 Task: Find connections with filter location Isiro with filter topic #managementwith filter profile language English with filter current company Cloudera with filter school Orissa hr recruitment with filter industry Philanthropic Fundraising Services with filter service category Search Engine Optimization (SEO) with filter keywords title Warehouse Worker
Action: Mouse moved to (612, 134)
Screenshot: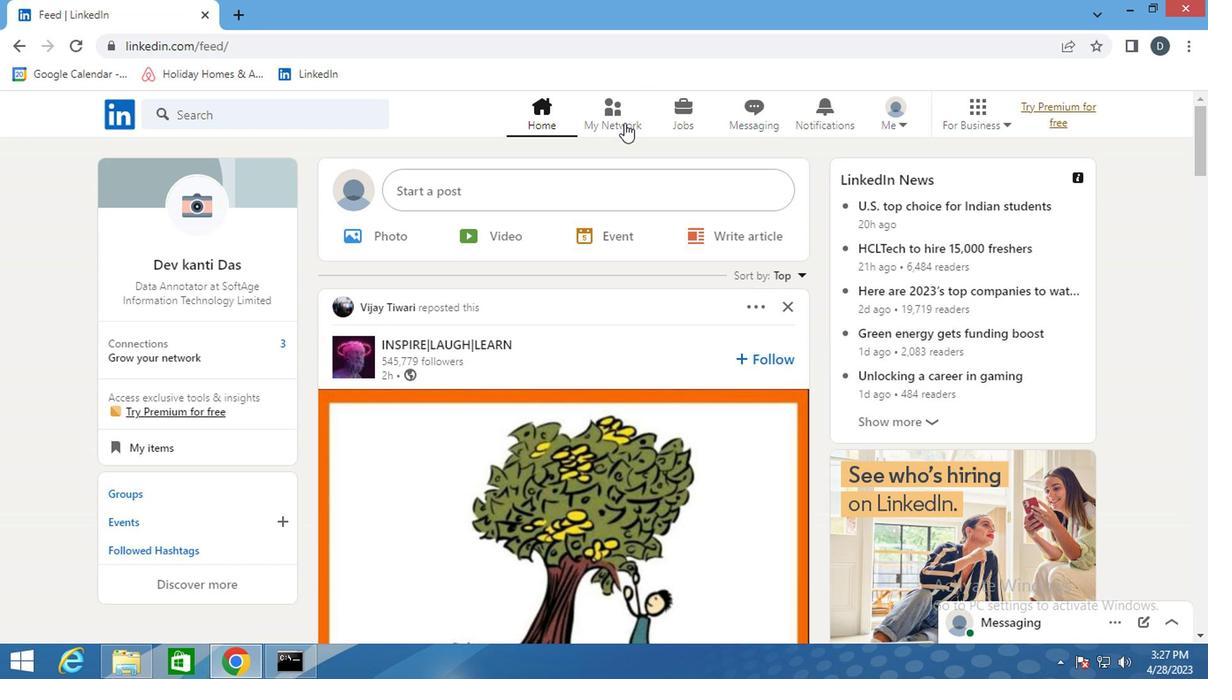 
Action: Mouse pressed left at (612, 134)
Screenshot: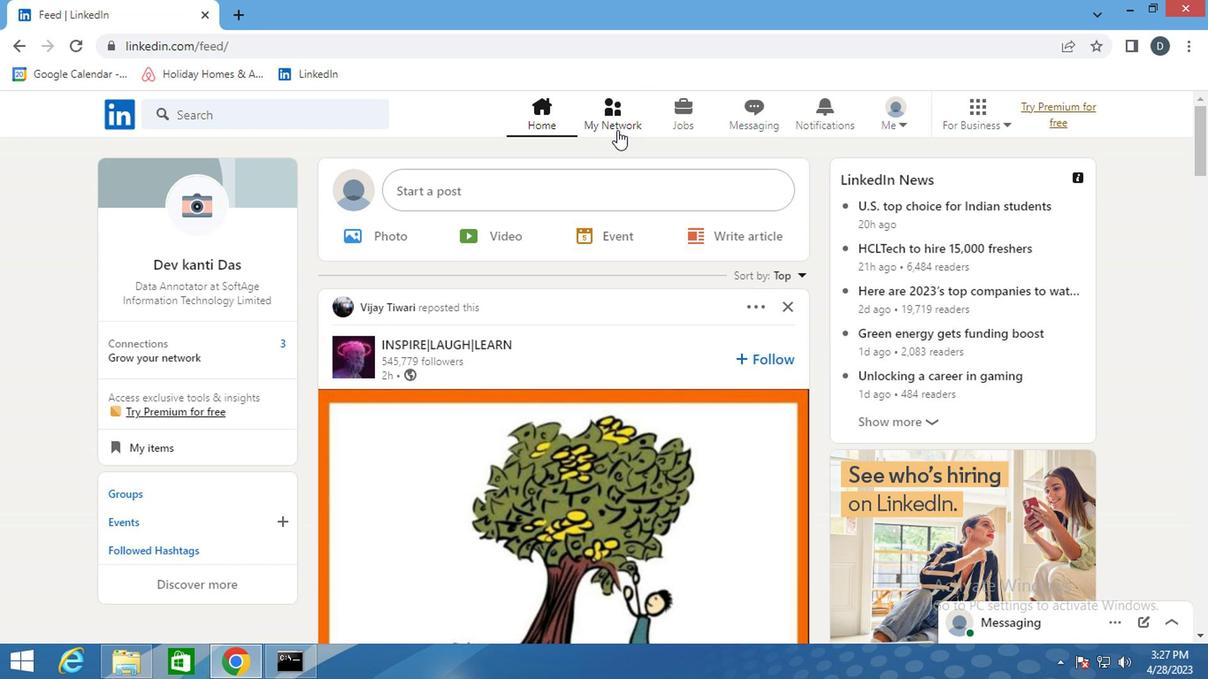 
Action: Mouse moved to (312, 217)
Screenshot: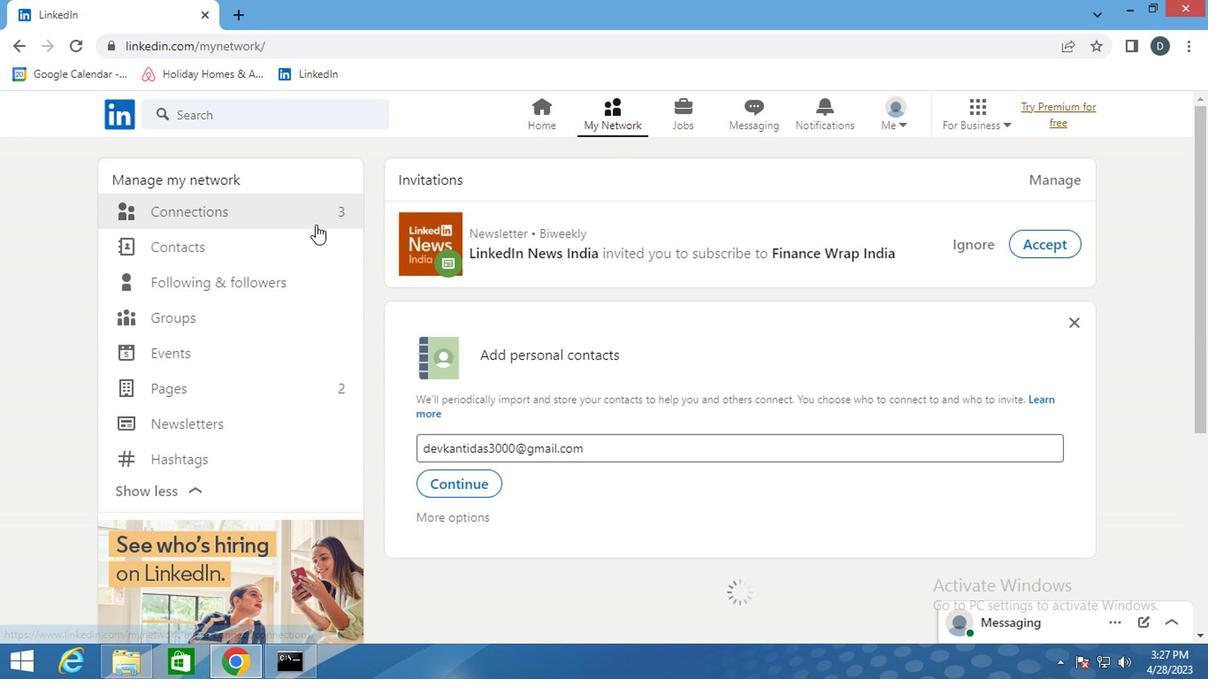 
Action: Mouse pressed left at (312, 217)
Screenshot: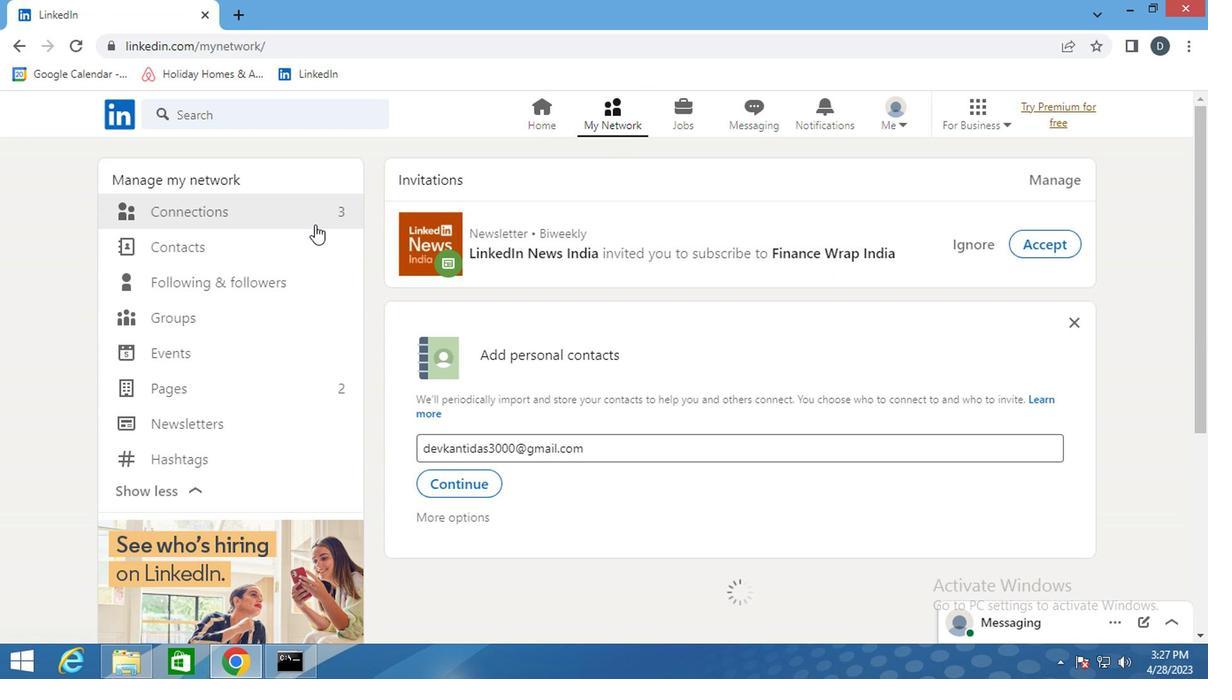 
Action: Mouse pressed left at (312, 217)
Screenshot: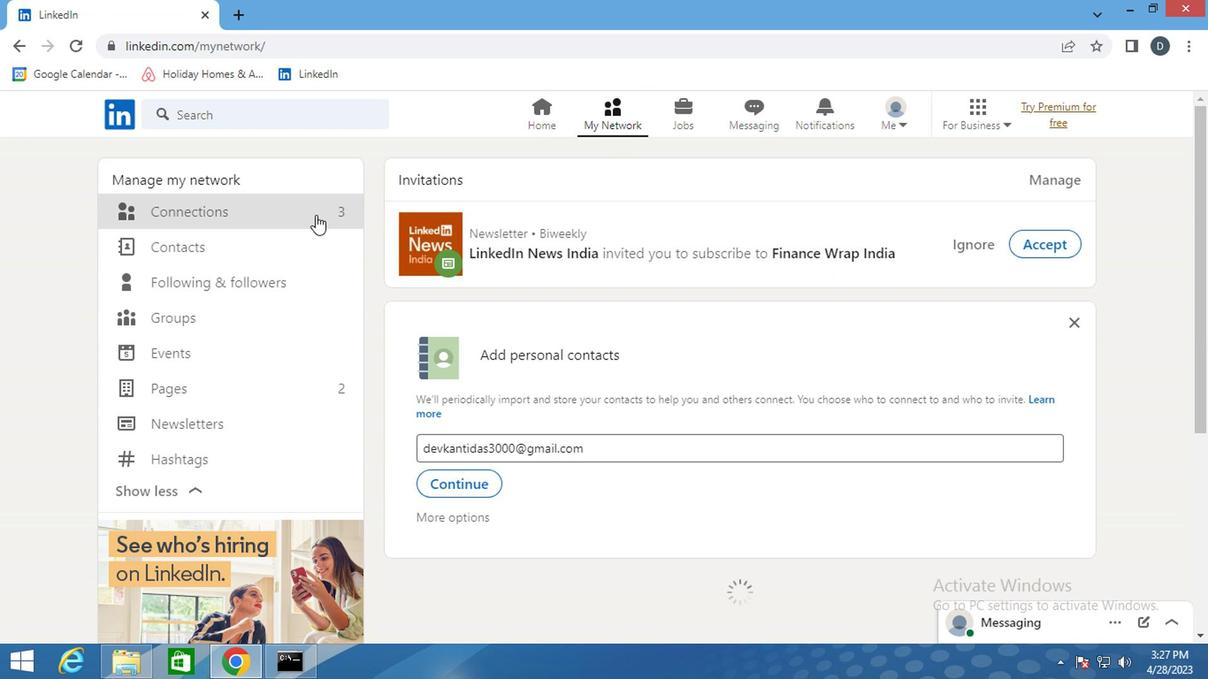 
Action: Mouse moved to (348, 210)
Screenshot: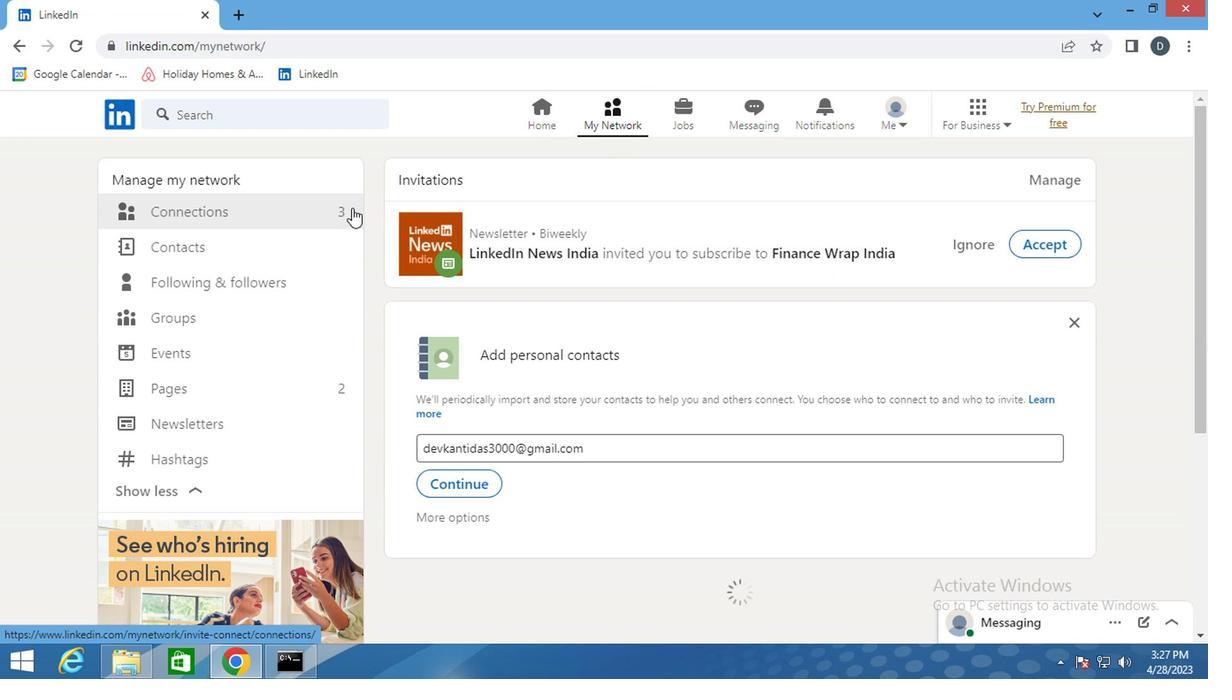 
Action: Mouse pressed left at (348, 210)
Screenshot: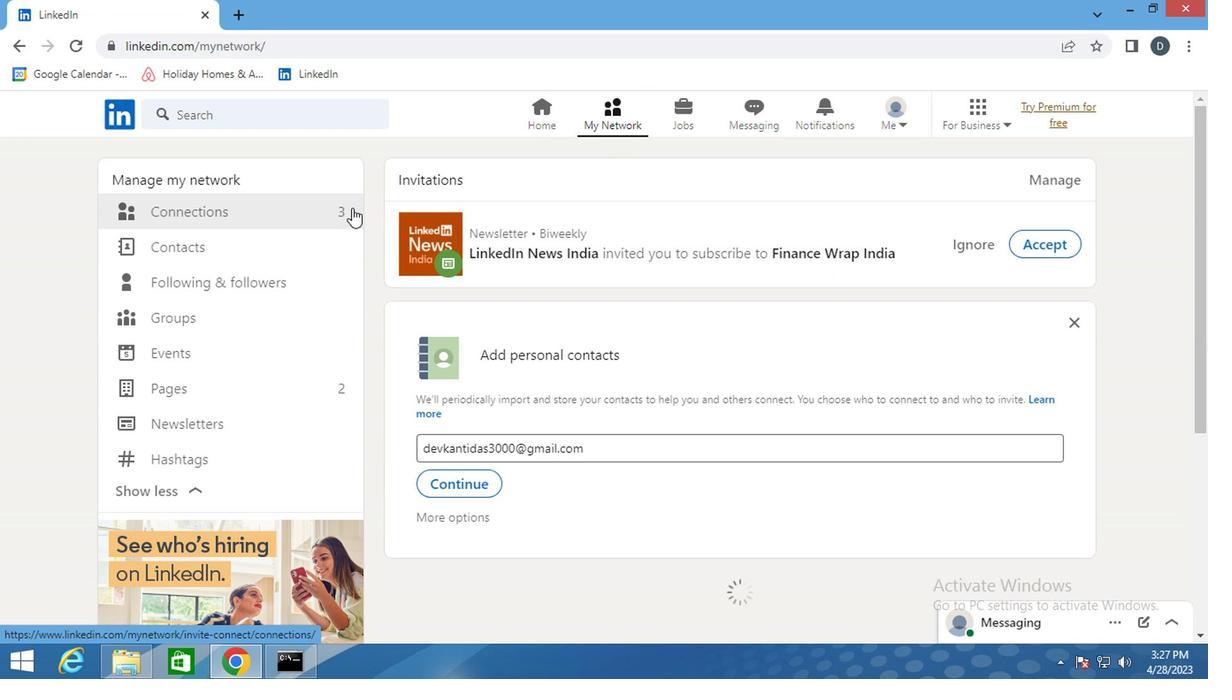 
Action: Mouse moved to (736, 215)
Screenshot: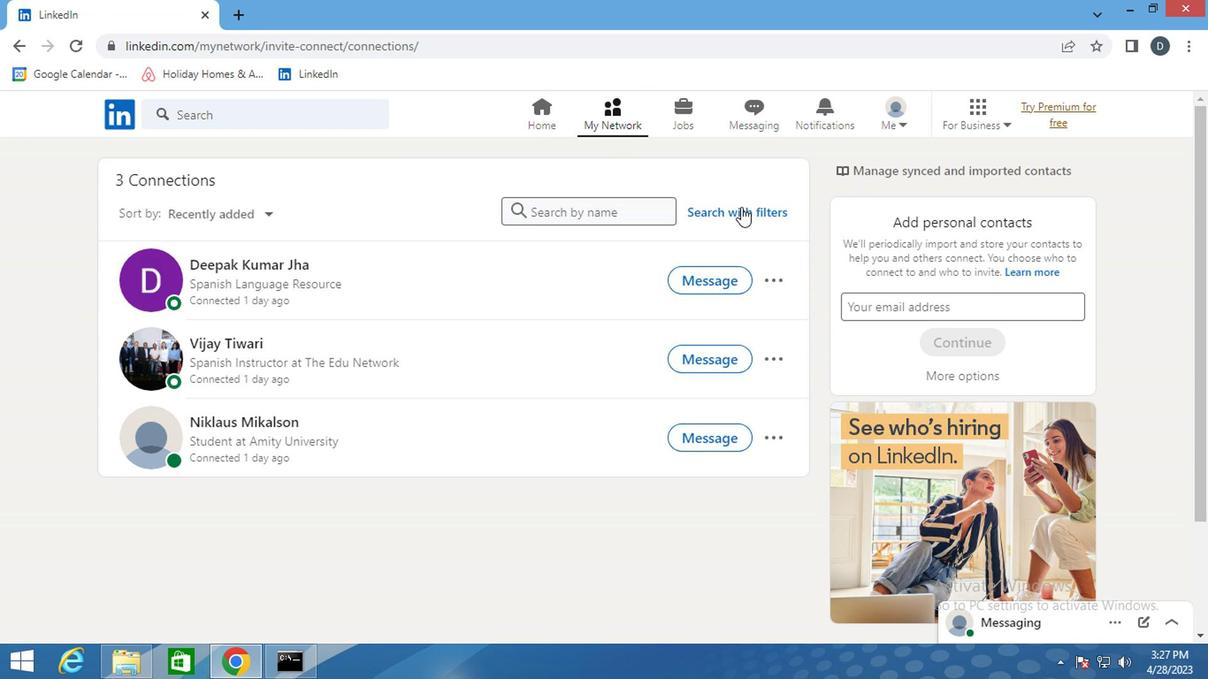 
Action: Mouse pressed left at (736, 215)
Screenshot: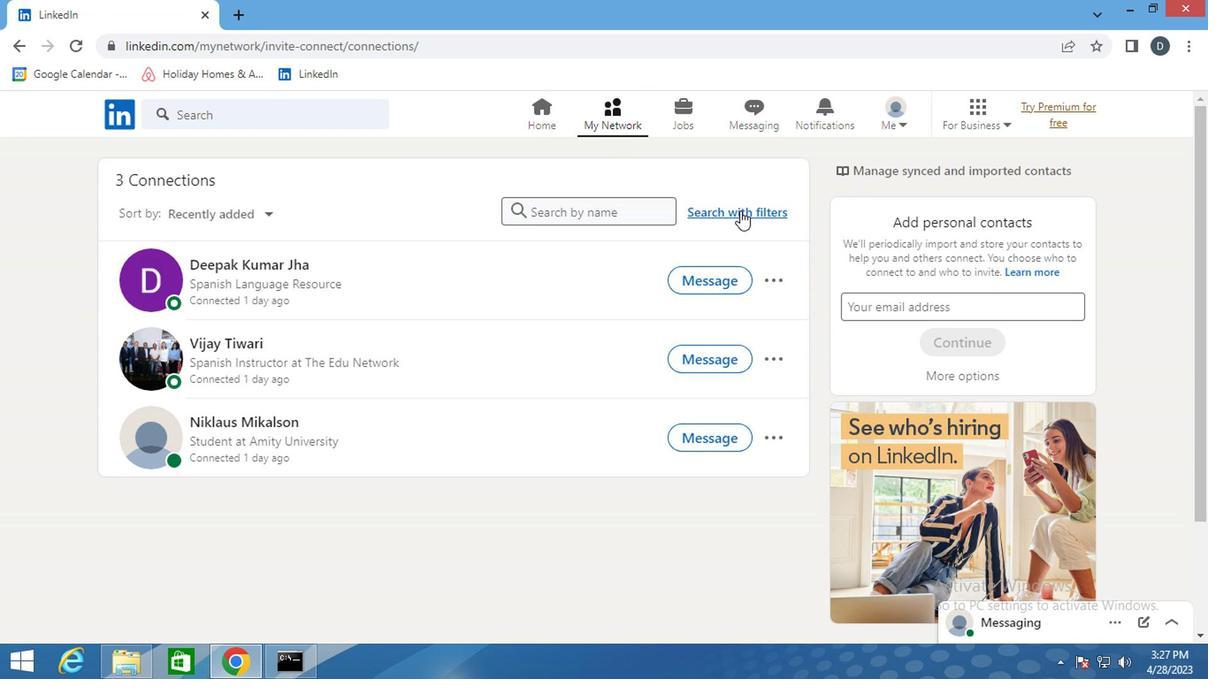 
Action: Mouse moved to (657, 169)
Screenshot: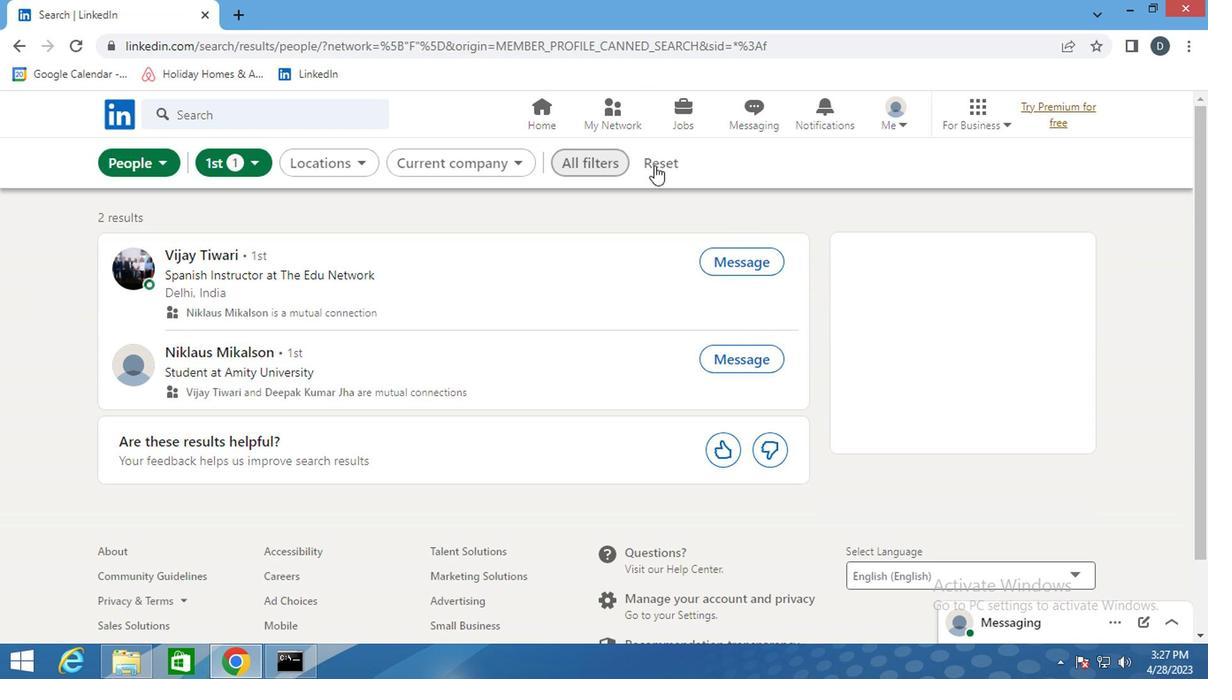 
Action: Mouse pressed left at (657, 169)
Screenshot: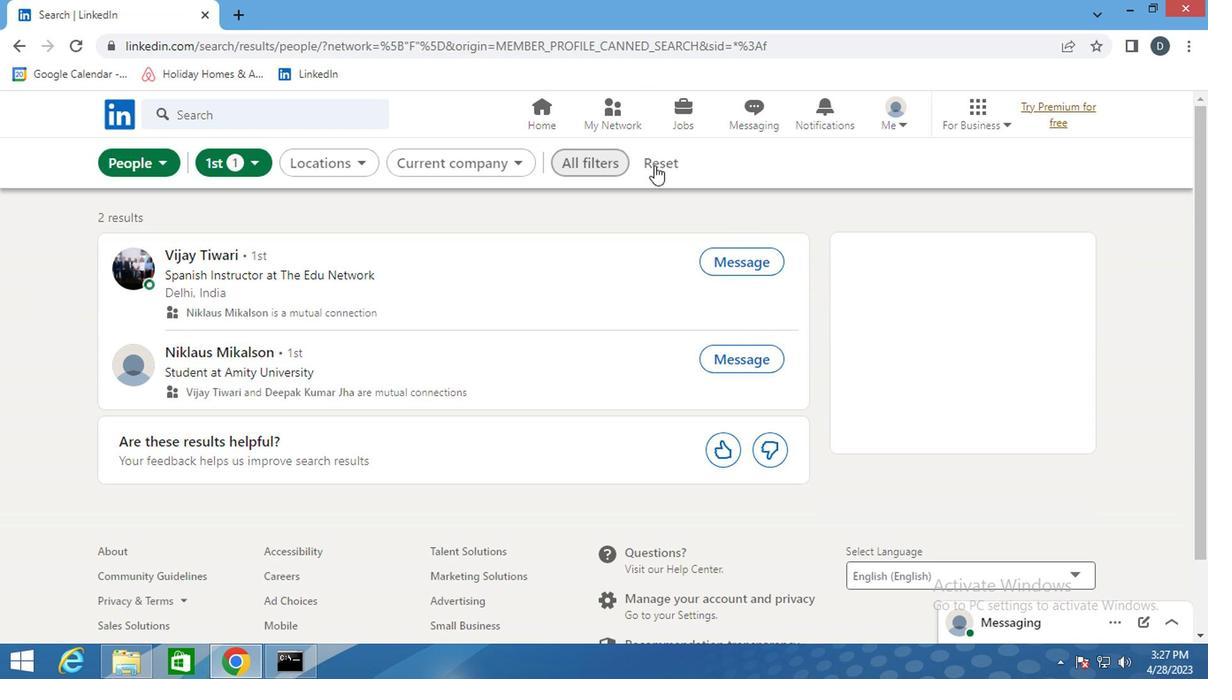 
Action: Mouse moved to (622, 163)
Screenshot: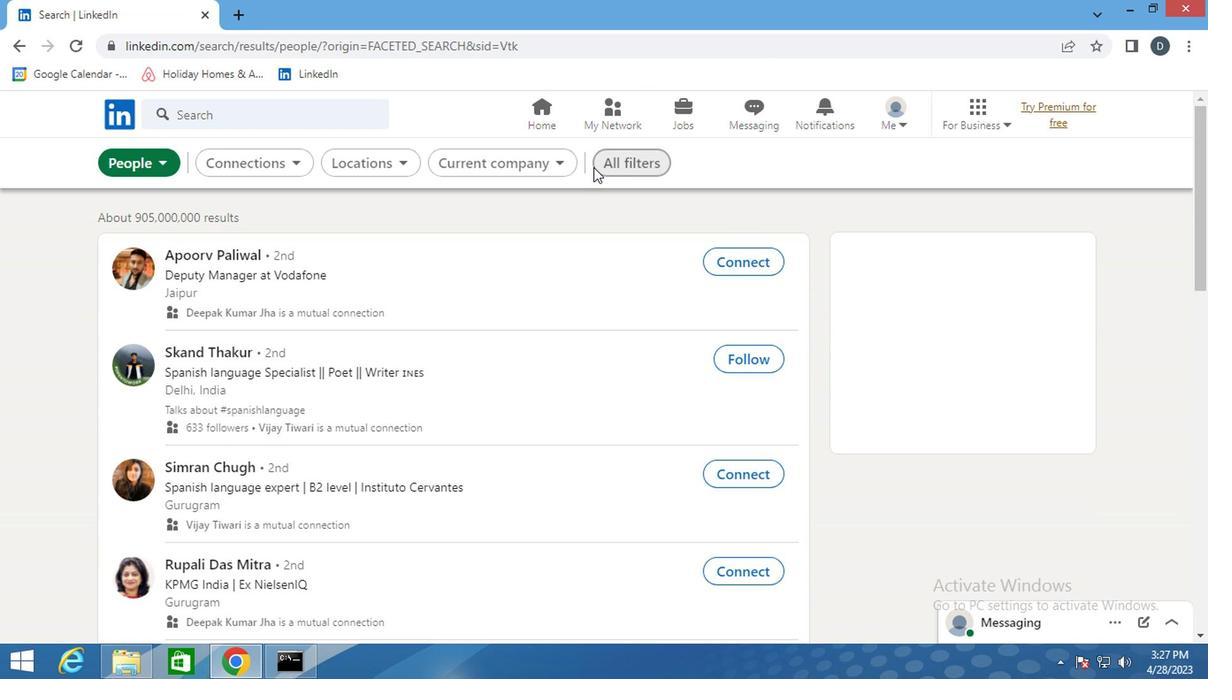 
Action: Mouse pressed left at (622, 163)
Screenshot: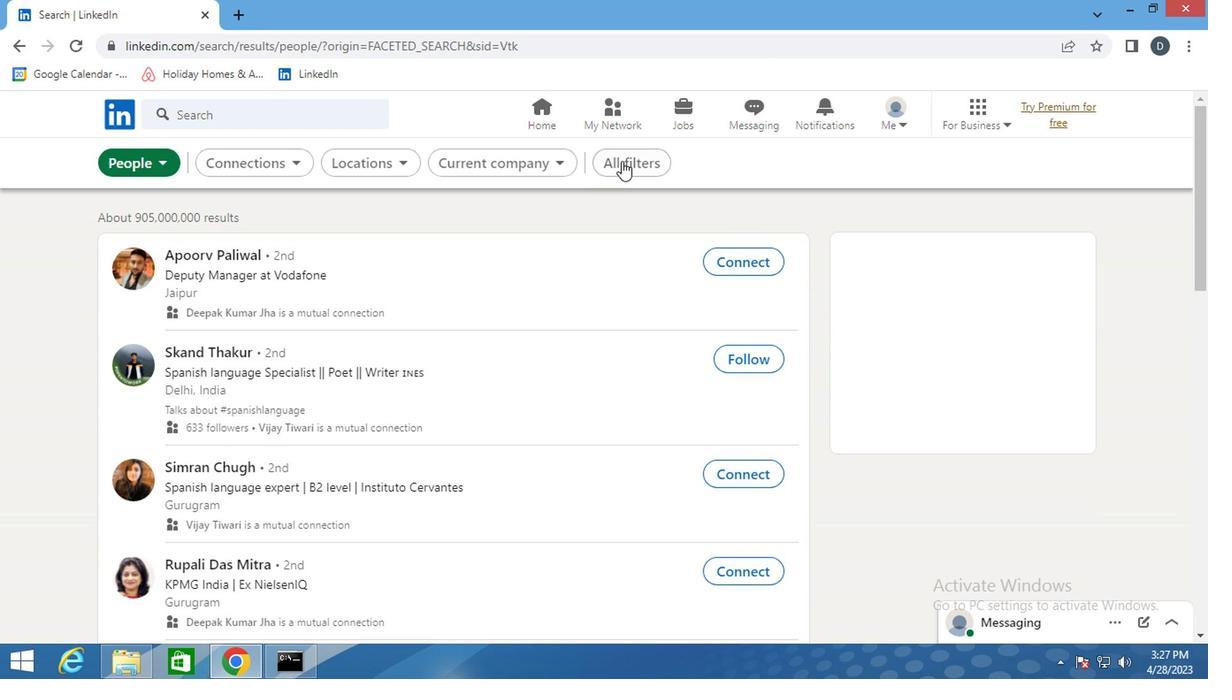 
Action: Mouse moved to (879, 319)
Screenshot: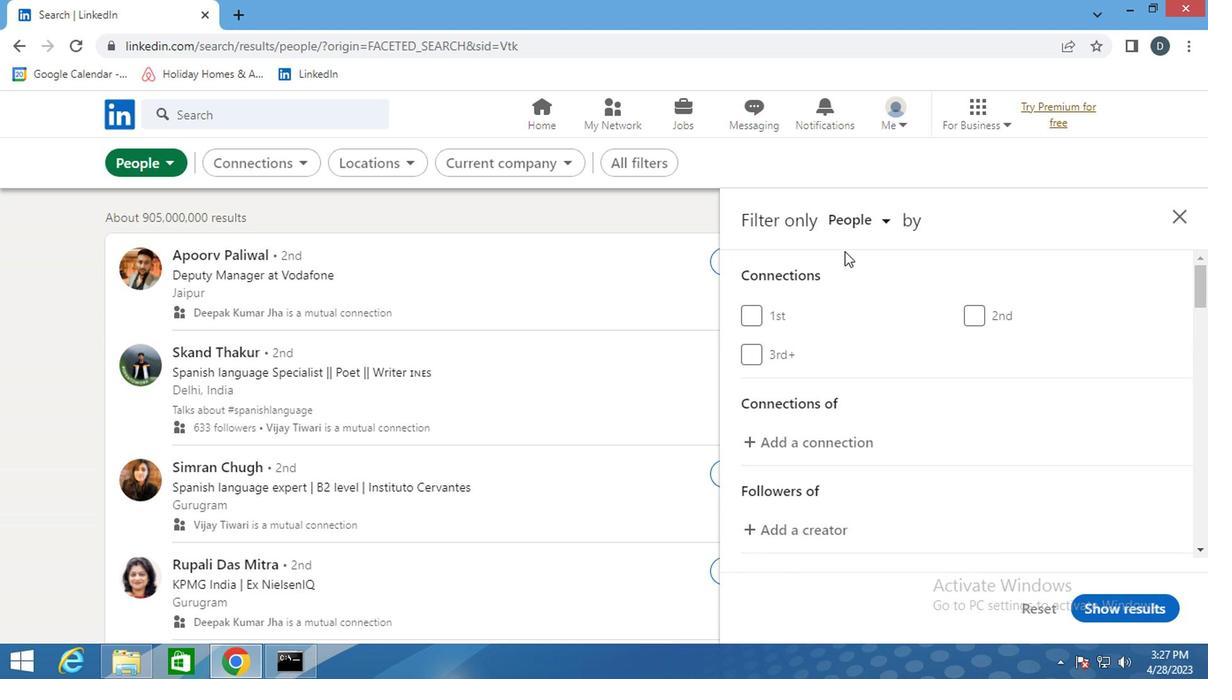 
Action: Mouse scrolled (879, 318) with delta (0, -1)
Screenshot: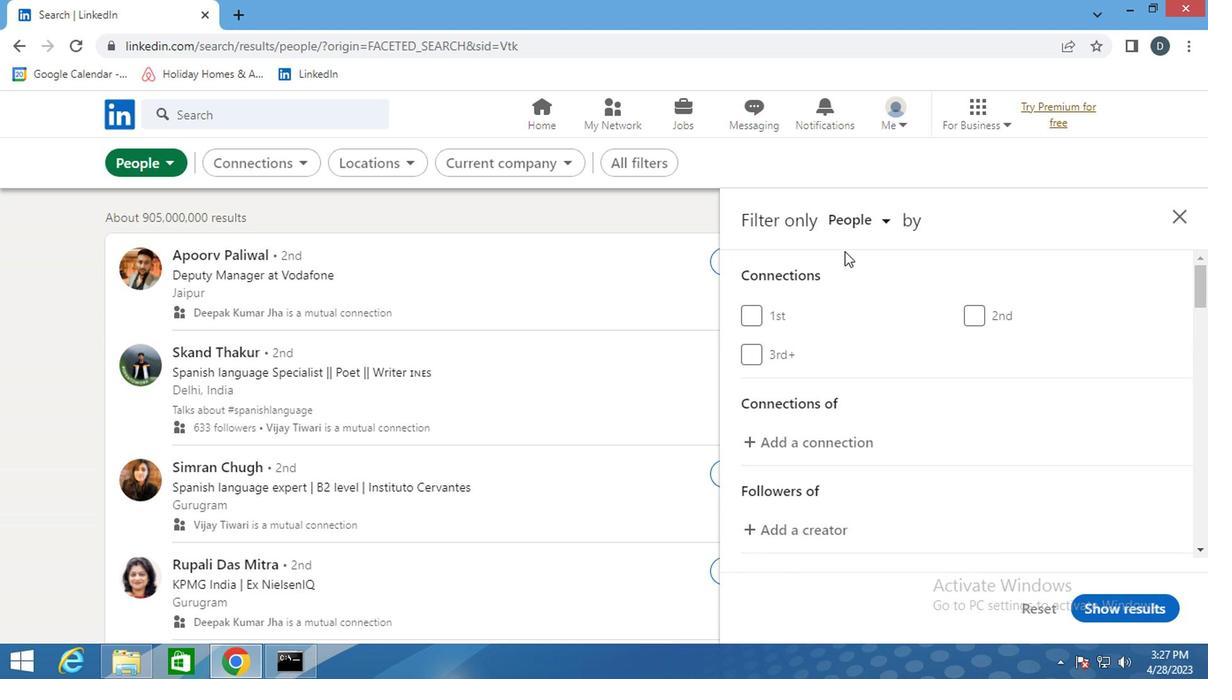 
Action: Mouse moved to (881, 324)
Screenshot: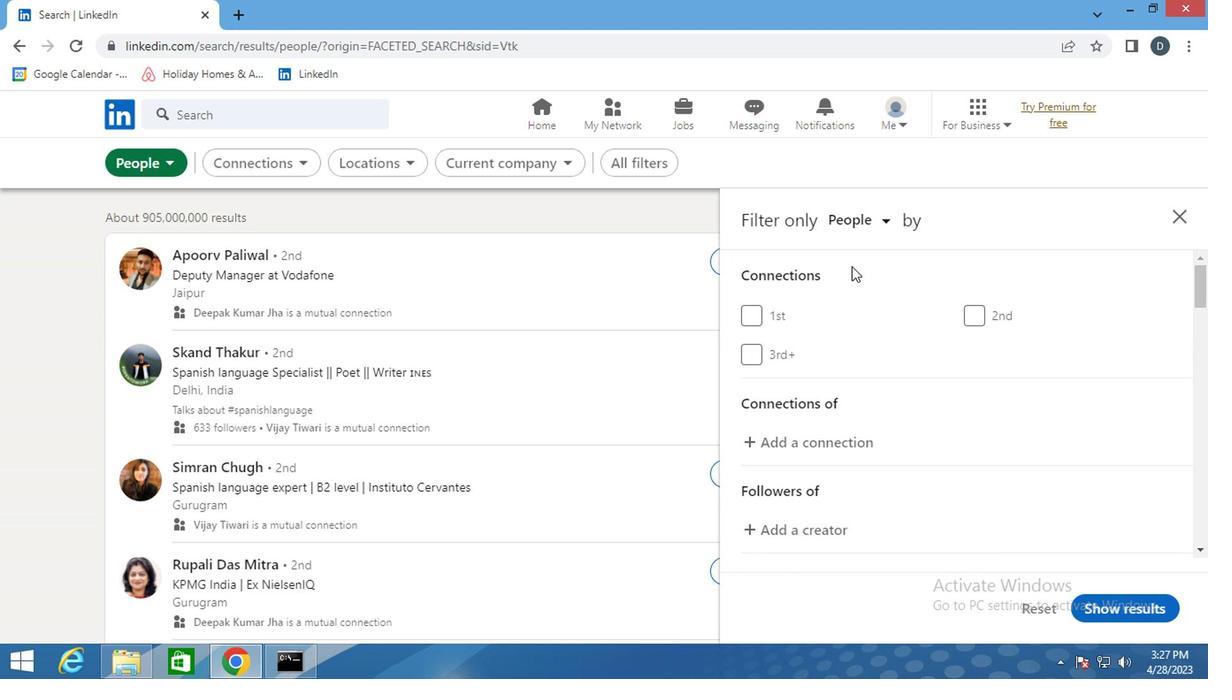 
Action: Mouse scrolled (881, 322) with delta (0, -1)
Screenshot: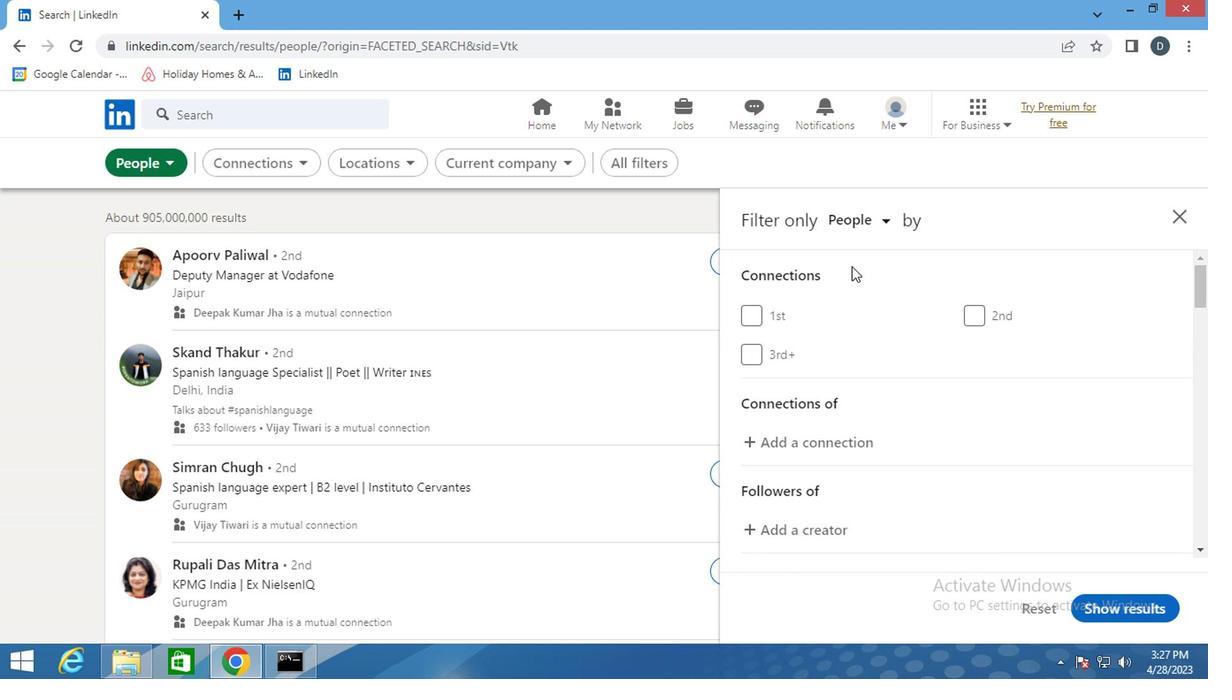 
Action: Mouse moved to (882, 324)
Screenshot: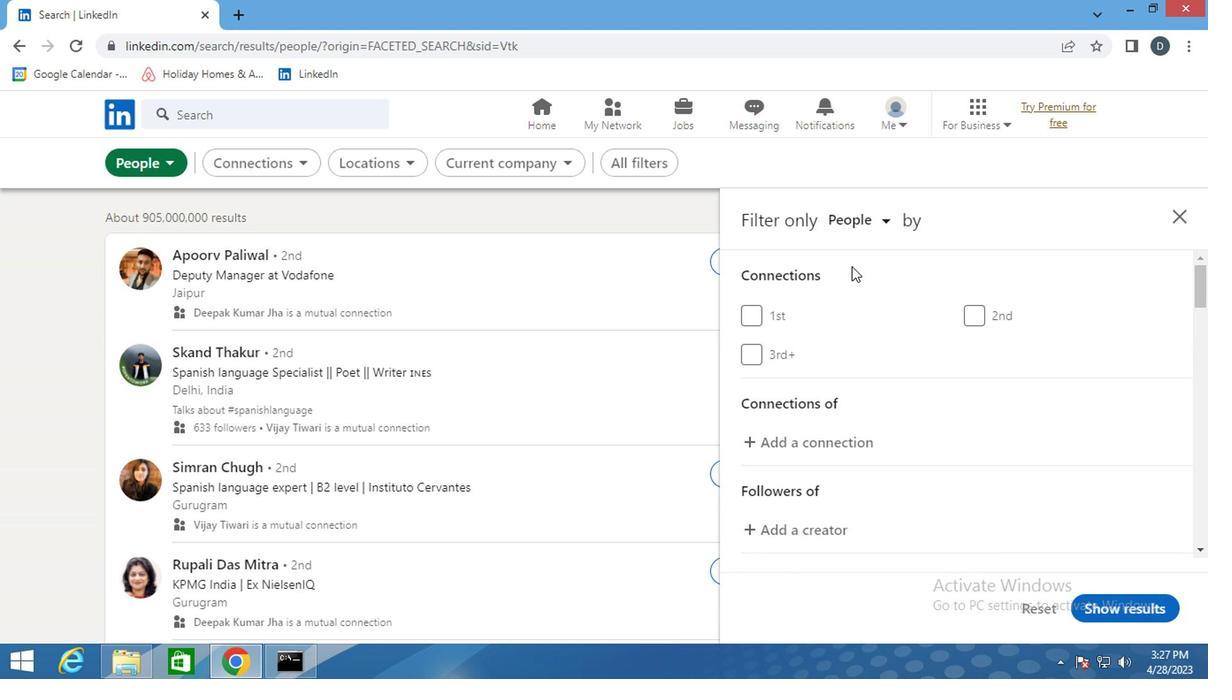 
Action: Mouse scrolled (882, 324) with delta (0, 0)
Screenshot: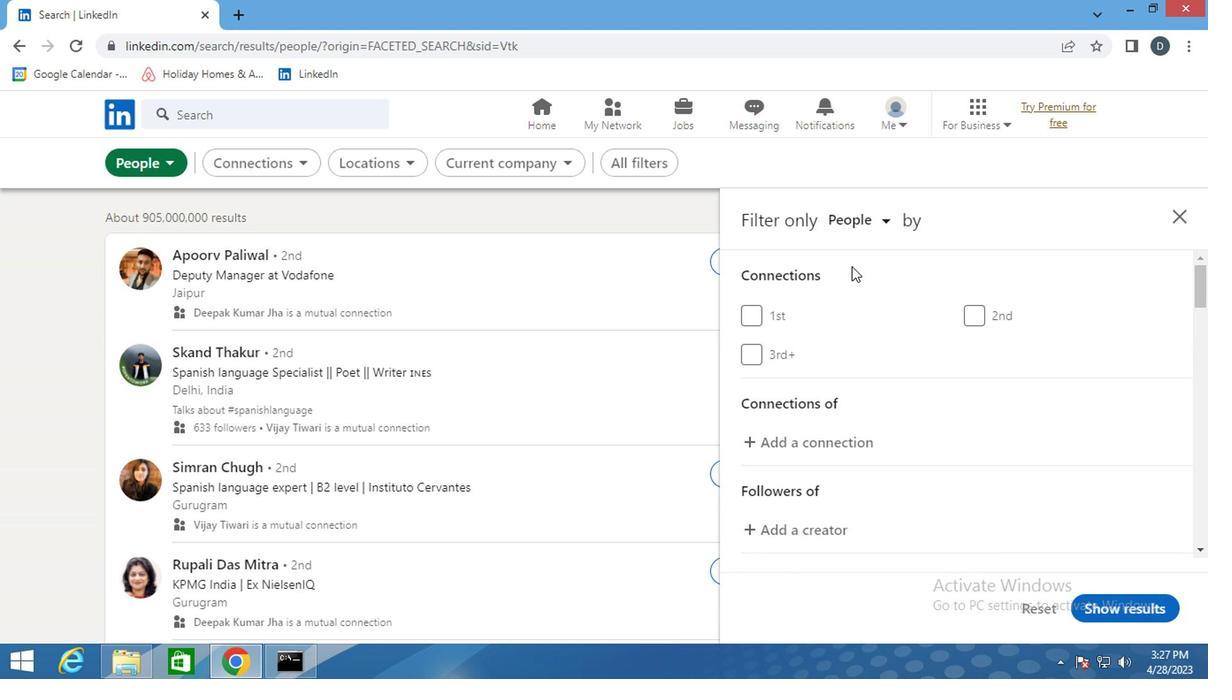 
Action: Mouse moved to (1010, 429)
Screenshot: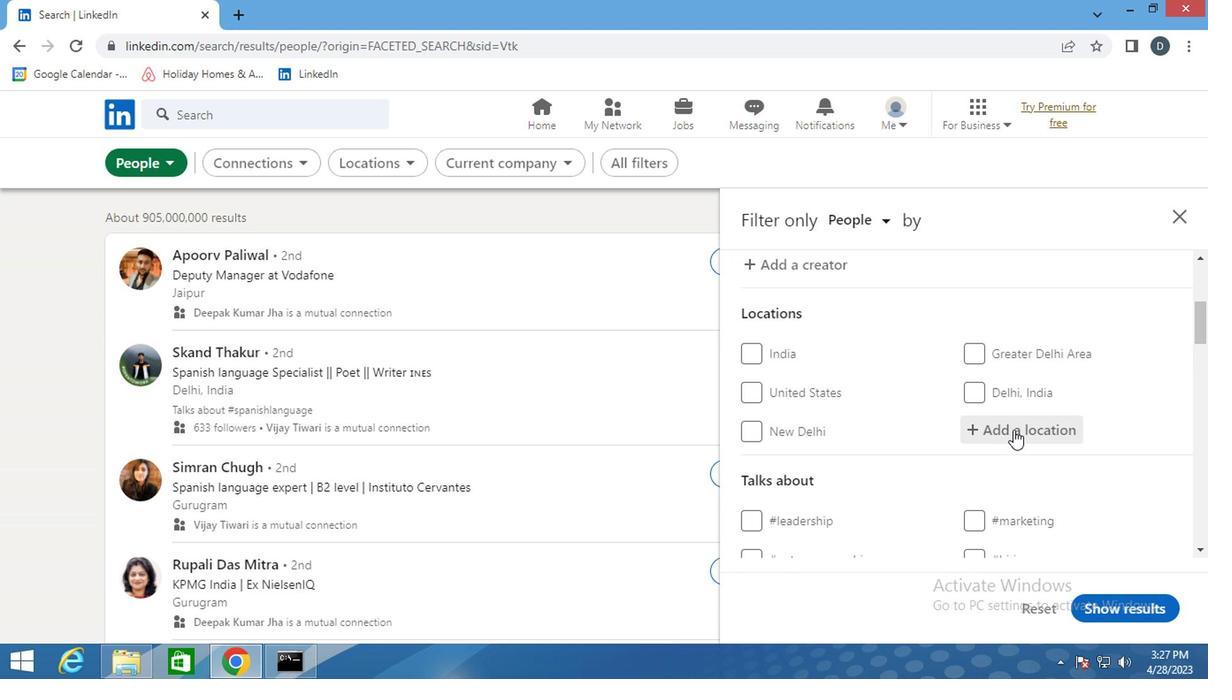 
Action: Mouse pressed left at (1010, 429)
Screenshot: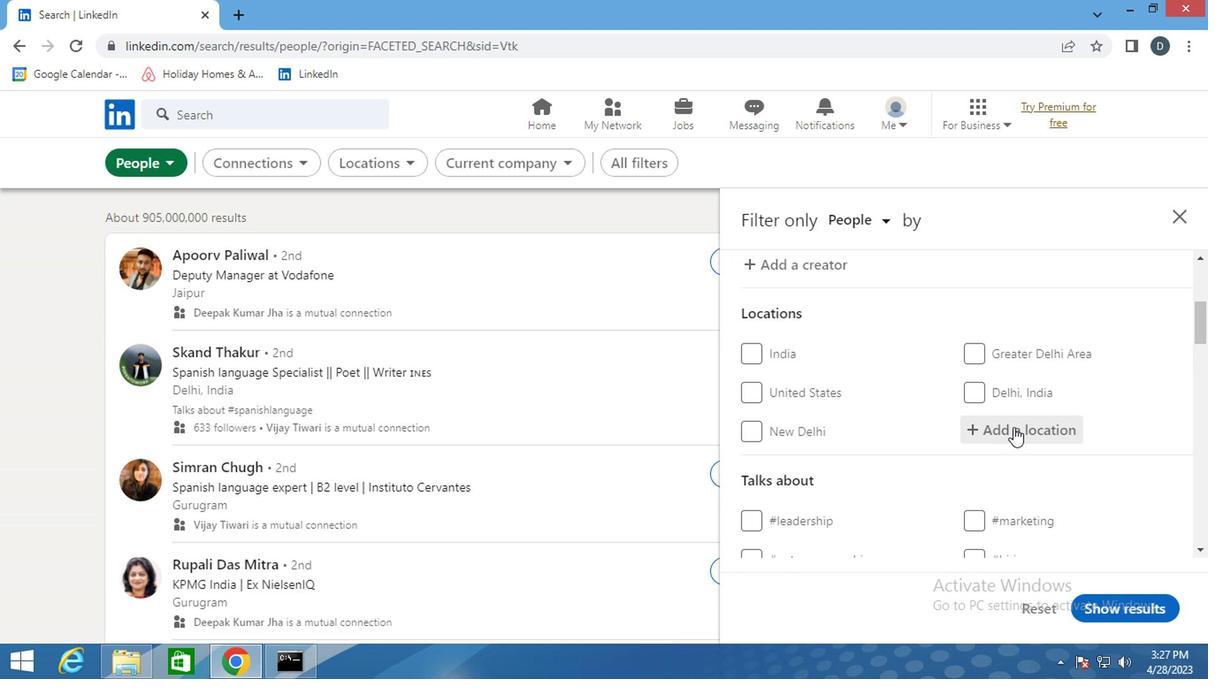 
Action: Key pressed <Key.shift_r>Isiro<Key.enter>
Screenshot: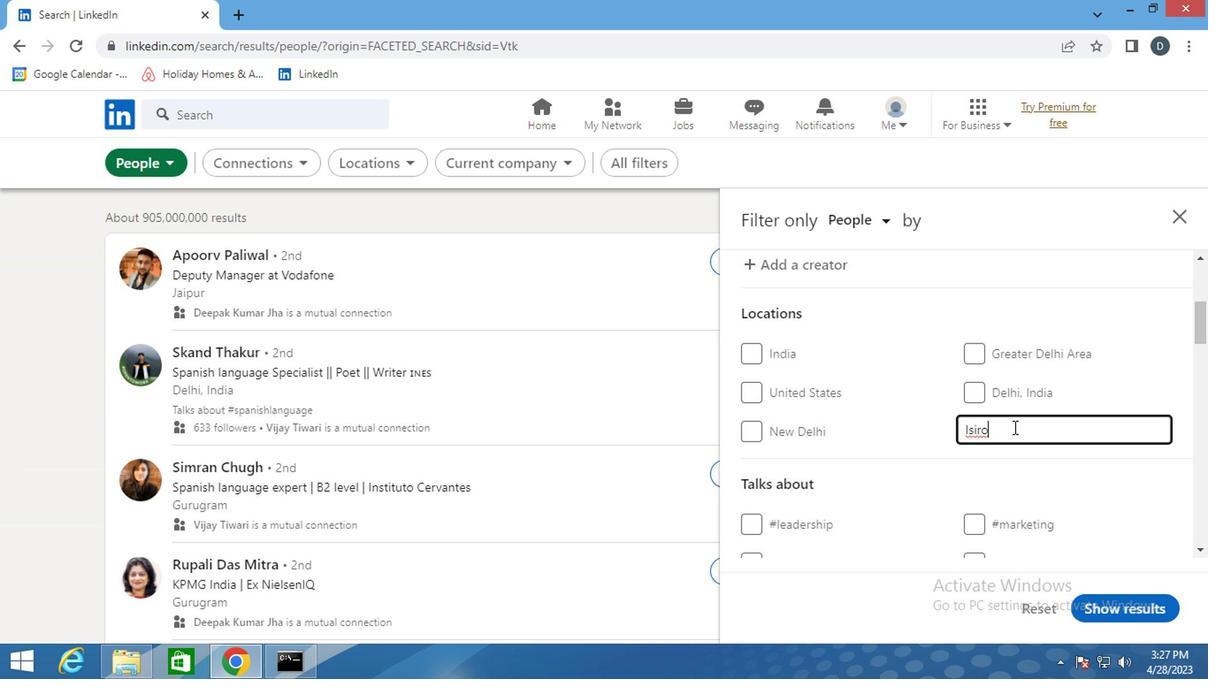 
Action: Mouse moved to (1010, 429)
Screenshot: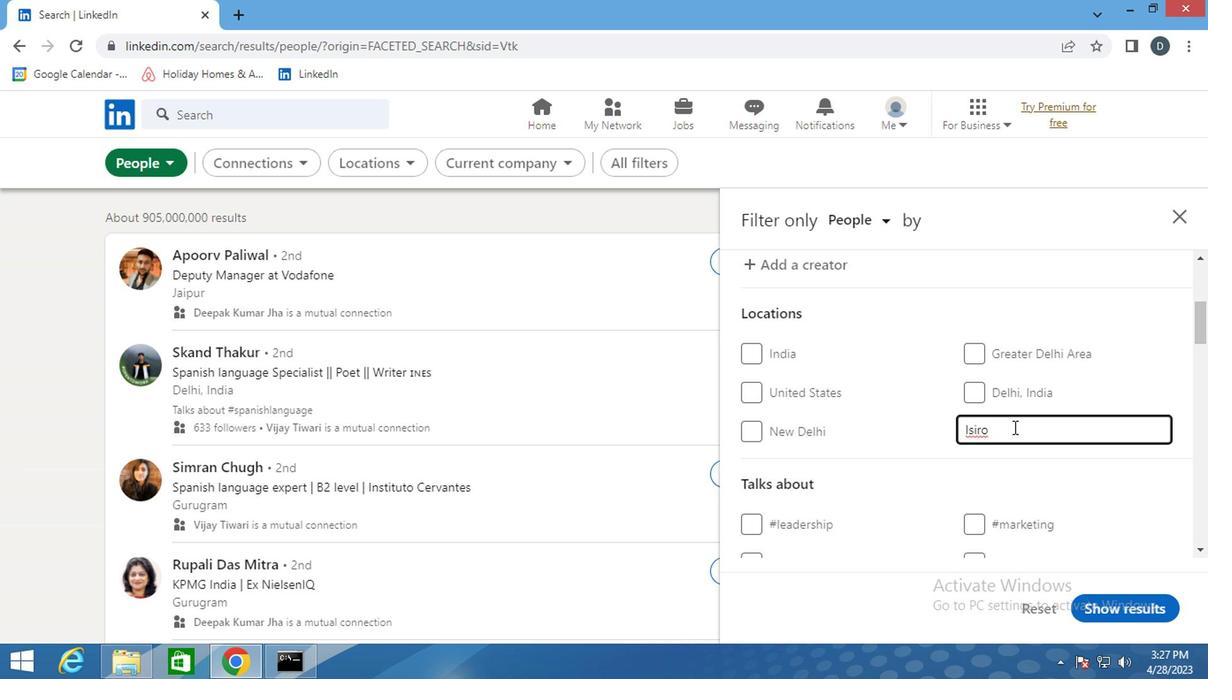 
Action: Mouse scrolled (1010, 428) with delta (0, 0)
Screenshot: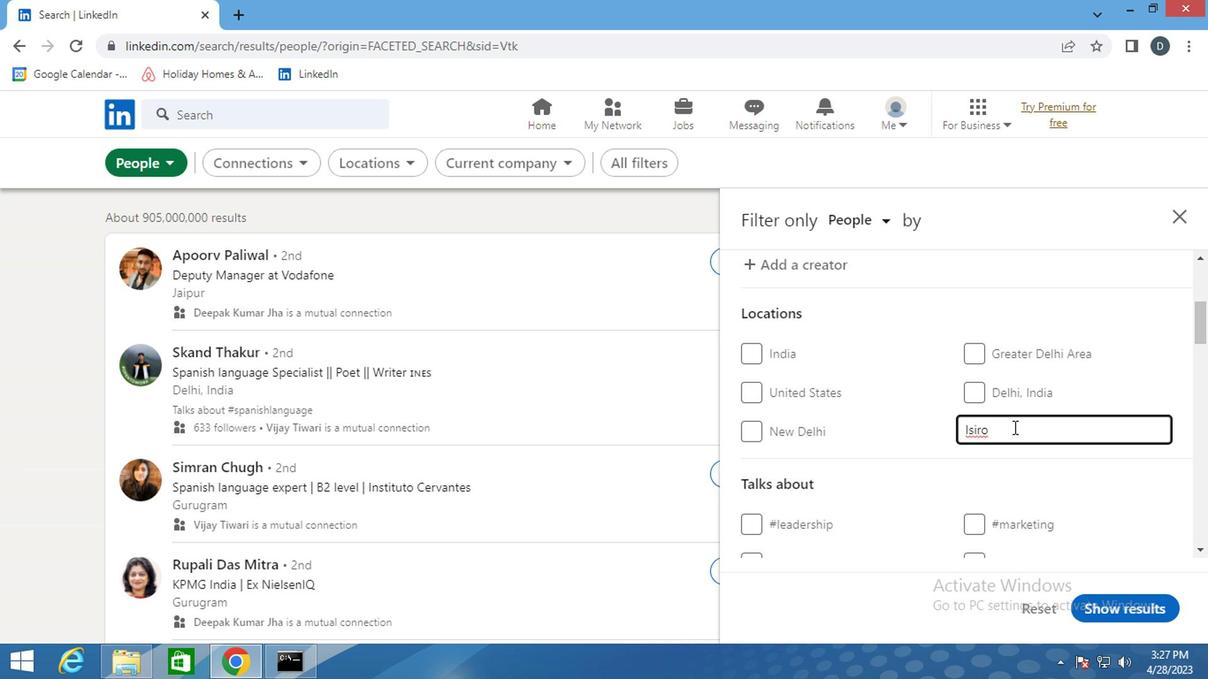 
Action: Mouse scrolled (1010, 428) with delta (0, 0)
Screenshot: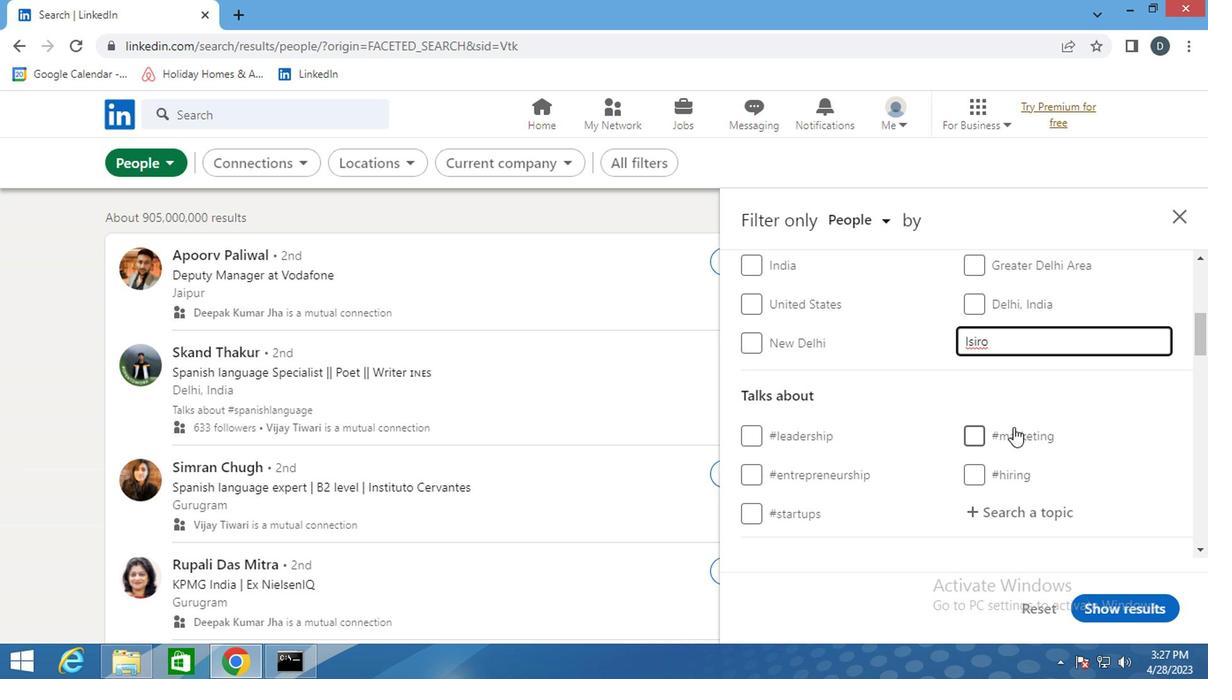 
Action: Mouse moved to (1022, 417)
Screenshot: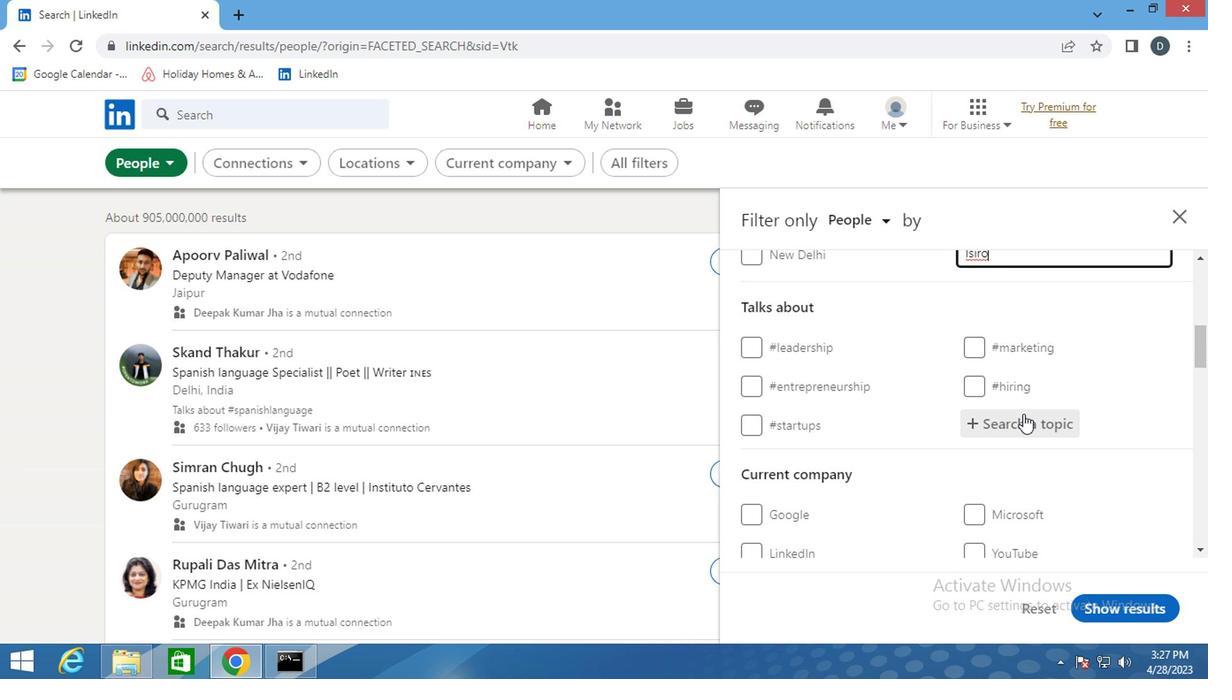 
Action: Mouse pressed left at (1022, 417)
Screenshot: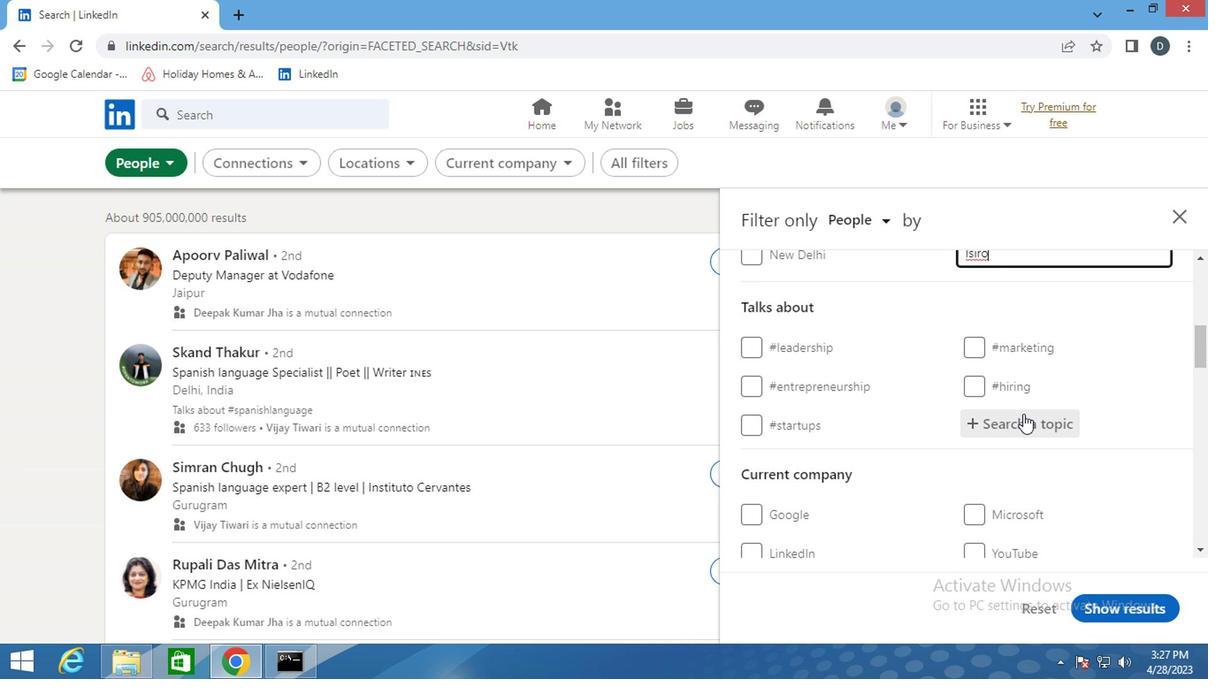 
Action: Mouse moved to (1022, 418)
Screenshot: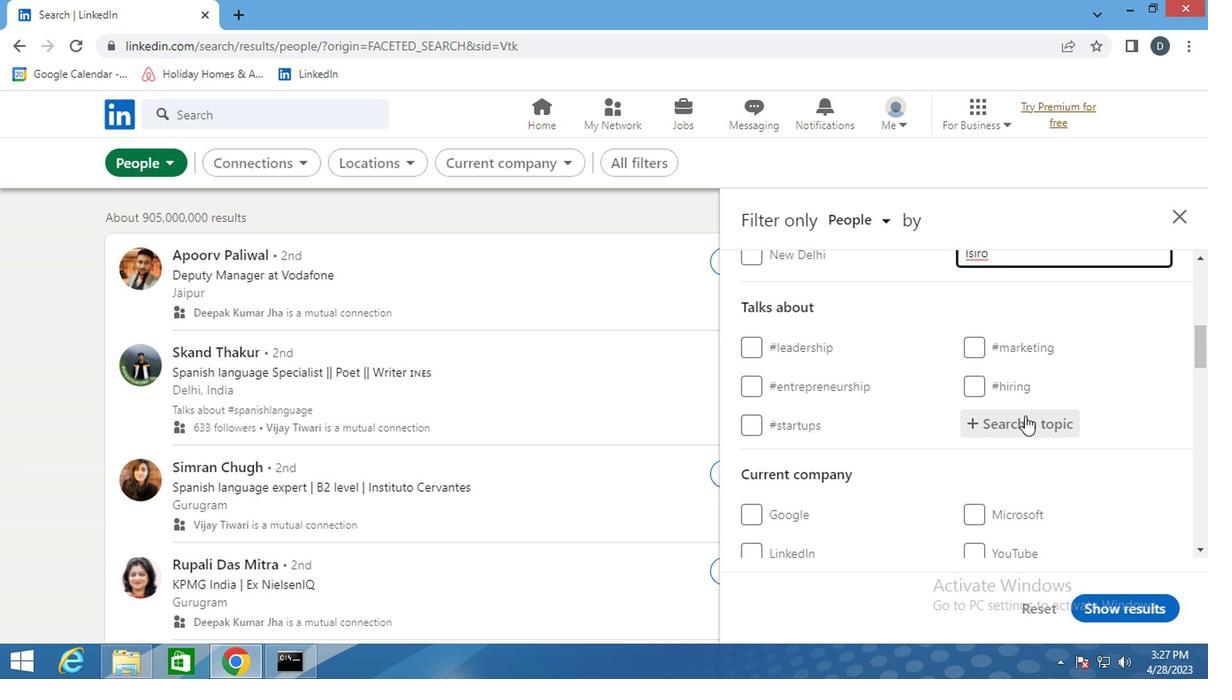 
Action: Key pressed <Key.shift>#MANAGEMENT
Screenshot: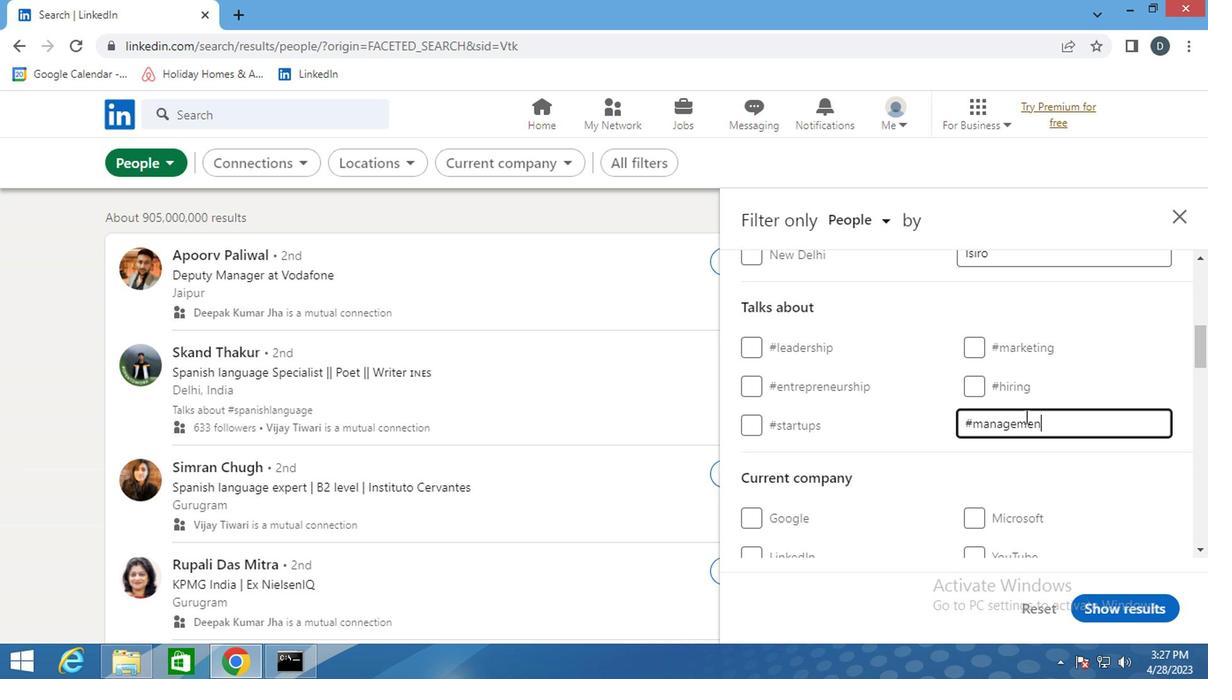 
Action: Mouse moved to (1019, 453)
Screenshot: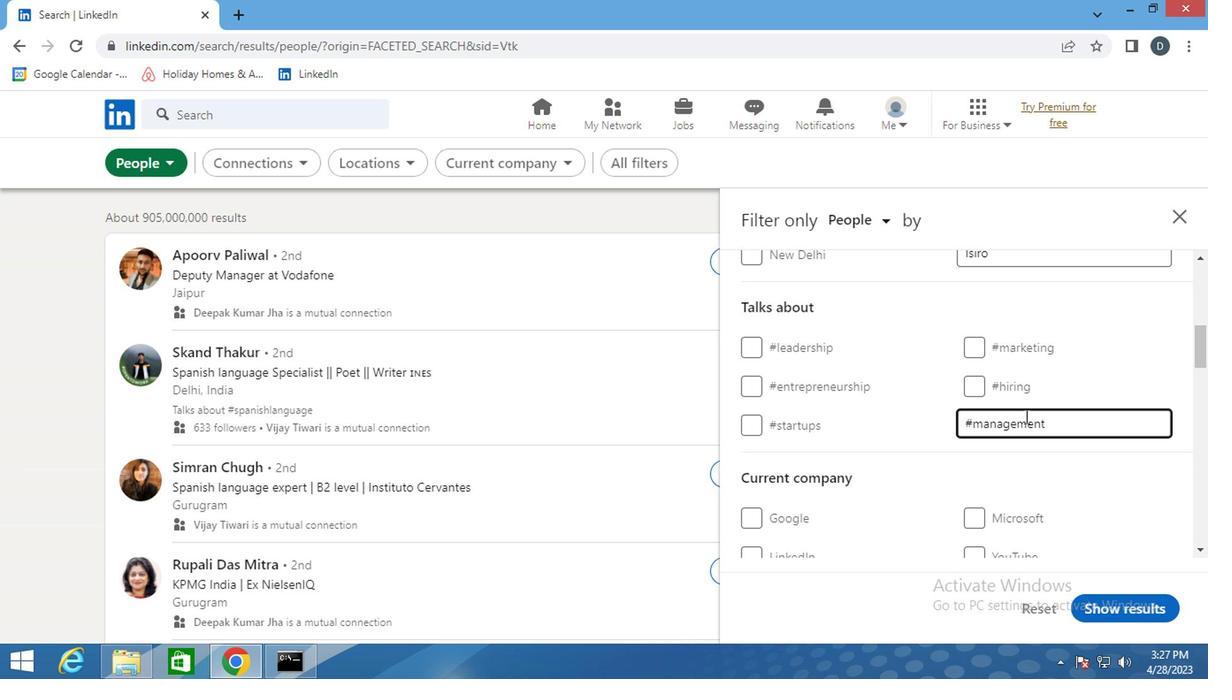 
Action: Mouse scrolled (1019, 452) with delta (0, 0)
Screenshot: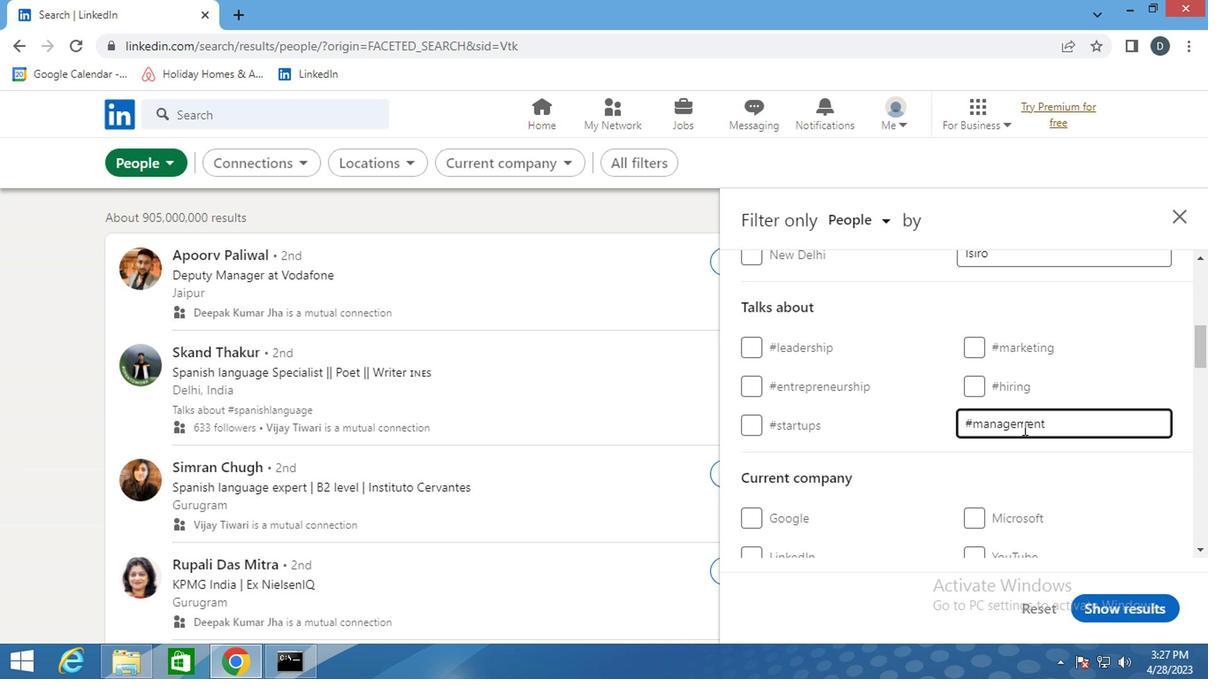 
Action: Mouse moved to (1019, 453)
Screenshot: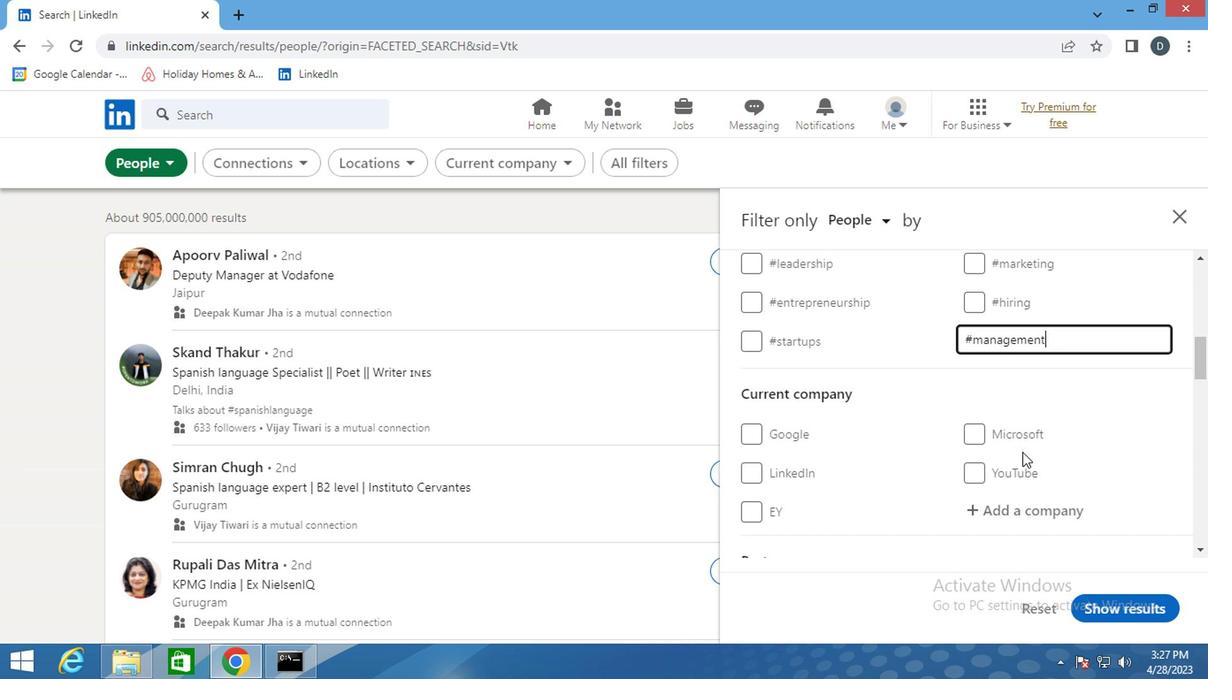 
Action: Mouse scrolled (1019, 453) with delta (0, 0)
Screenshot: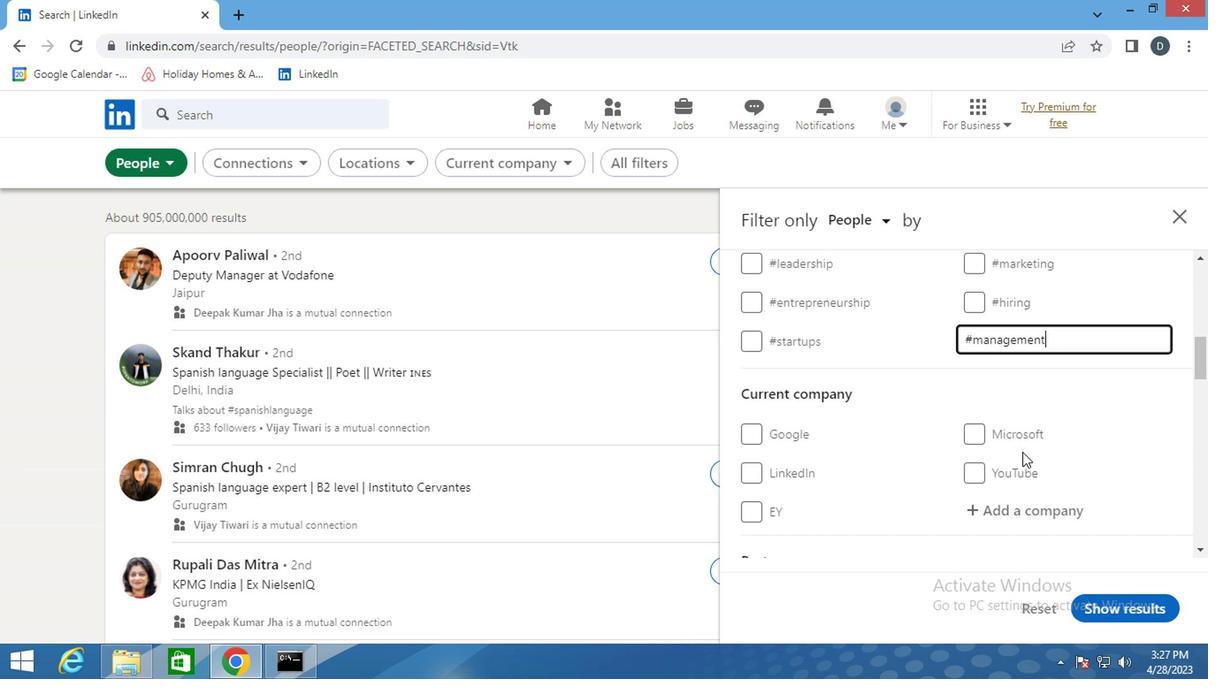 
Action: Mouse moved to (1025, 446)
Screenshot: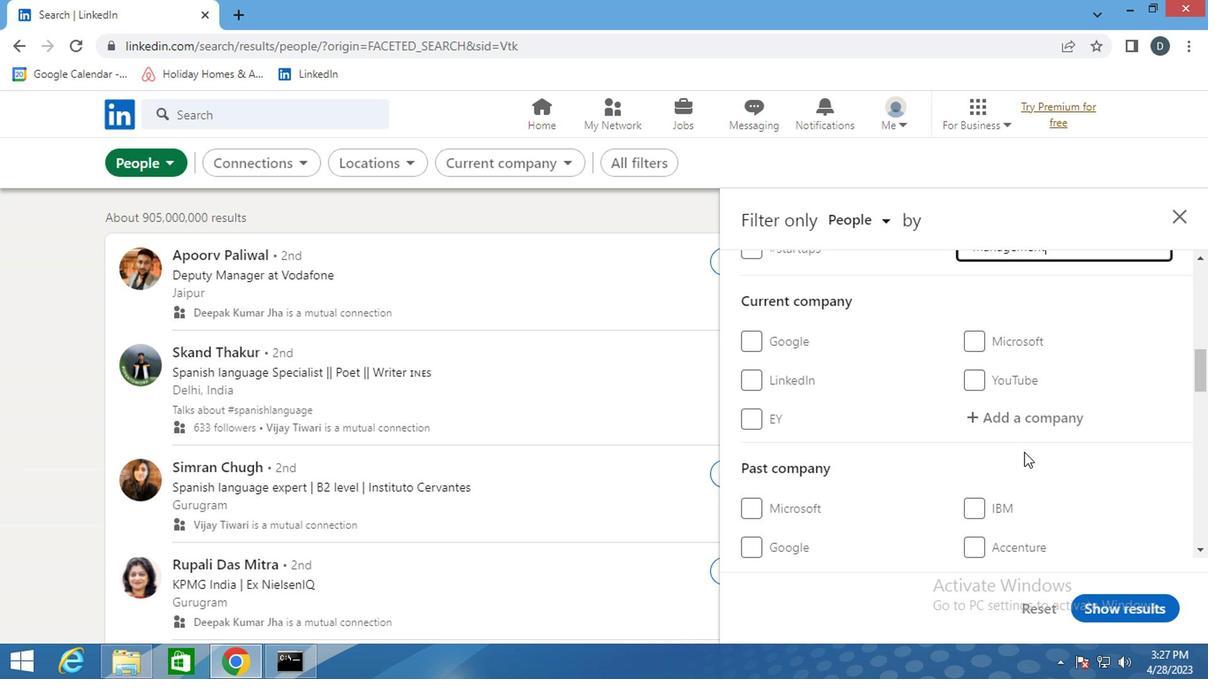 
Action: Mouse scrolled (1025, 445) with delta (0, -1)
Screenshot: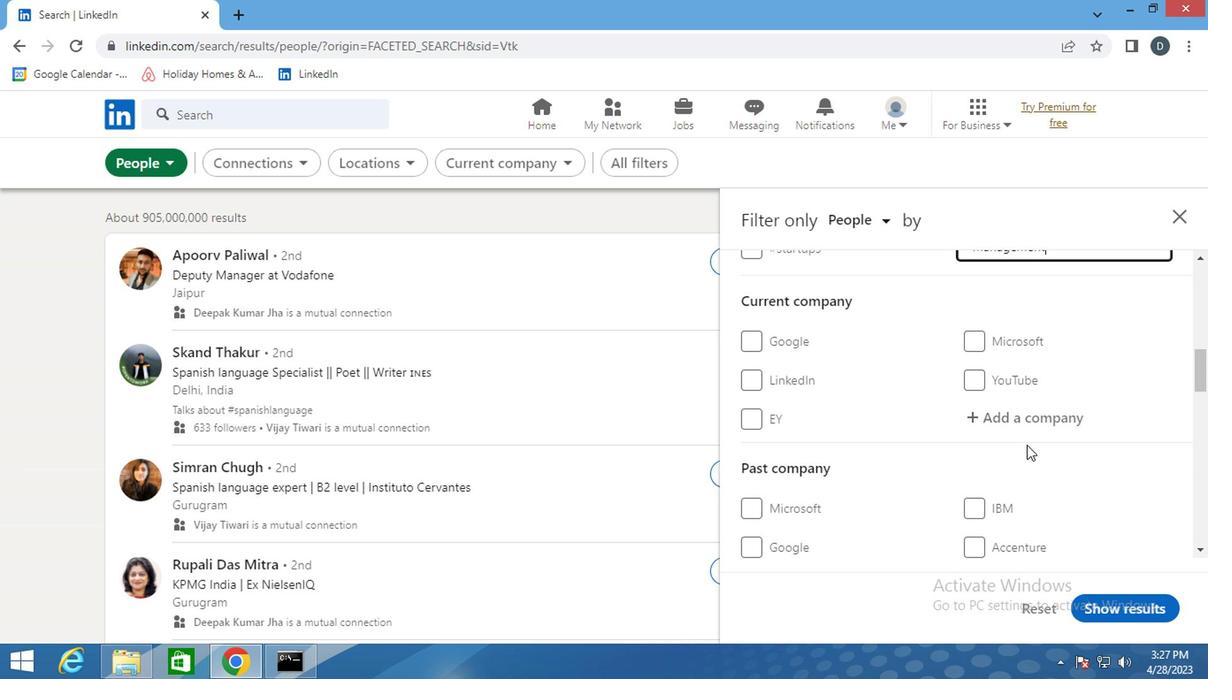 
Action: Mouse scrolled (1025, 445) with delta (0, -1)
Screenshot: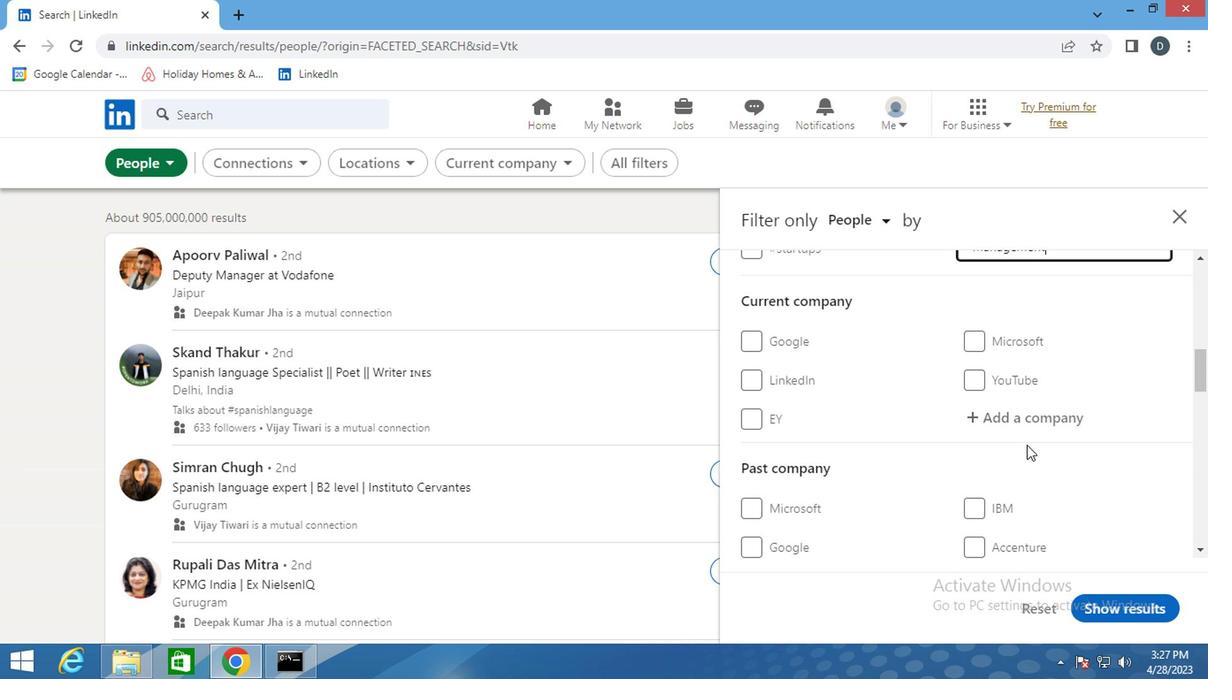 
Action: Mouse scrolled (1025, 445) with delta (0, -1)
Screenshot: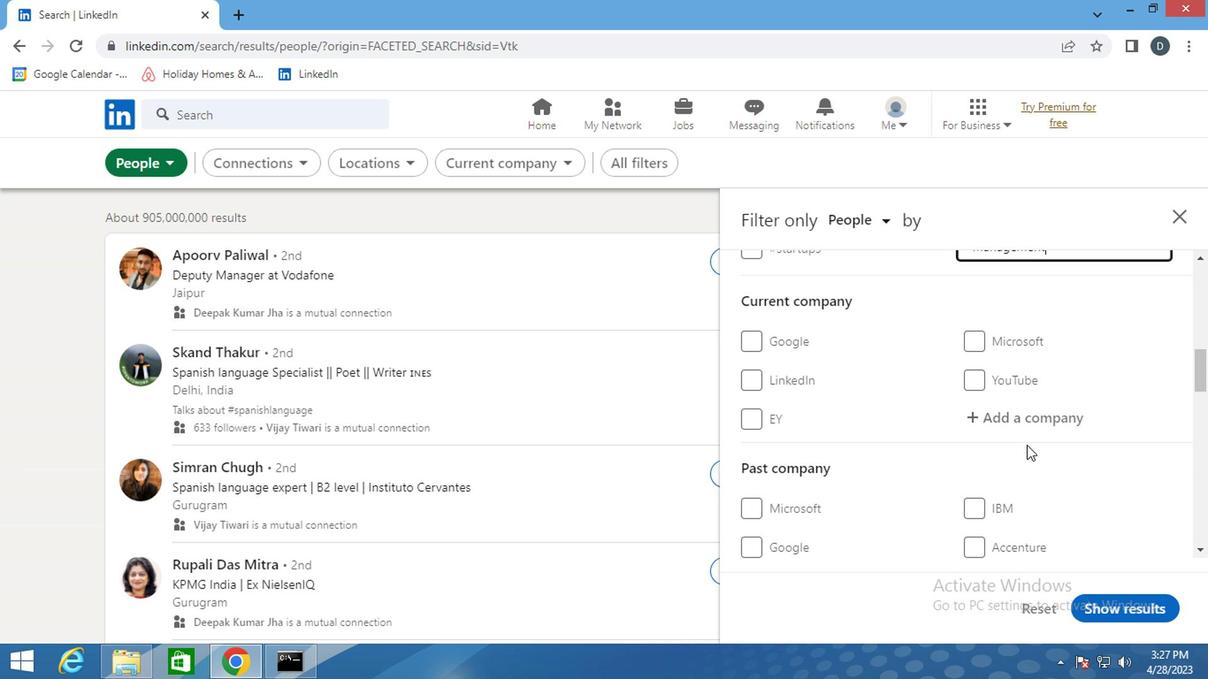 
Action: Mouse scrolled (1025, 445) with delta (0, -1)
Screenshot: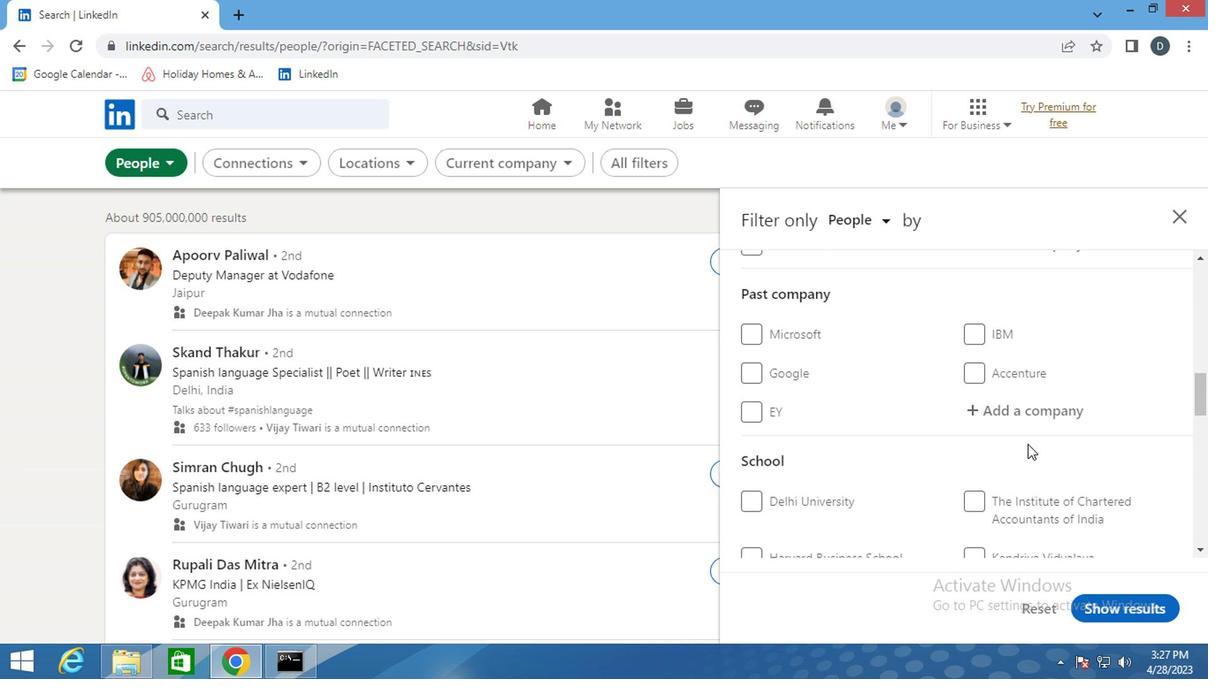 
Action: Mouse scrolled (1025, 445) with delta (0, -1)
Screenshot: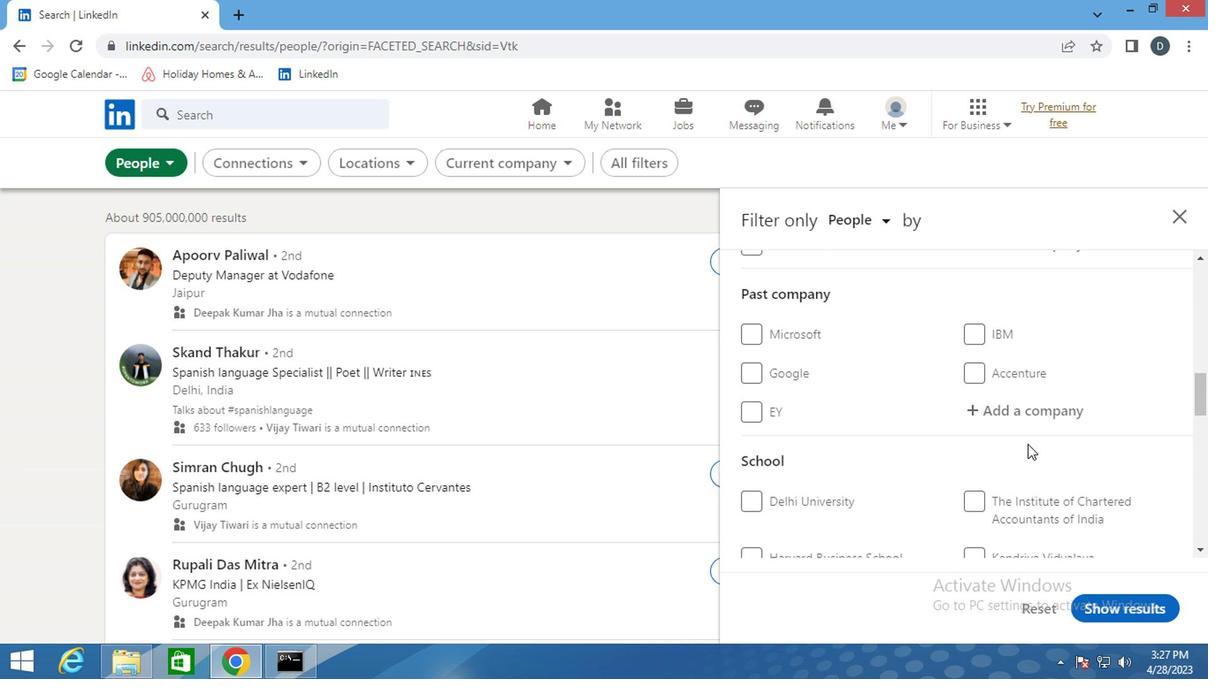 
Action: Mouse scrolled (1025, 445) with delta (0, -1)
Screenshot: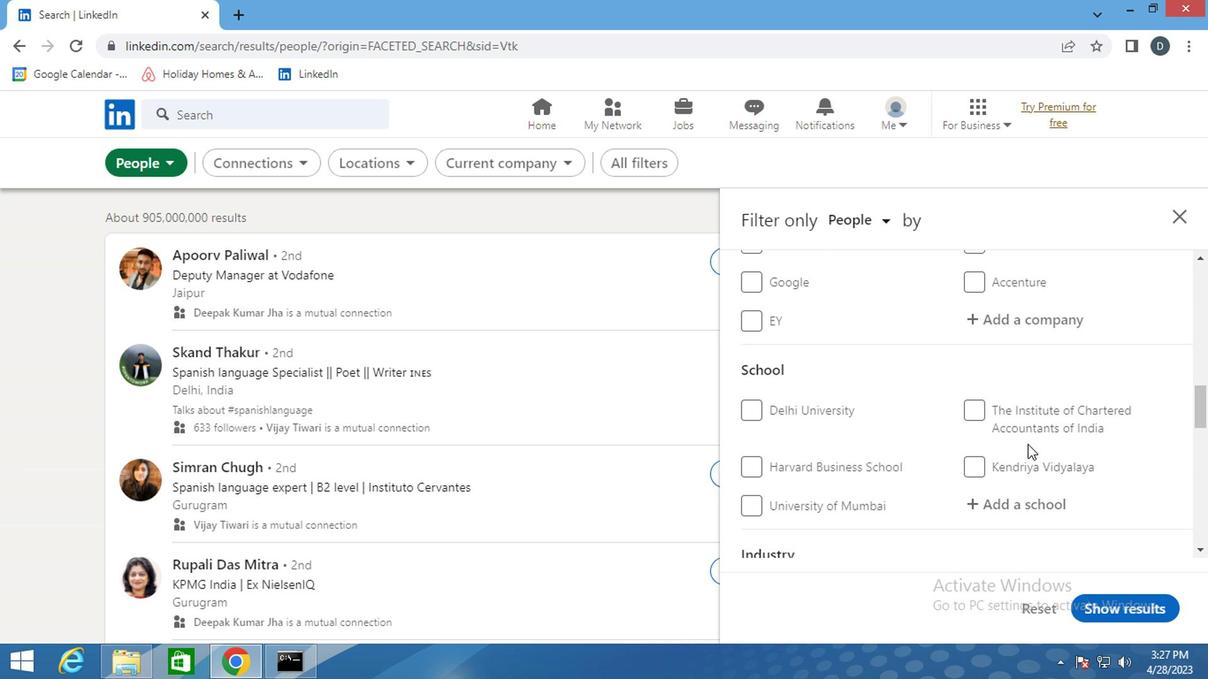 
Action: Mouse scrolled (1025, 445) with delta (0, -1)
Screenshot: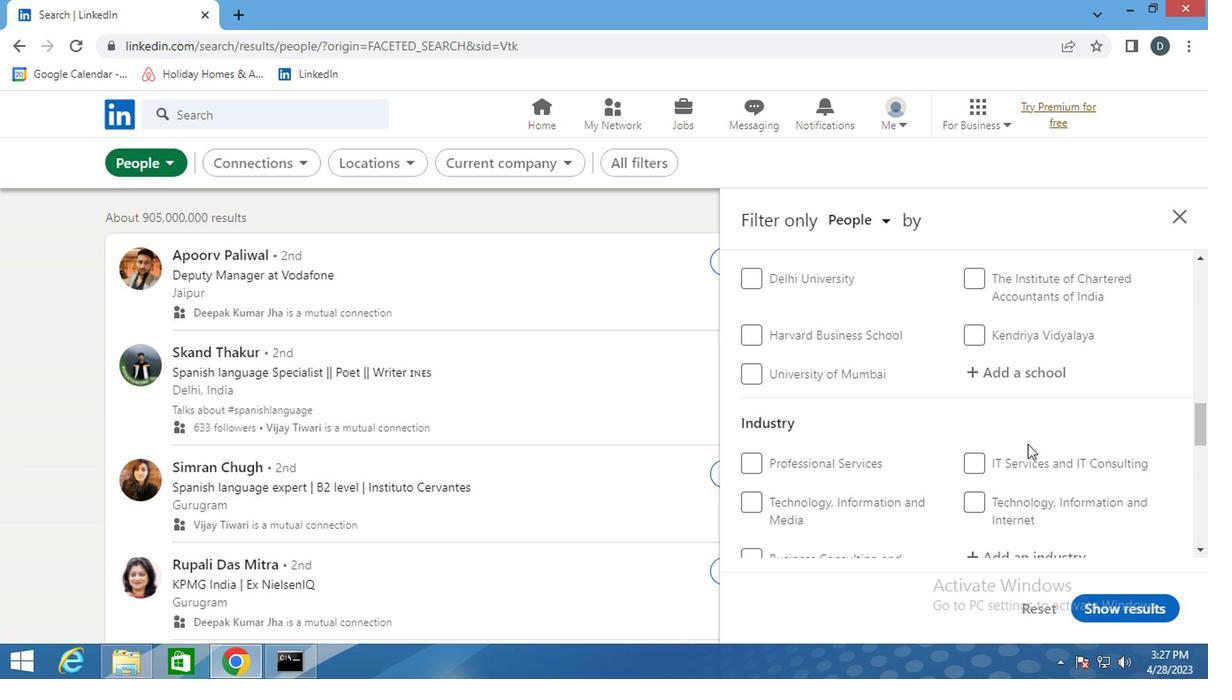 
Action: Mouse scrolled (1025, 445) with delta (0, -1)
Screenshot: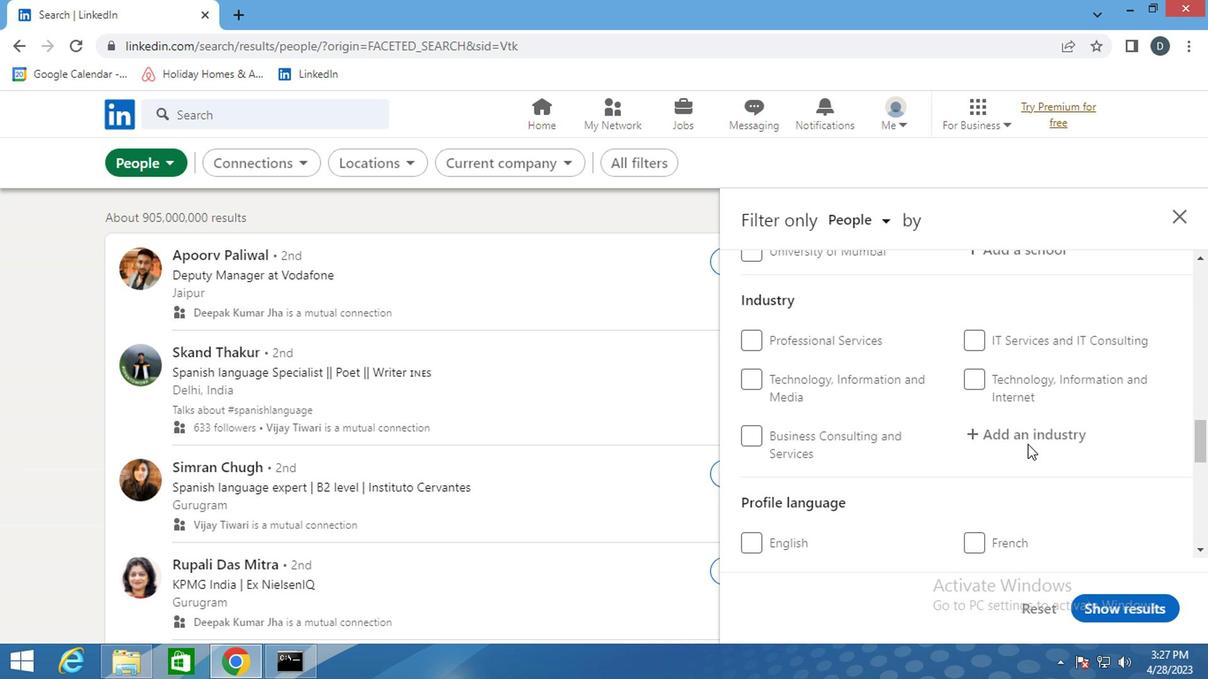 
Action: Mouse moved to (784, 363)
Screenshot: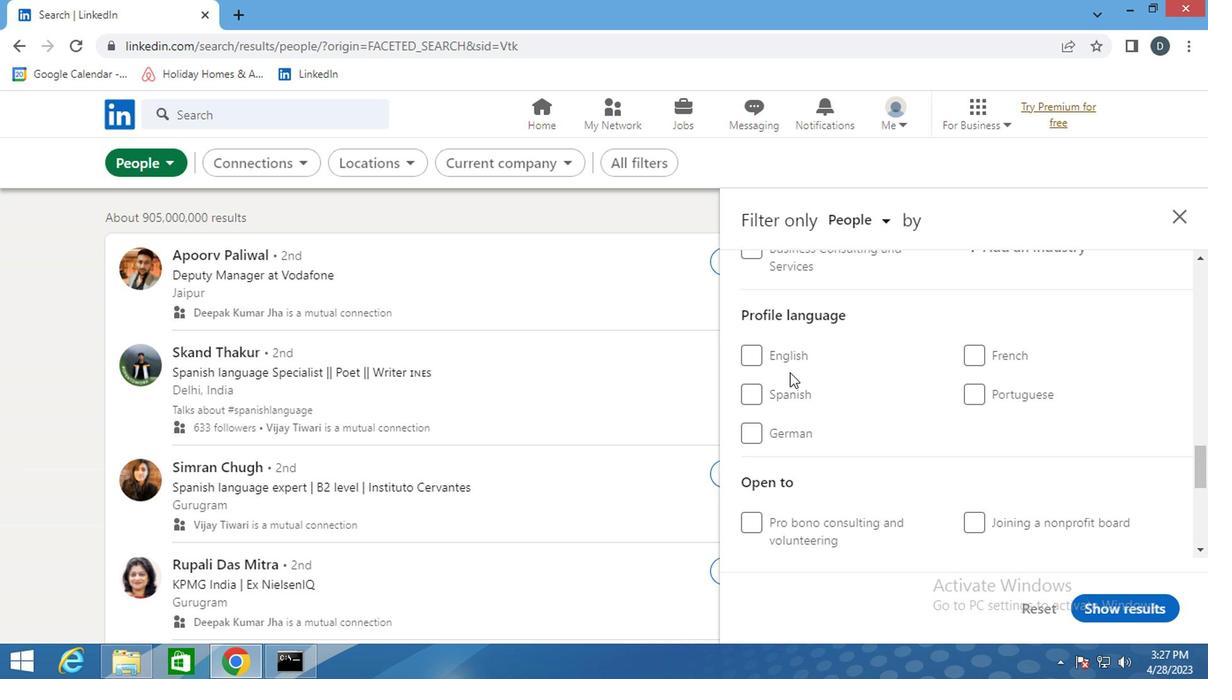 
Action: Mouse pressed left at (784, 363)
Screenshot: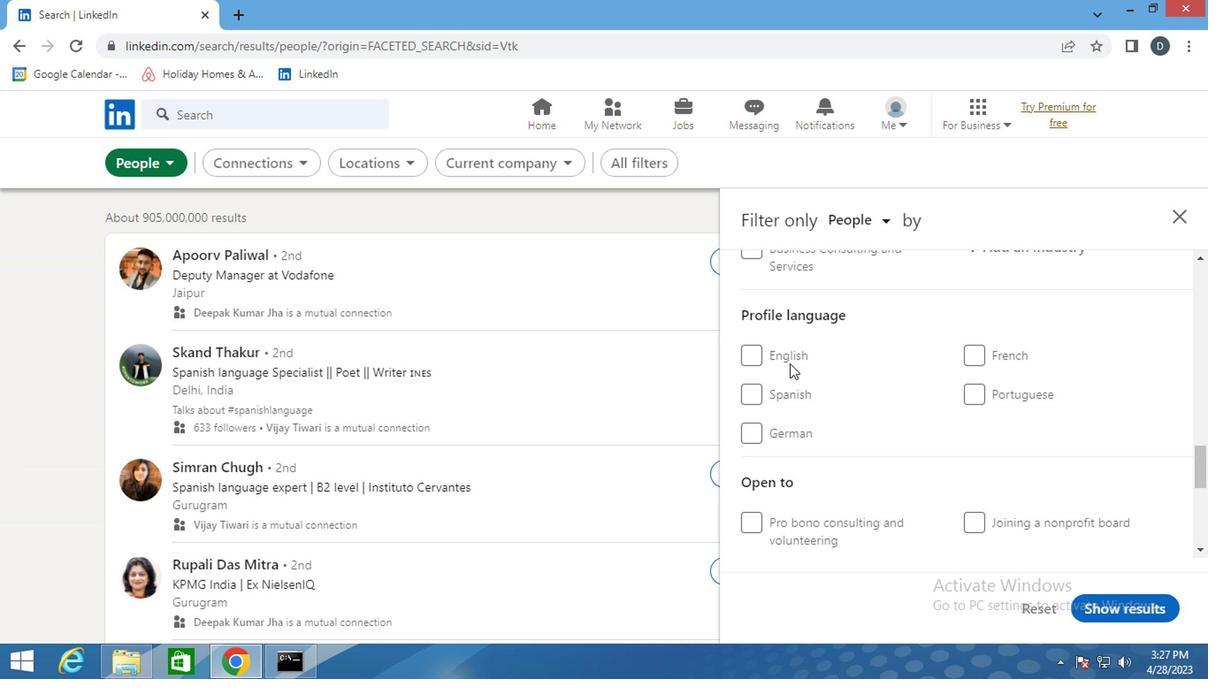 
Action: Mouse moved to (910, 418)
Screenshot: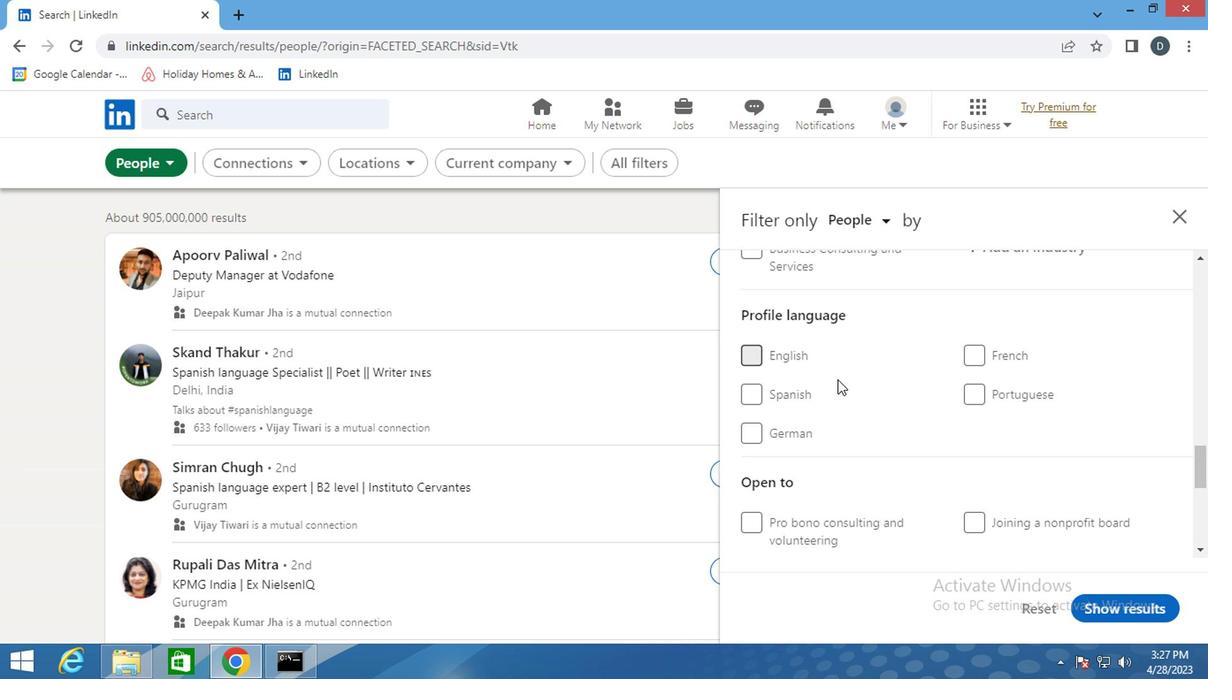 
Action: Mouse scrolled (910, 419) with delta (0, 1)
Screenshot: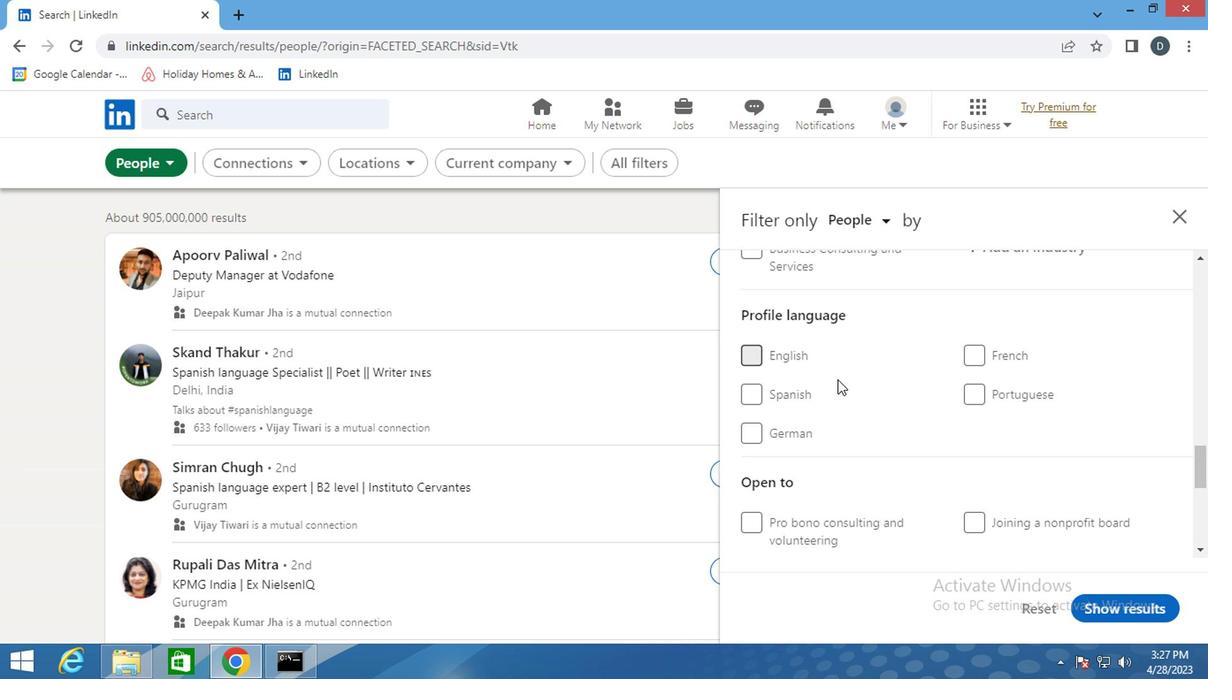 
Action: Mouse scrolled (910, 419) with delta (0, 1)
Screenshot: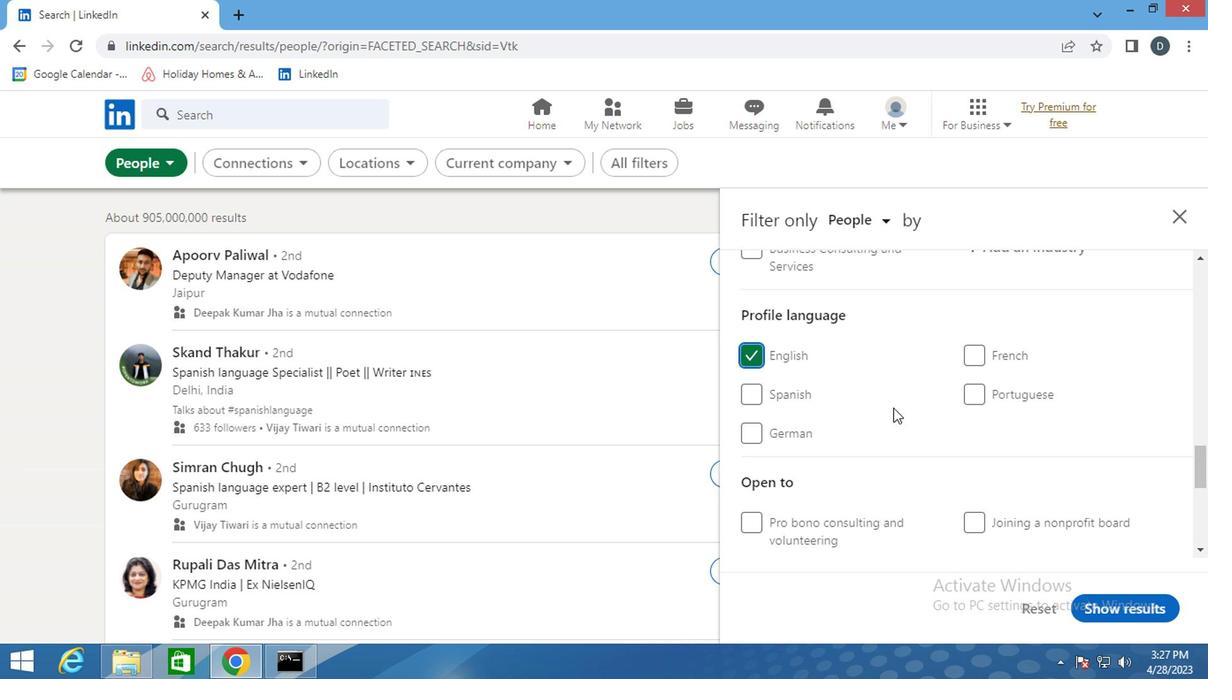 
Action: Mouse scrolled (910, 419) with delta (0, 1)
Screenshot: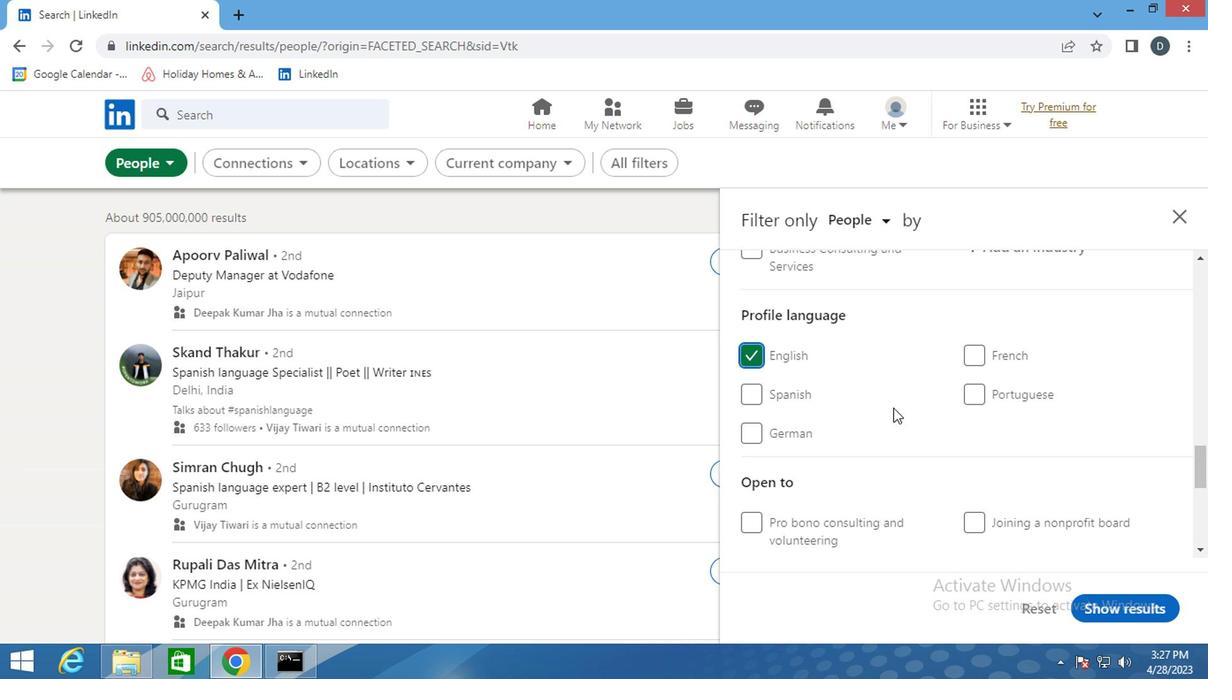 
Action: Mouse scrolled (910, 419) with delta (0, 1)
Screenshot: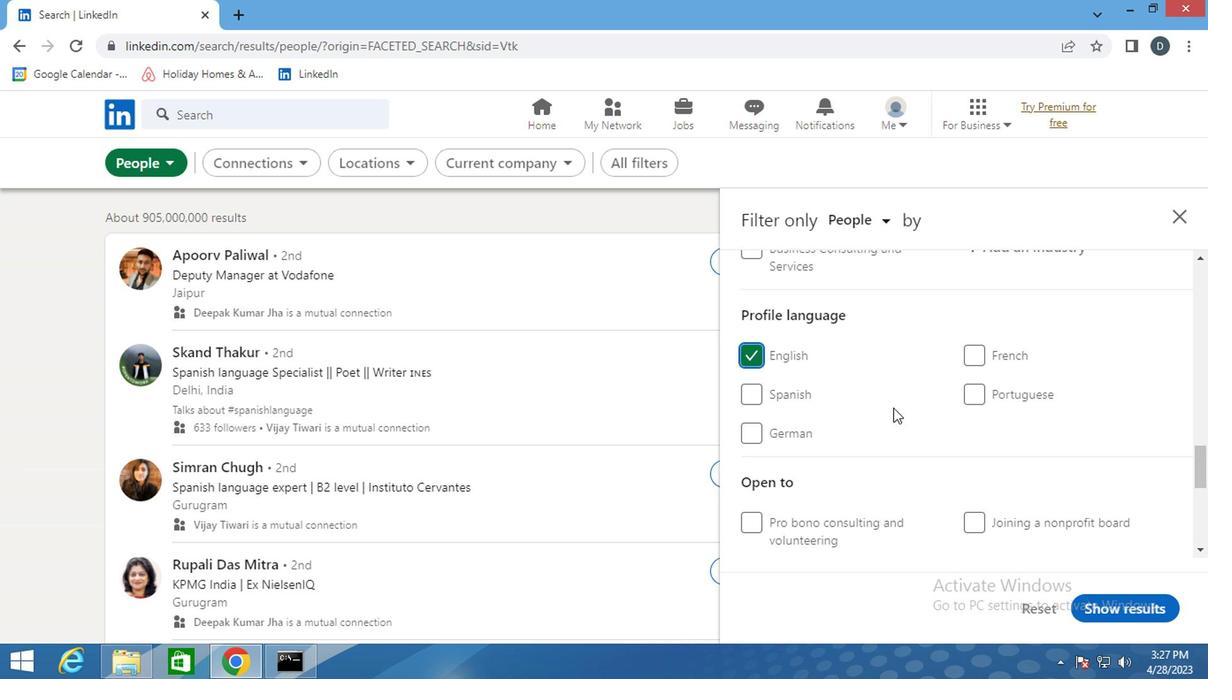 
Action: Mouse scrolled (910, 419) with delta (0, 1)
Screenshot: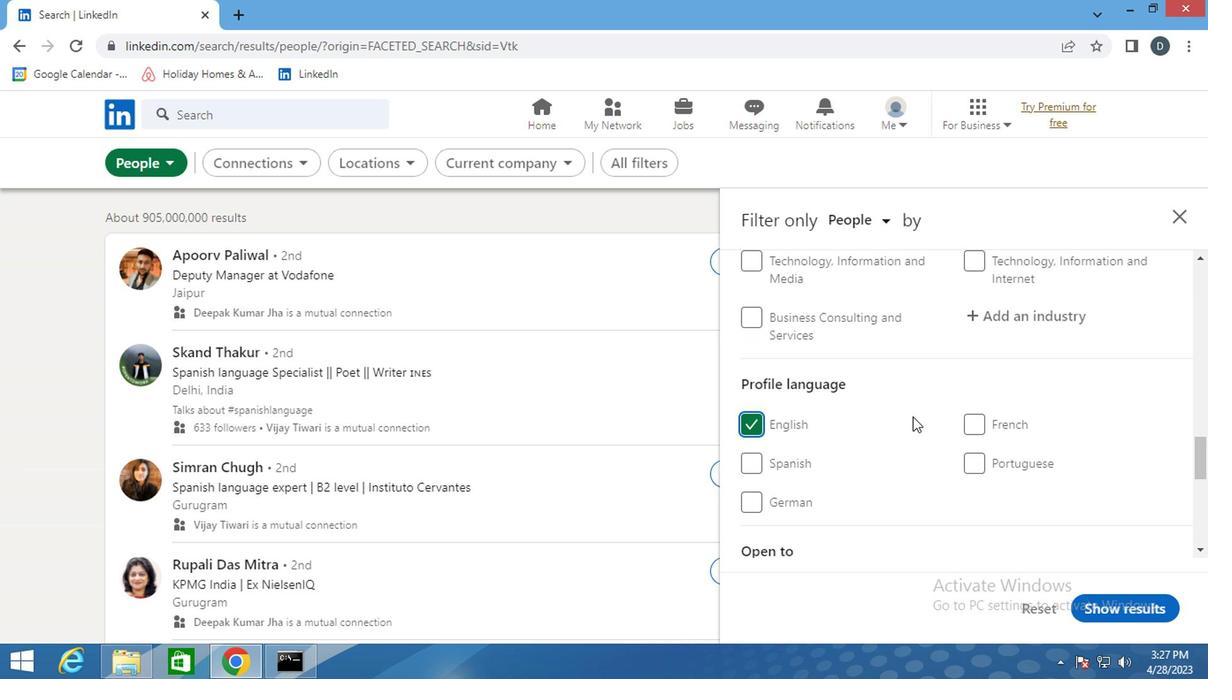 
Action: Mouse scrolled (910, 419) with delta (0, 1)
Screenshot: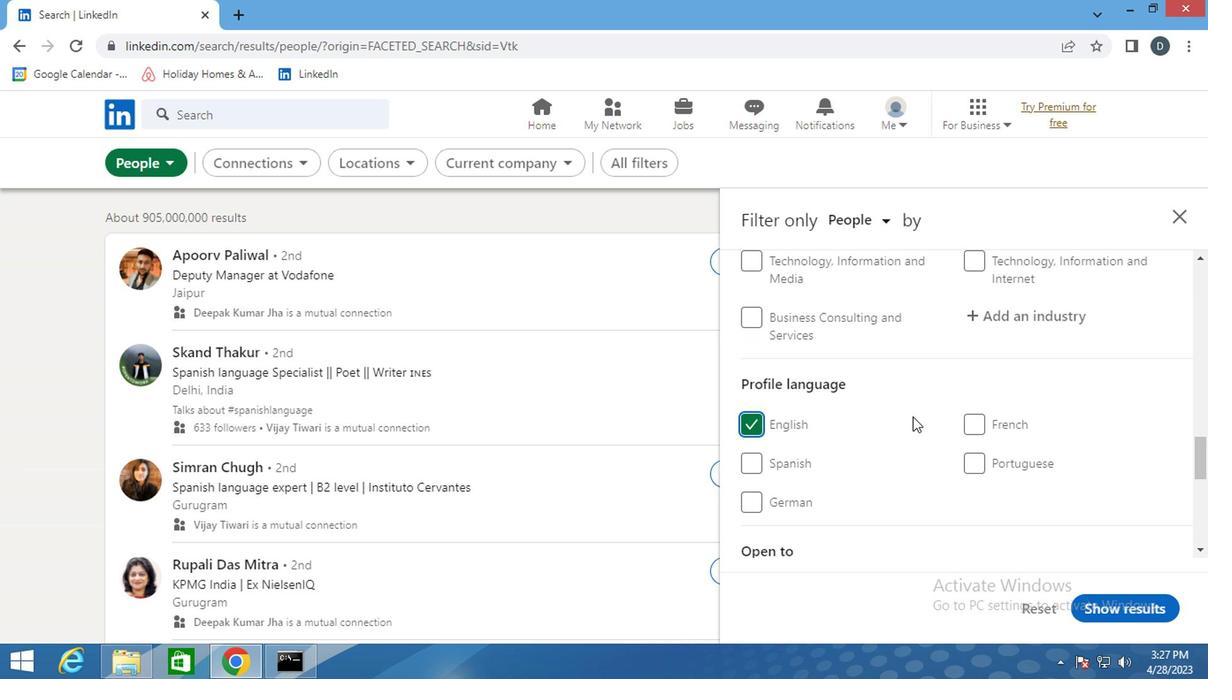 
Action: Mouse moved to (1006, 422)
Screenshot: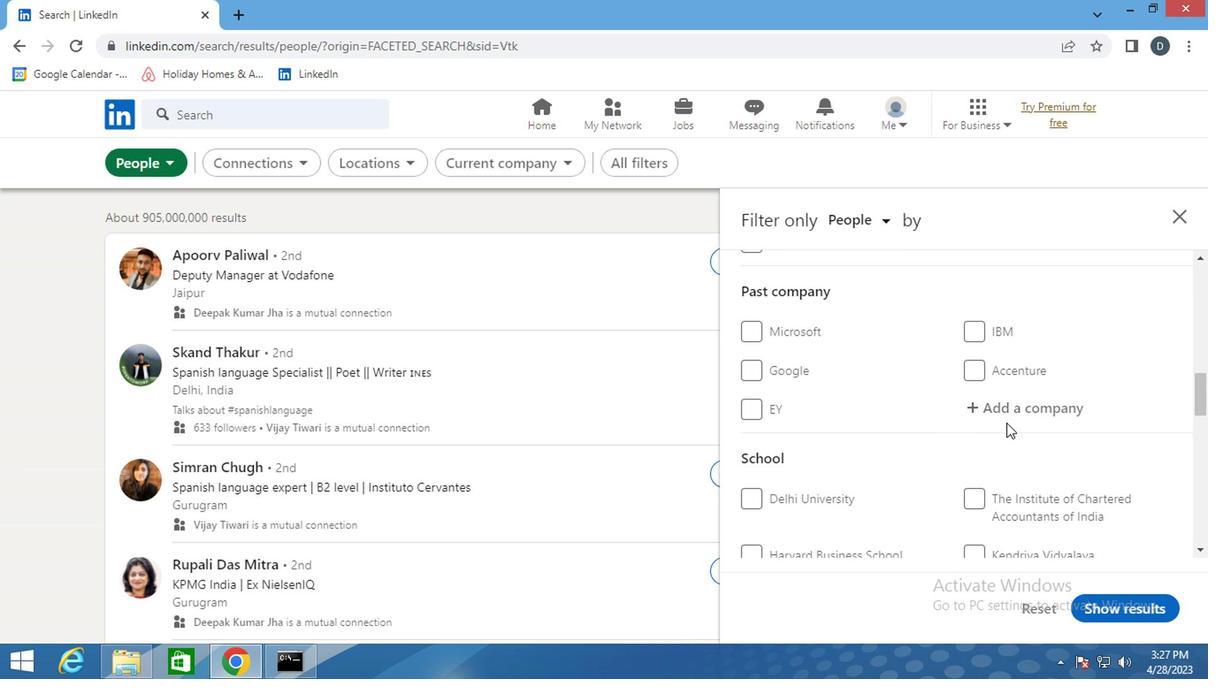 
Action: Mouse scrolled (1006, 424) with delta (0, 1)
Screenshot: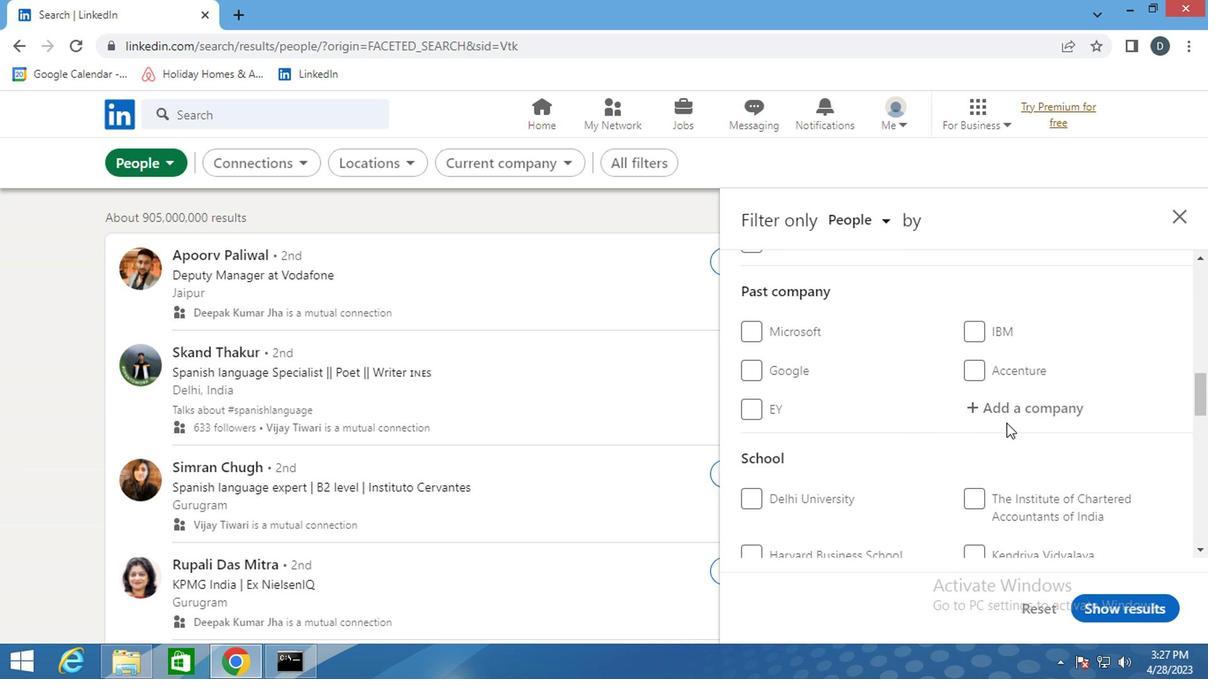 
Action: Mouse scrolled (1006, 424) with delta (0, 1)
Screenshot: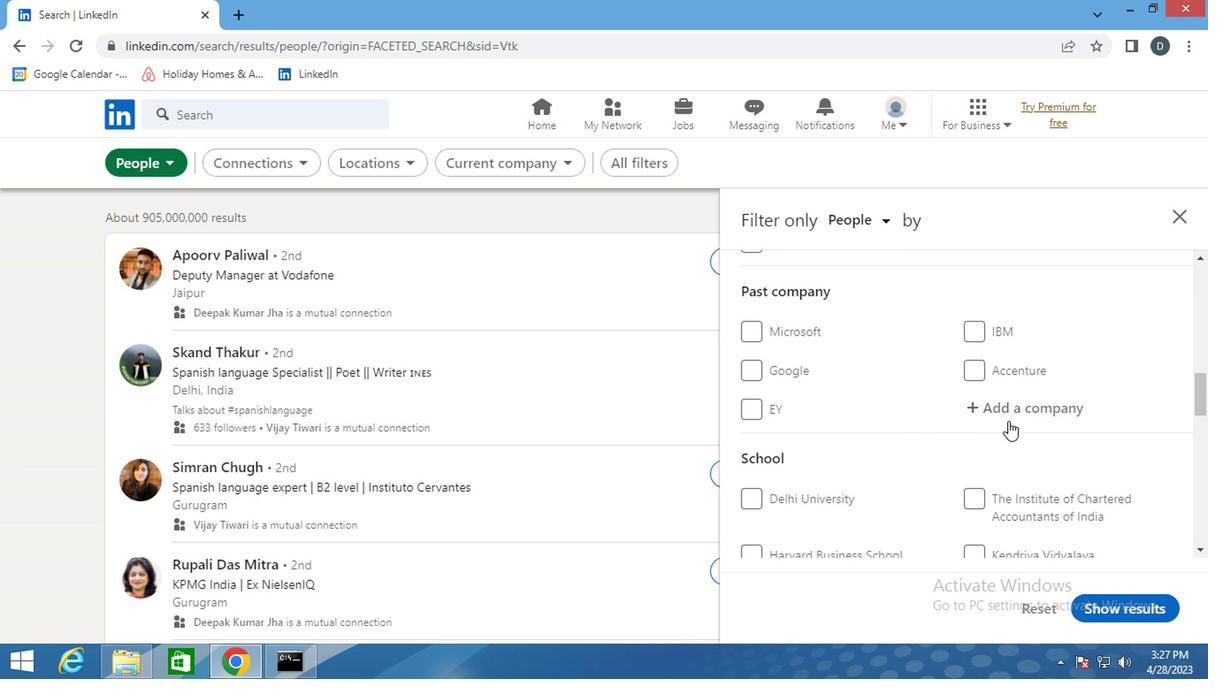 
Action: Mouse moved to (1010, 421)
Screenshot: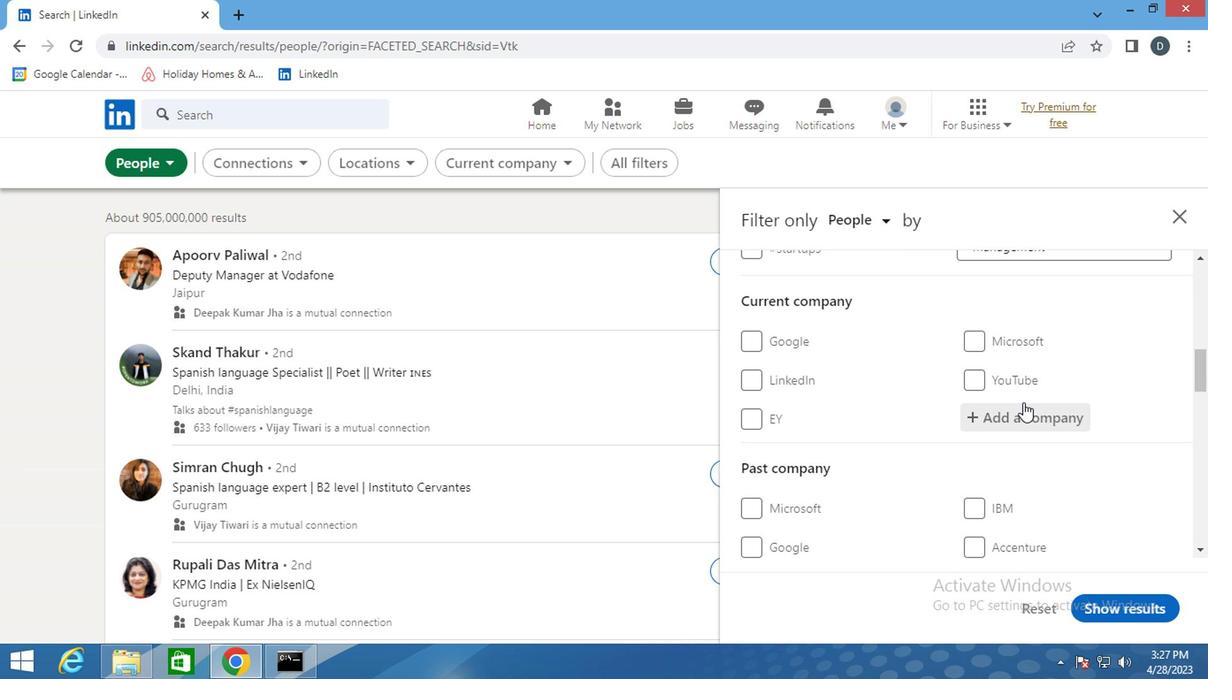 
Action: Mouse pressed left at (1010, 421)
Screenshot: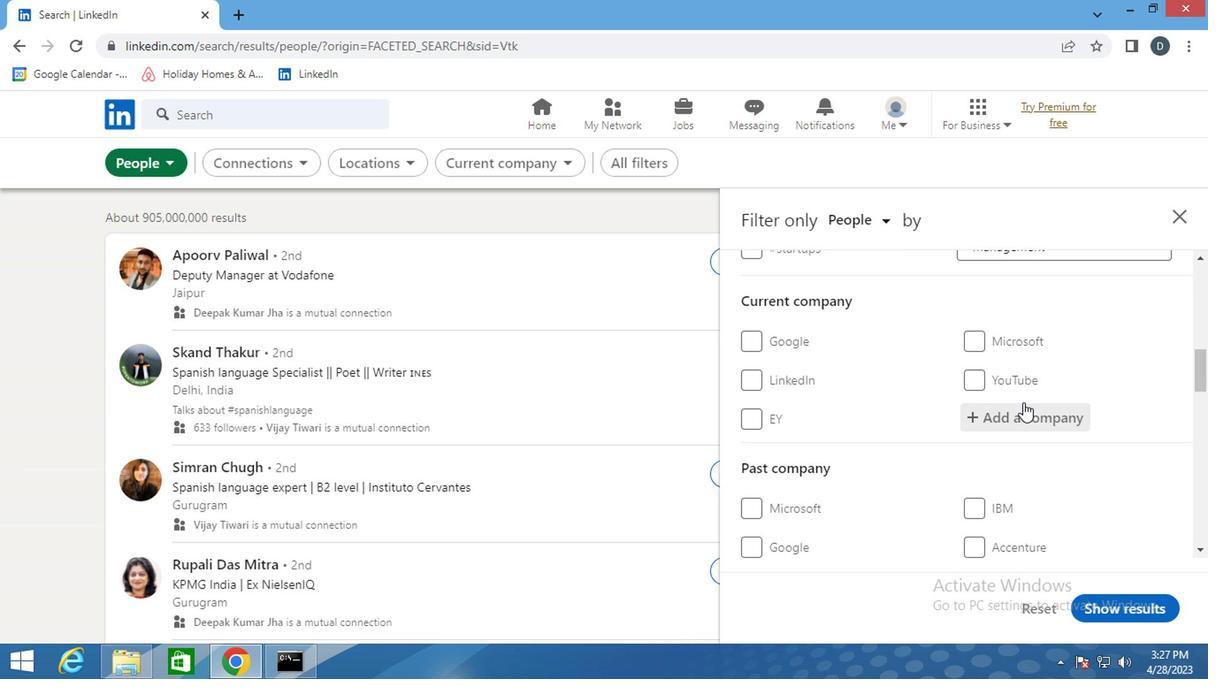 
Action: Key pressed <Key.shift>CLOUDERA
Screenshot: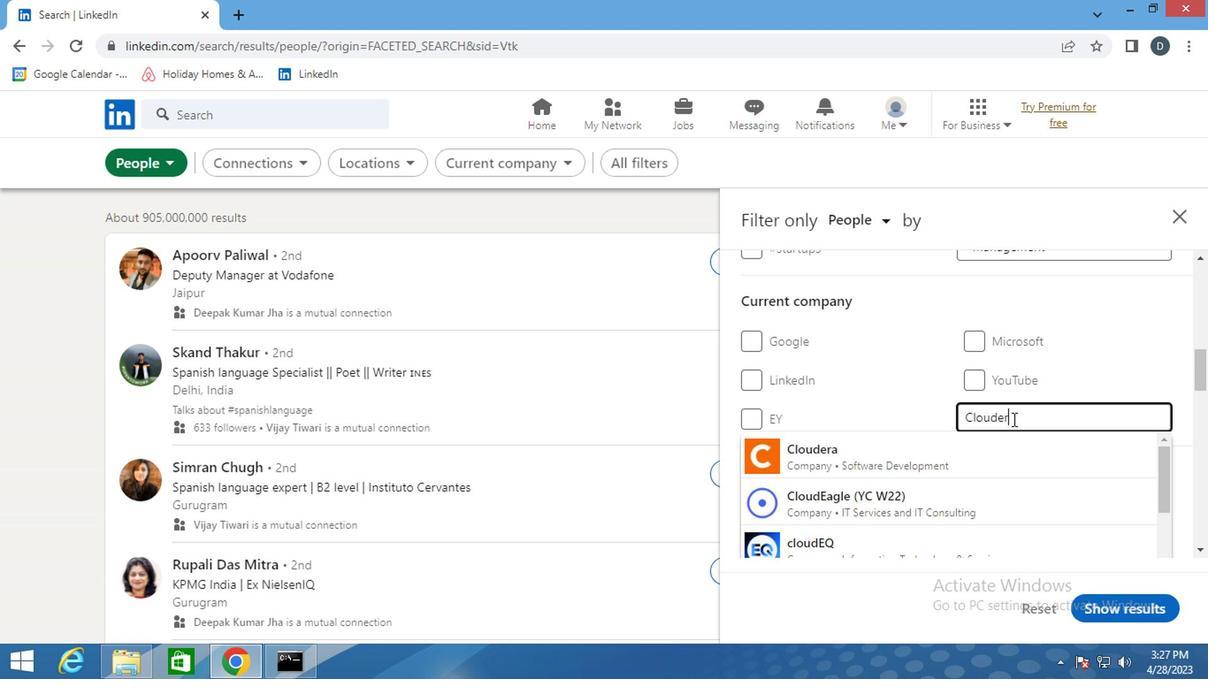
Action: Mouse moved to (929, 439)
Screenshot: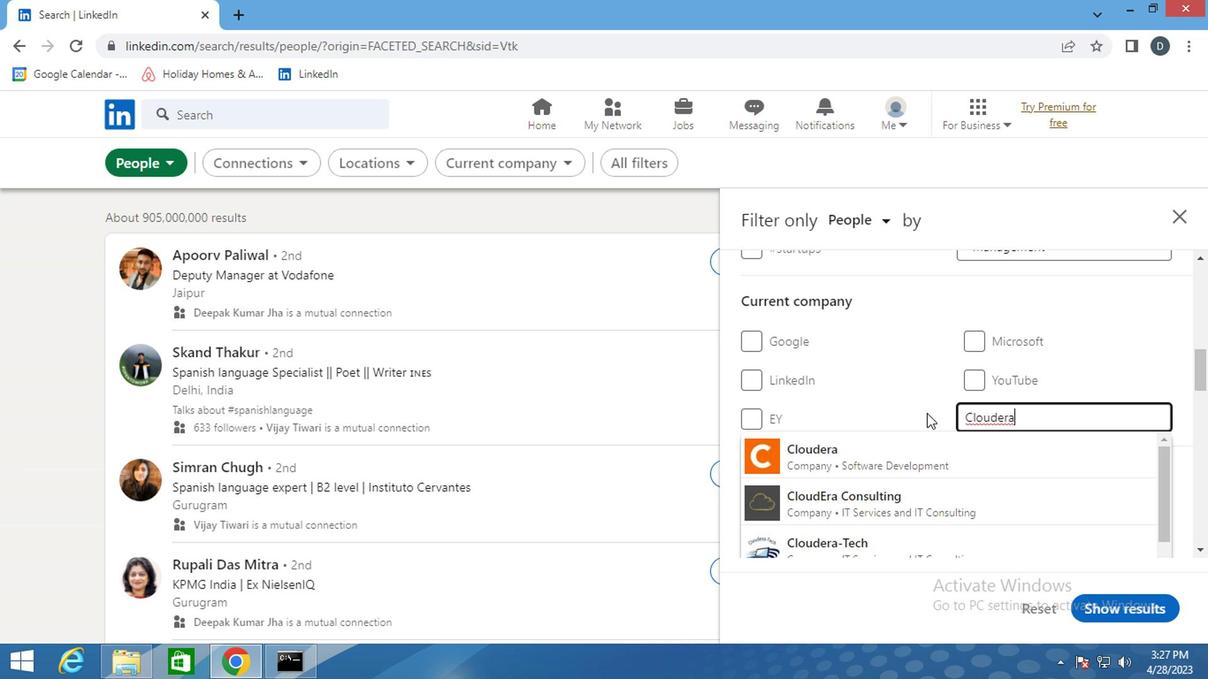 
Action: Mouse pressed left at (929, 439)
Screenshot: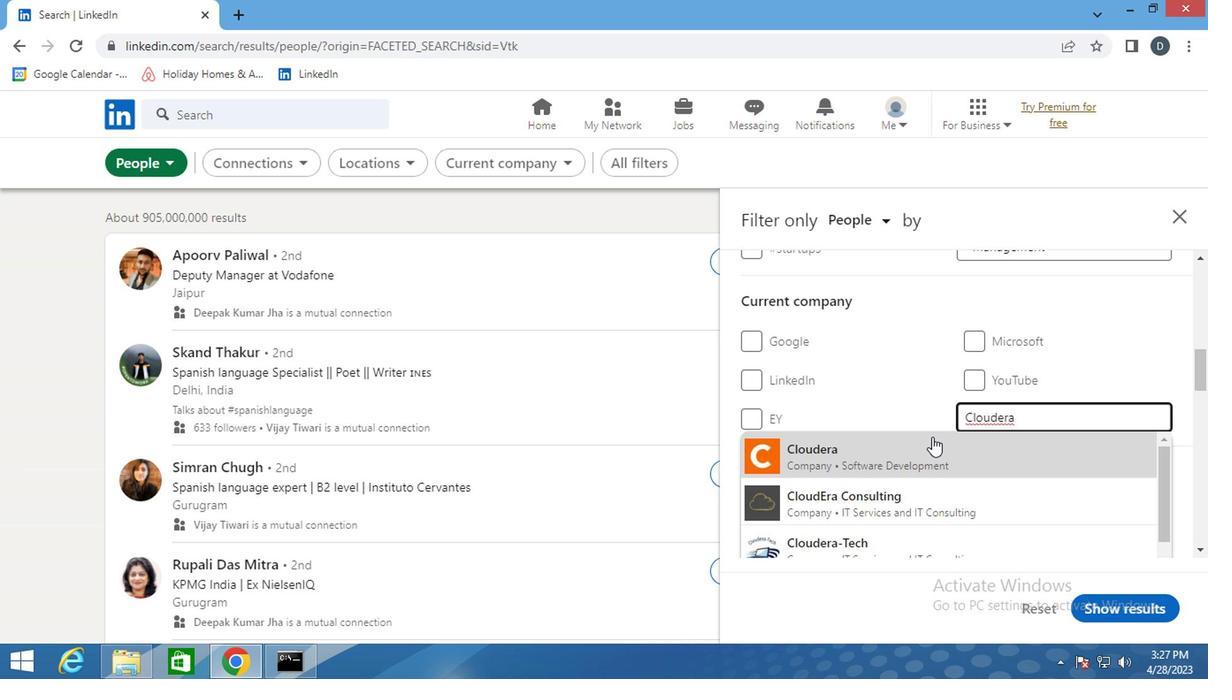 
Action: Mouse moved to (918, 443)
Screenshot: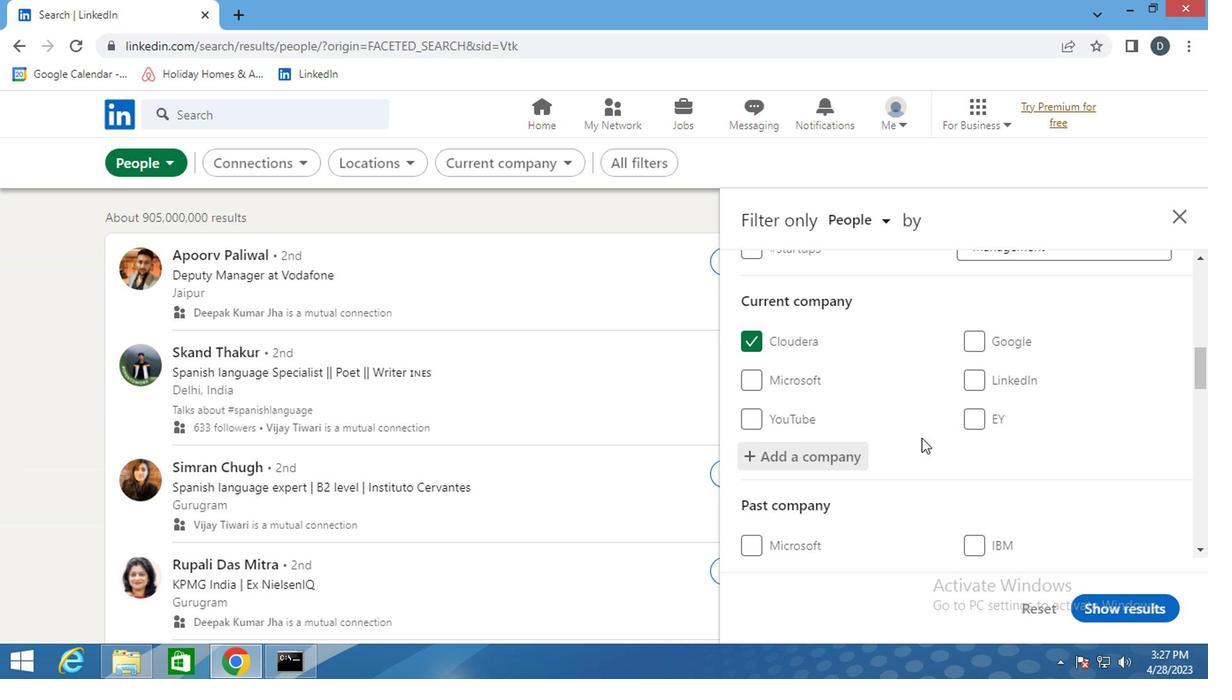 
Action: Mouse scrolled (918, 442) with delta (0, -1)
Screenshot: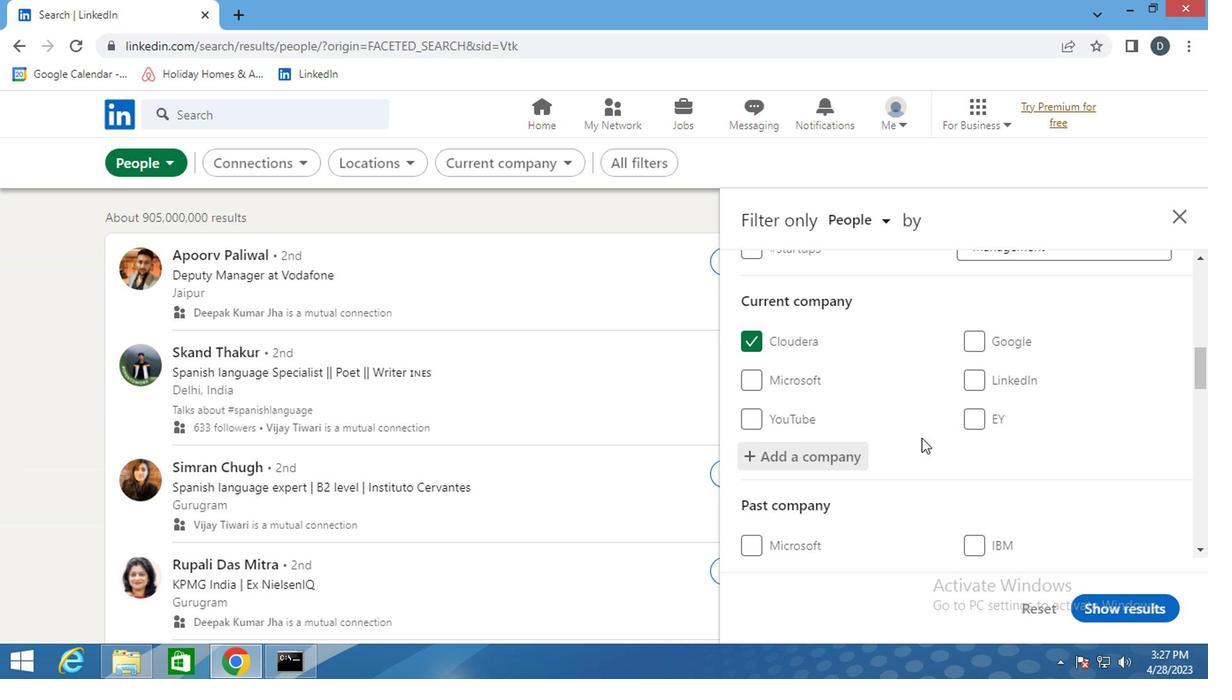 
Action: Mouse scrolled (918, 442) with delta (0, -1)
Screenshot: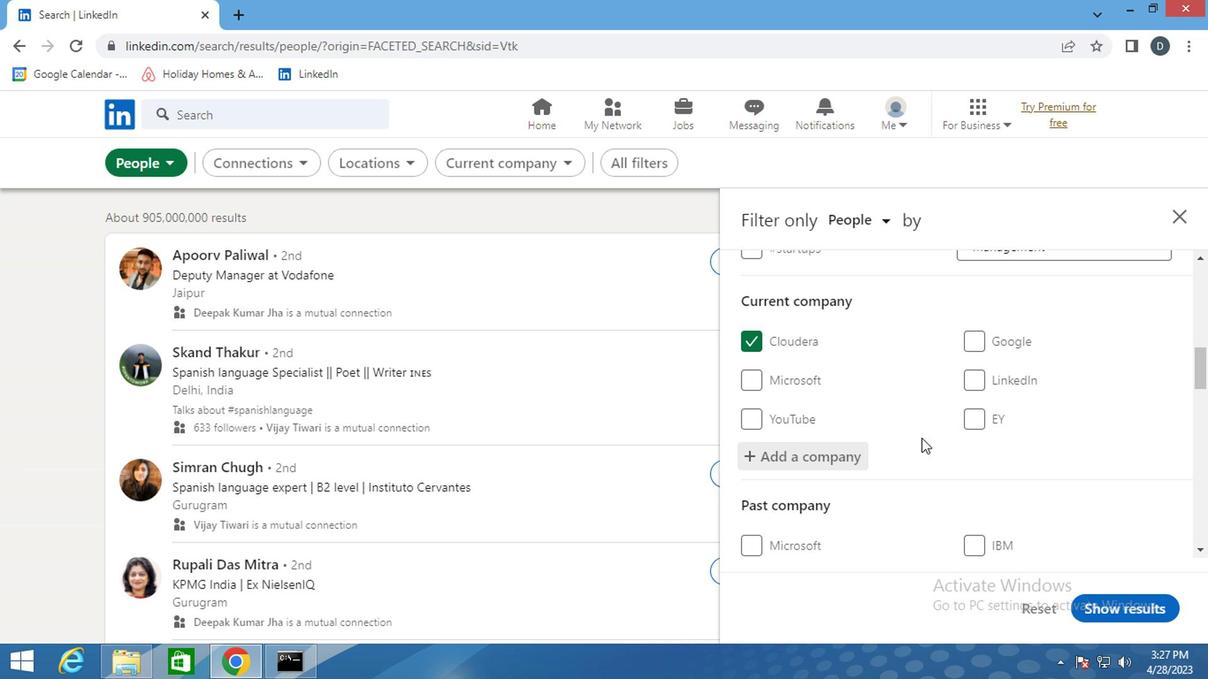 
Action: Mouse scrolled (918, 442) with delta (0, -1)
Screenshot: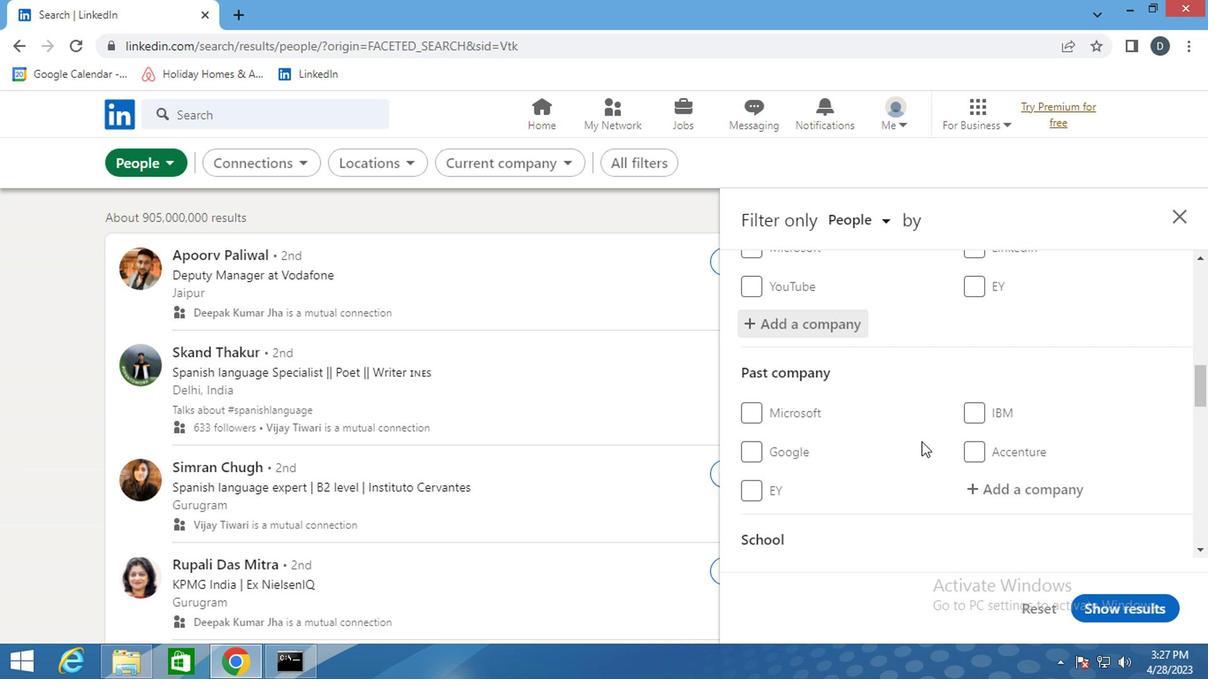 
Action: Mouse moved to (918, 445)
Screenshot: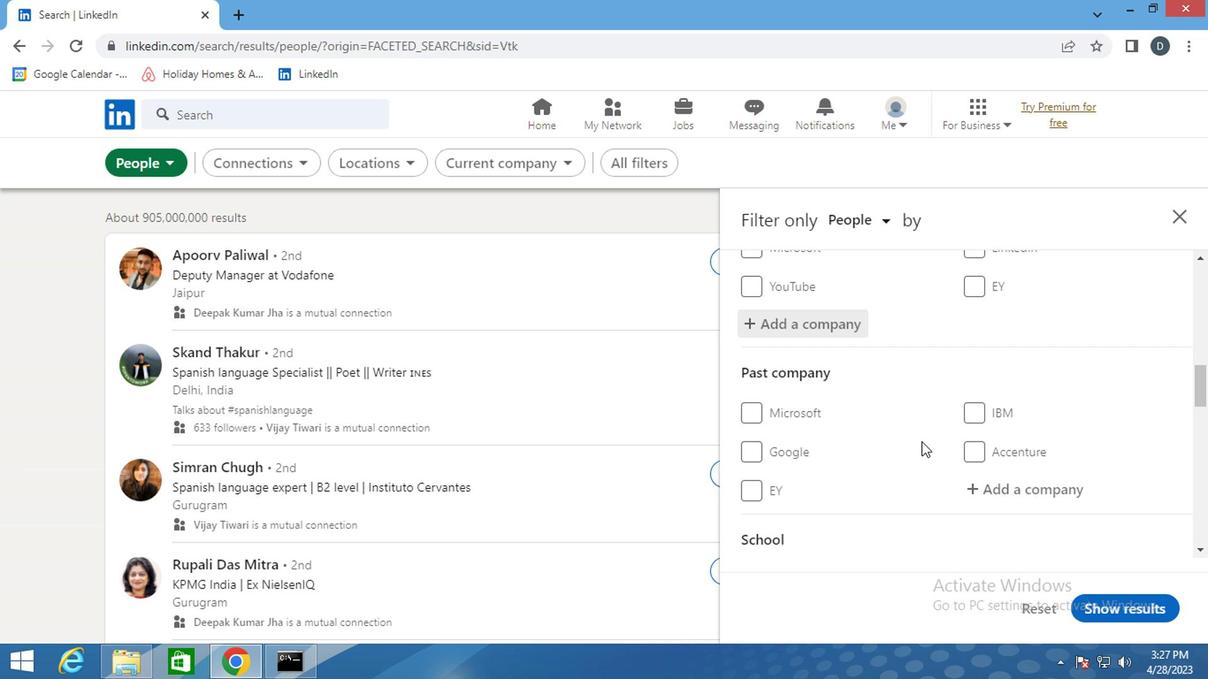 
Action: Mouse scrolled (918, 444) with delta (0, 0)
Screenshot: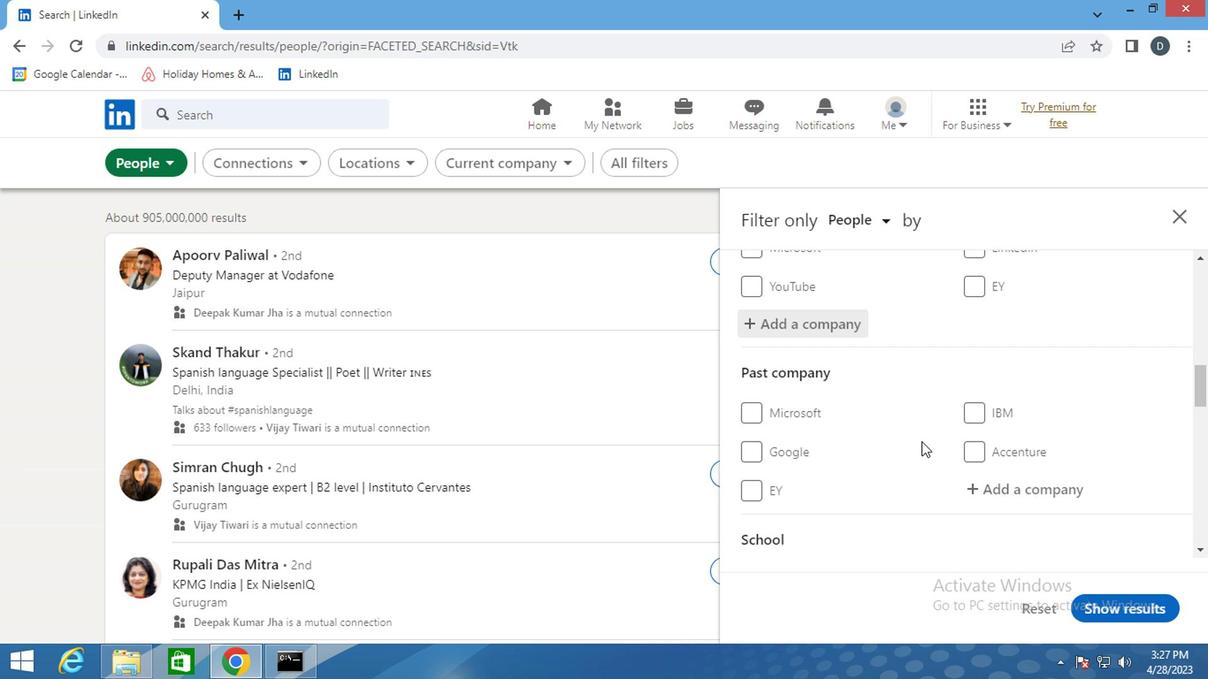 
Action: Mouse moved to (993, 461)
Screenshot: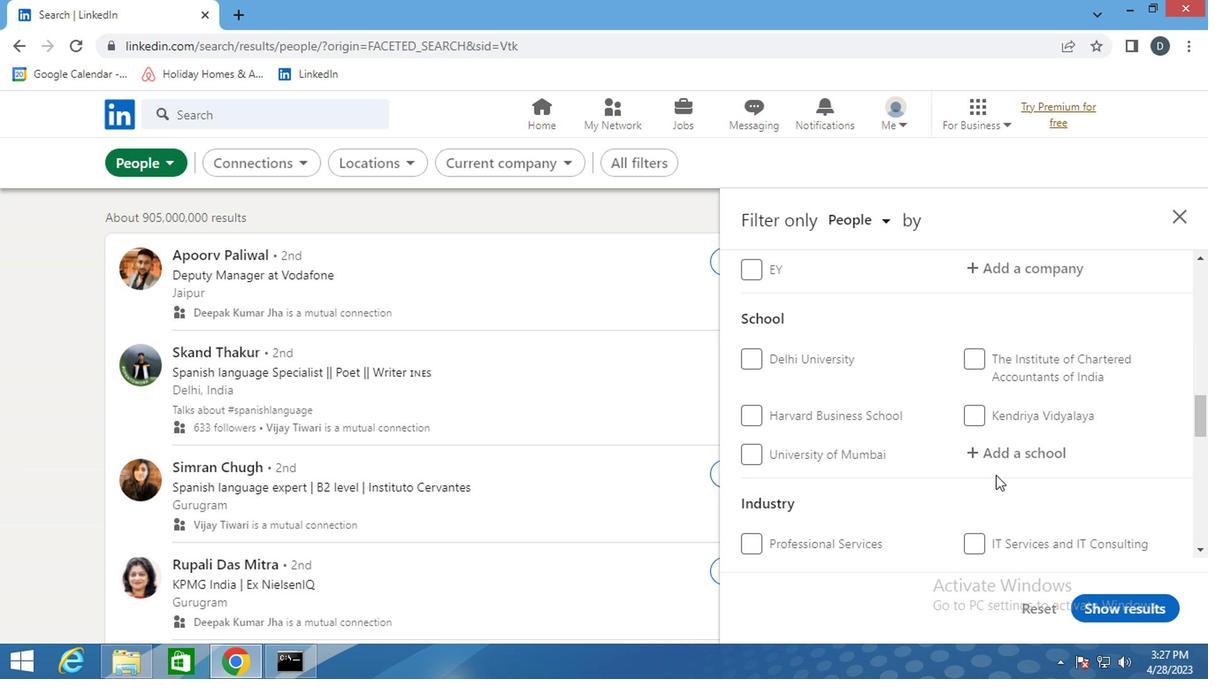 
Action: Mouse pressed left at (993, 461)
Screenshot: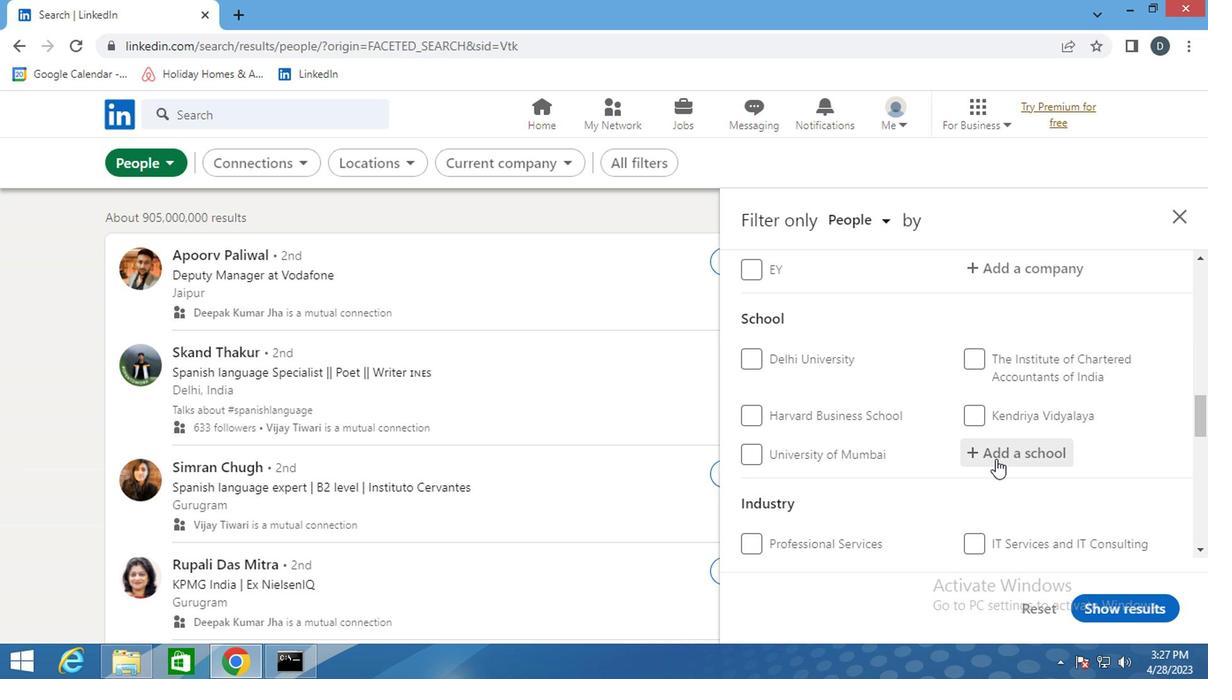 
Action: Mouse moved to (989, 460)
Screenshot: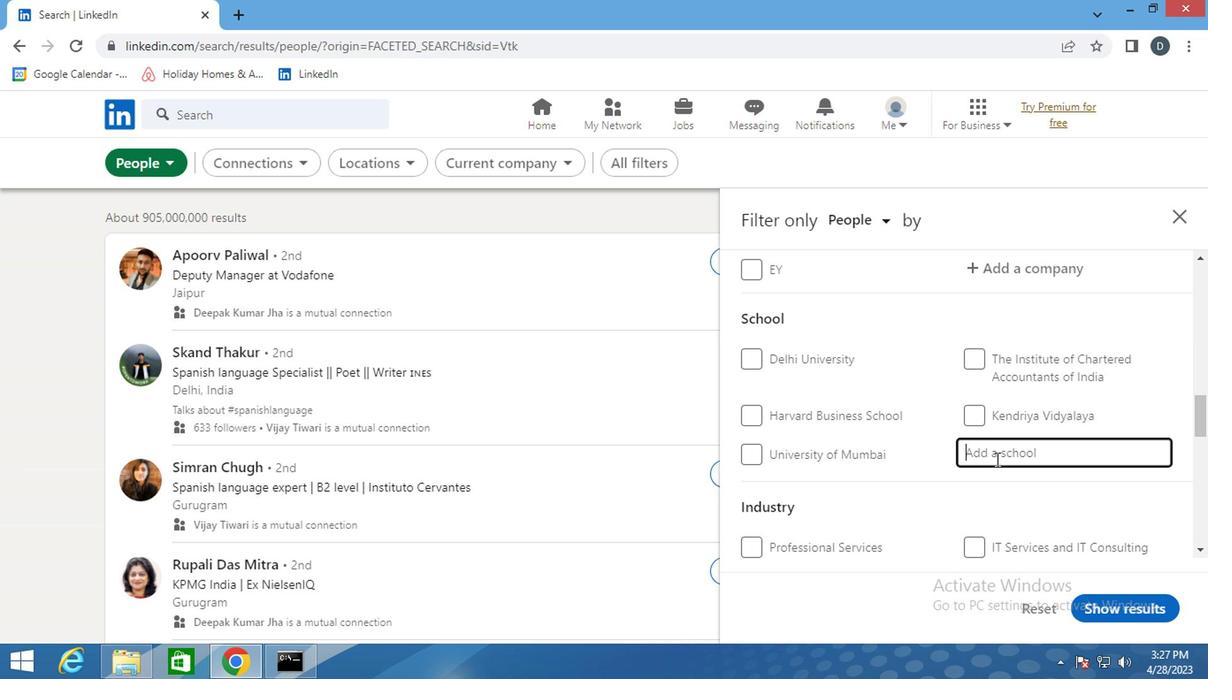 
Action: Key pressed <Key.shift>ORISSA
Screenshot: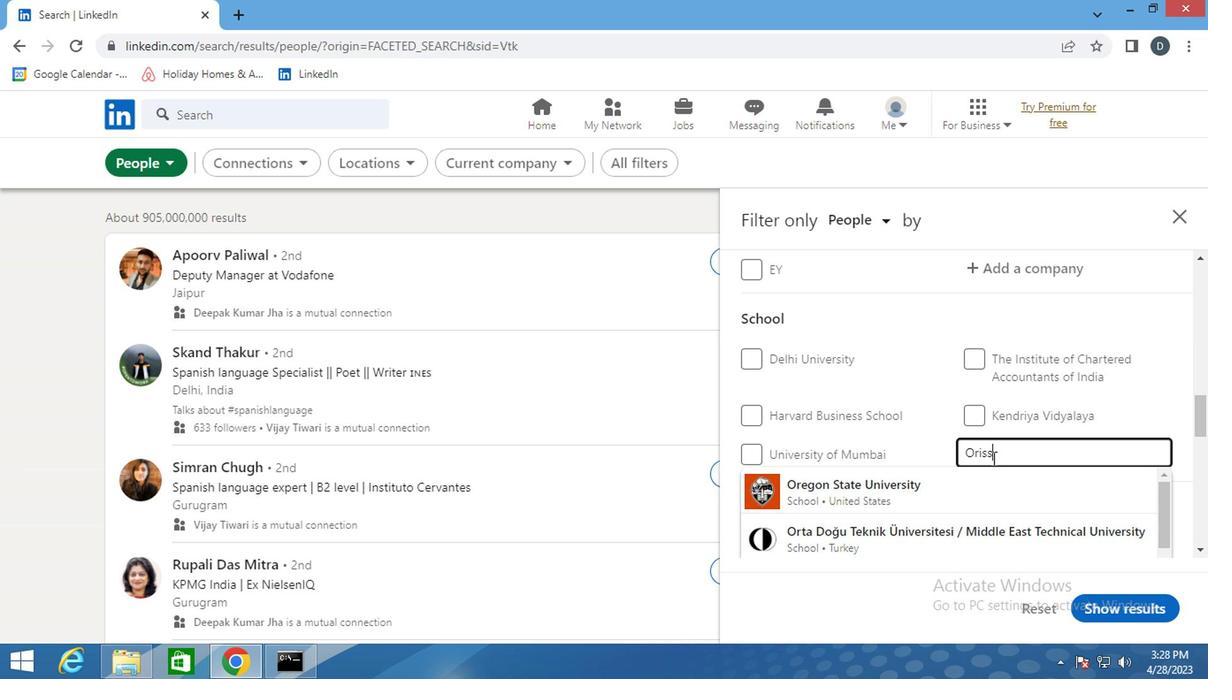 
Action: Mouse moved to (1017, 485)
Screenshot: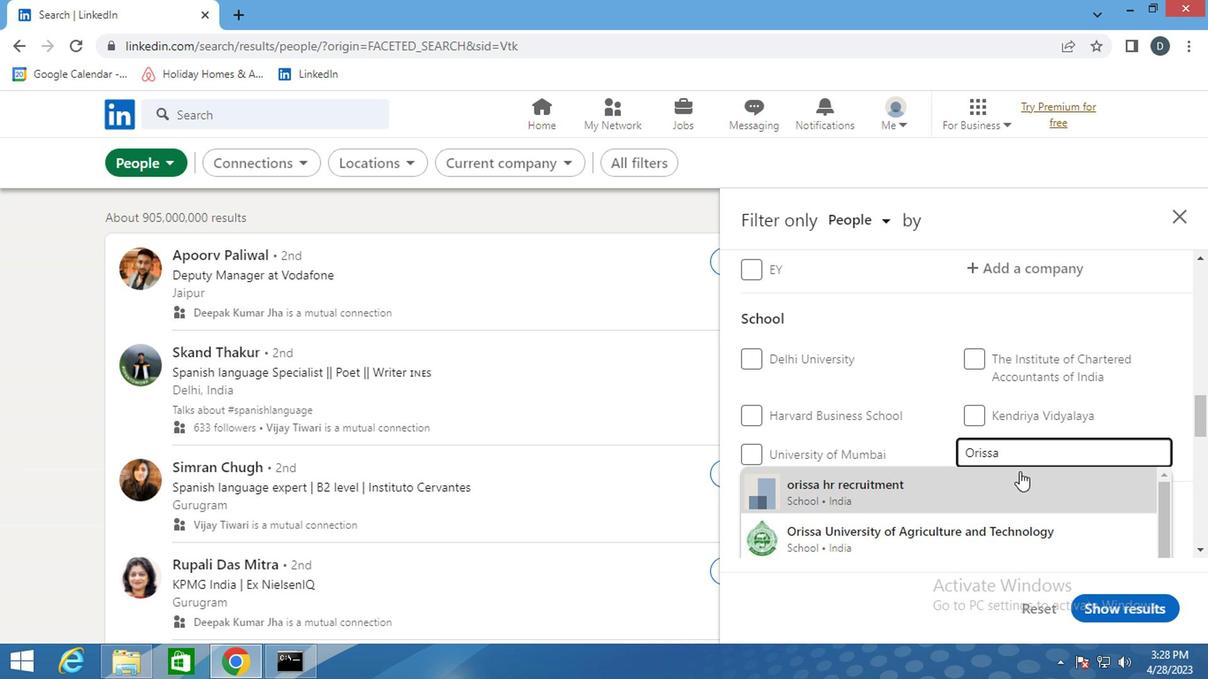 
Action: Mouse pressed left at (1017, 485)
Screenshot: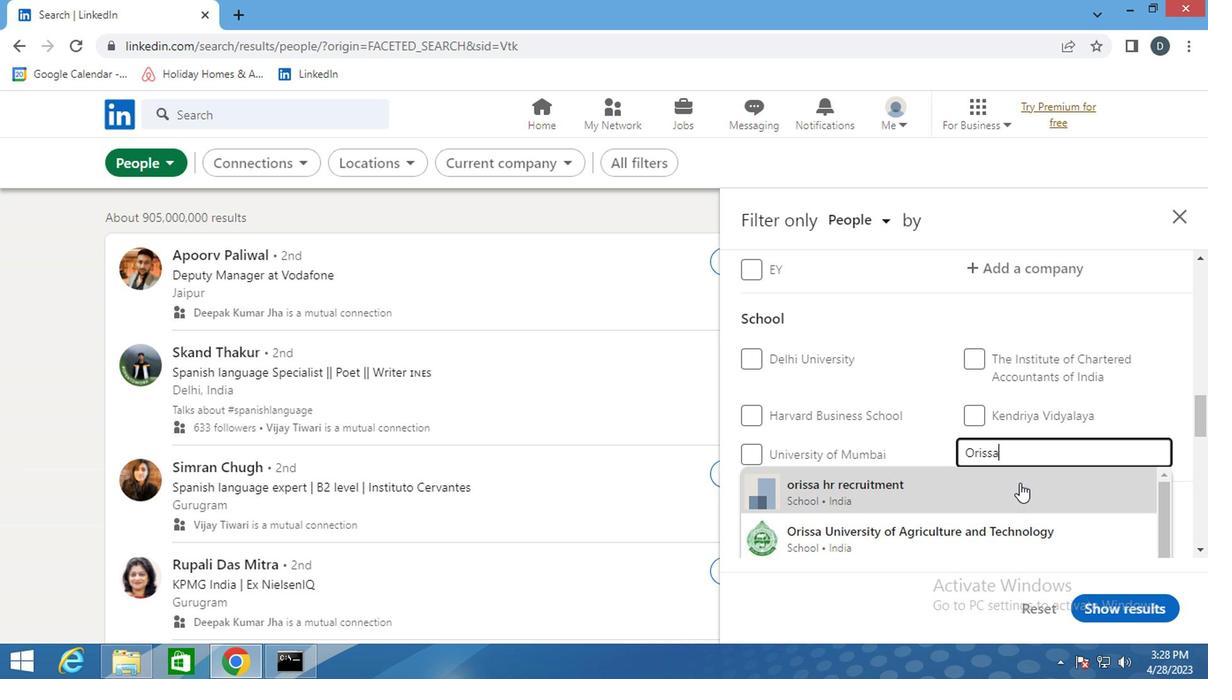 
Action: Mouse scrolled (1017, 484) with delta (0, -1)
Screenshot: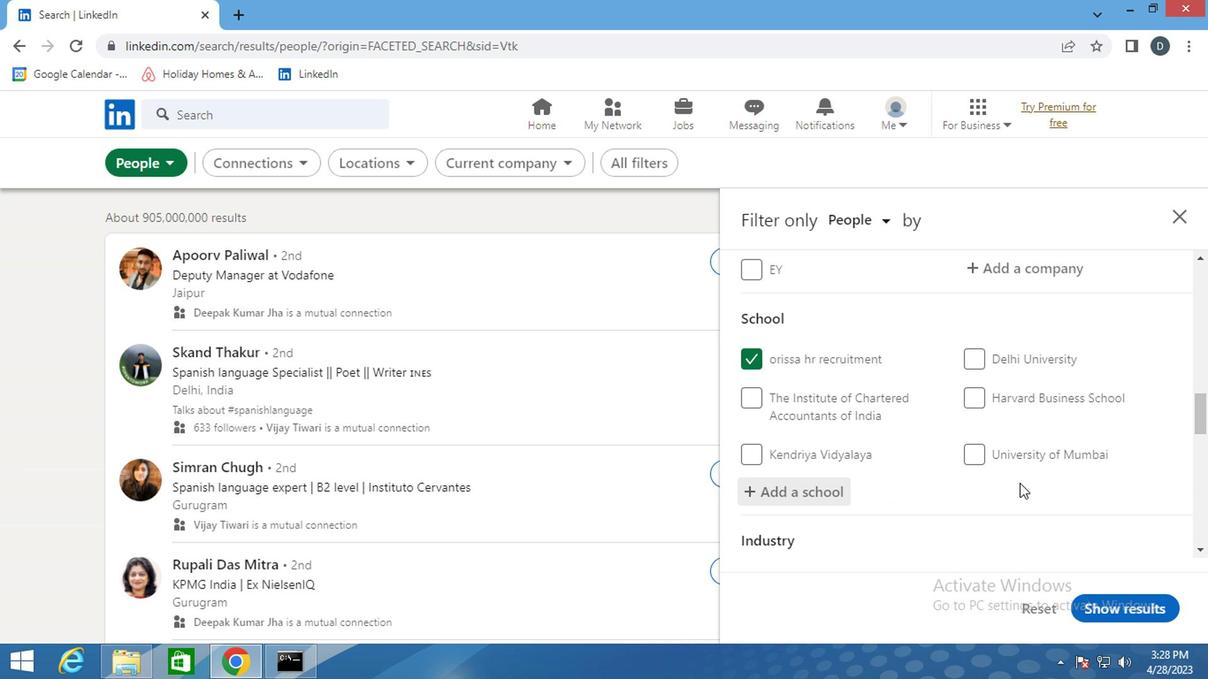 
Action: Mouse scrolled (1017, 484) with delta (0, -1)
Screenshot: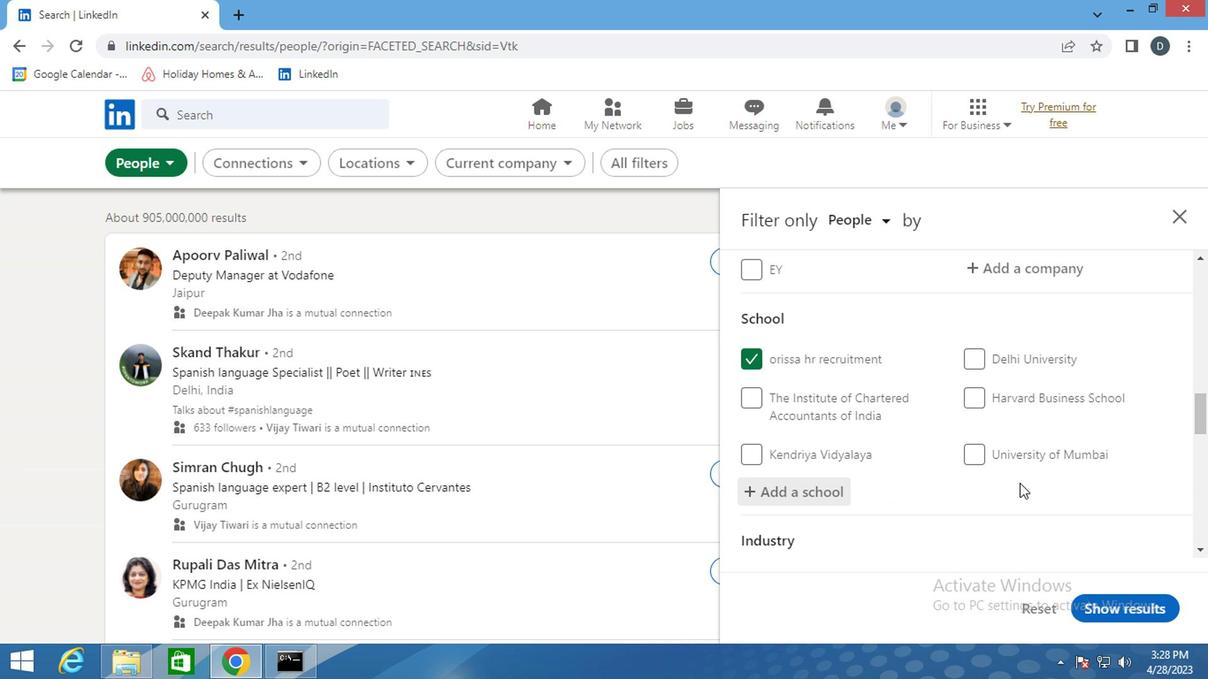 
Action: Mouse moved to (1012, 446)
Screenshot: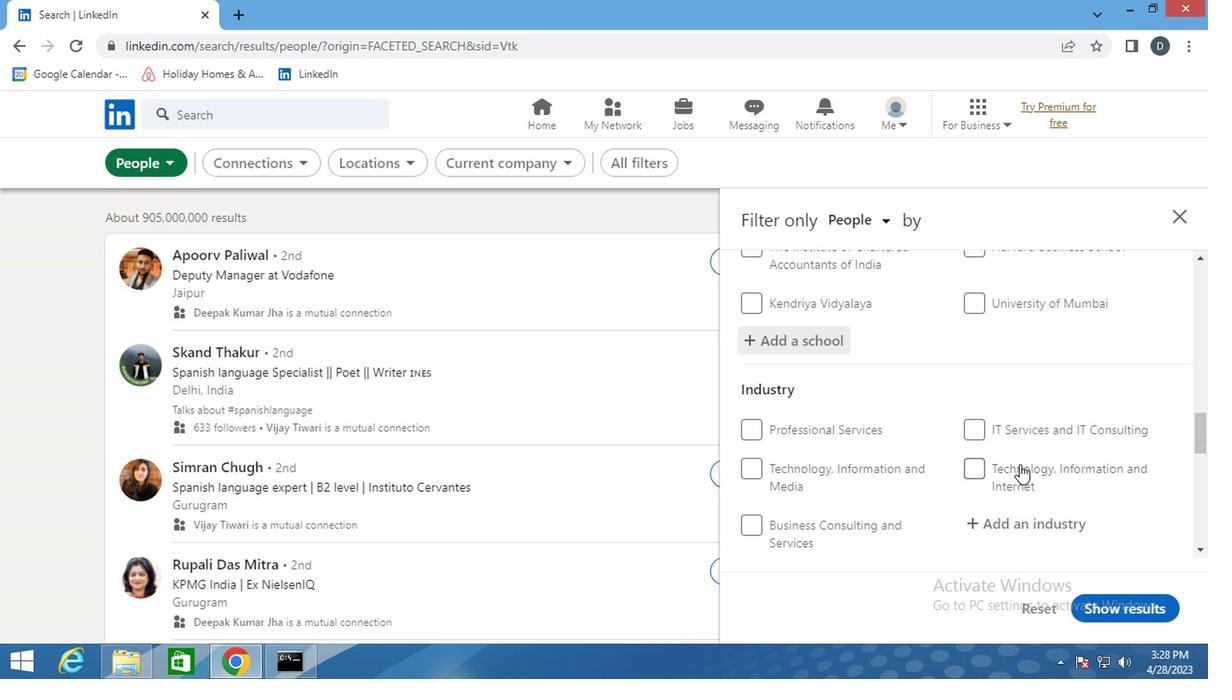 
Action: Mouse scrolled (1012, 445) with delta (0, -1)
Screenshot: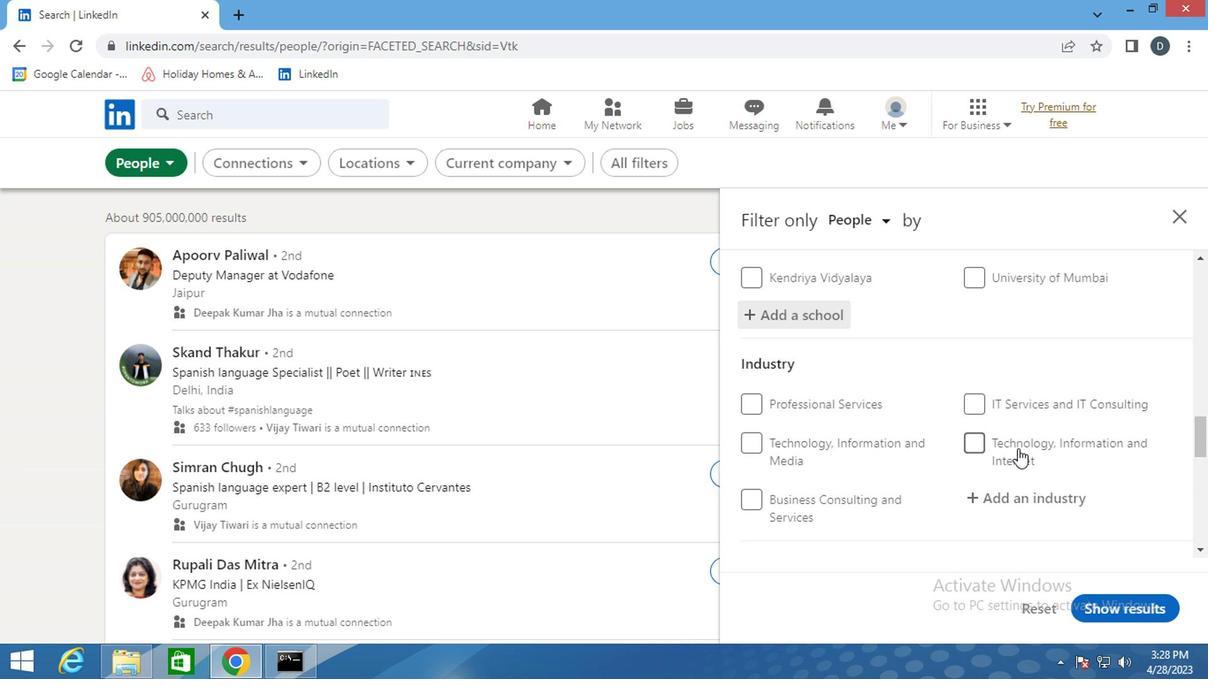 
Action: Mouse scrolled (1012, 445) with delta (0, -1)
Screenshot: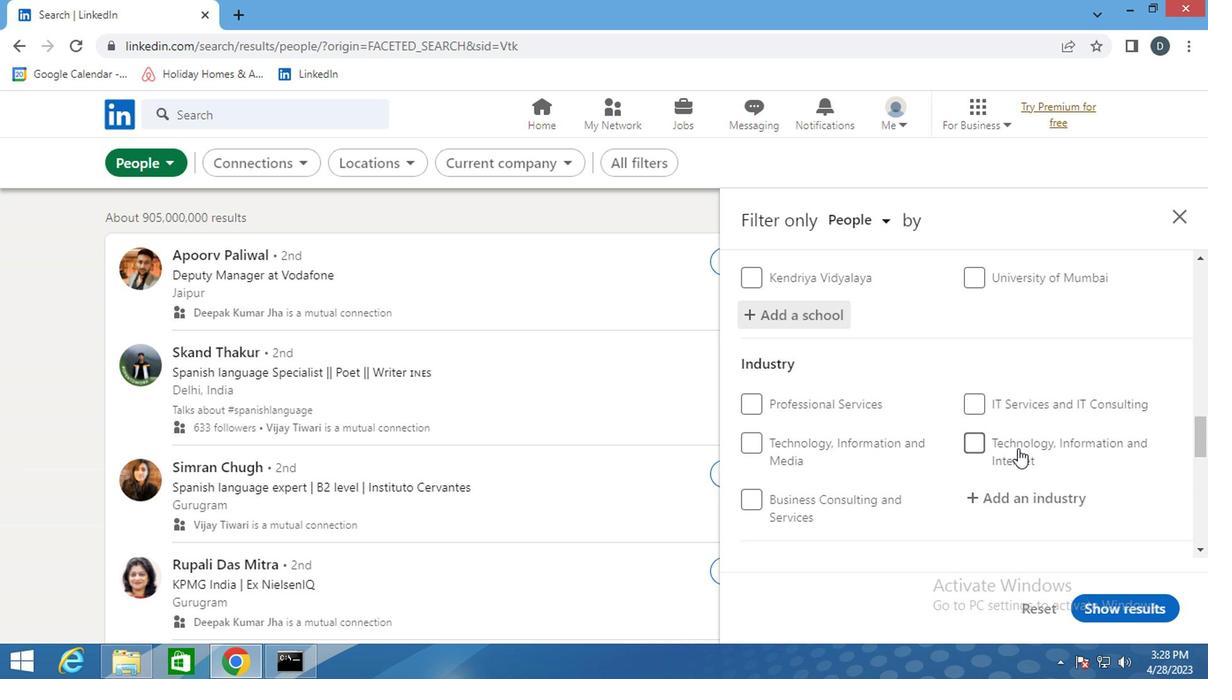
Action: Mouse moved to (1014, 411)
Screenshot: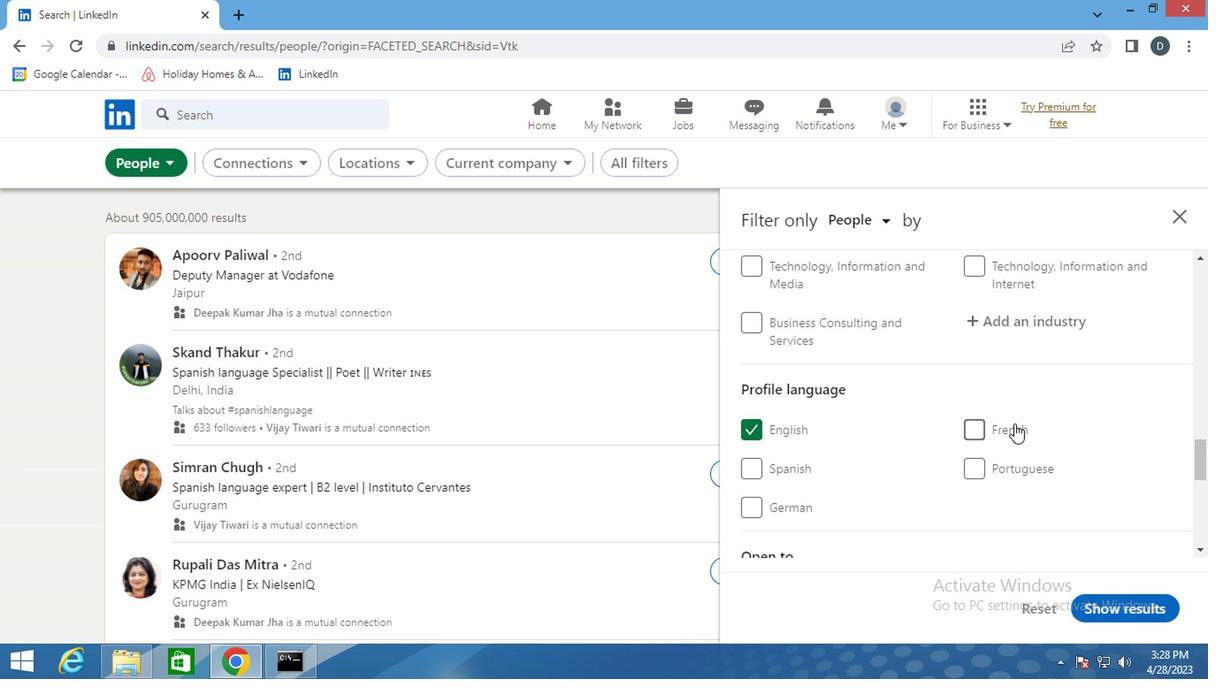 
Action: Mouse scrolled (1014, 411) with delta (0, 0)
Screenshot: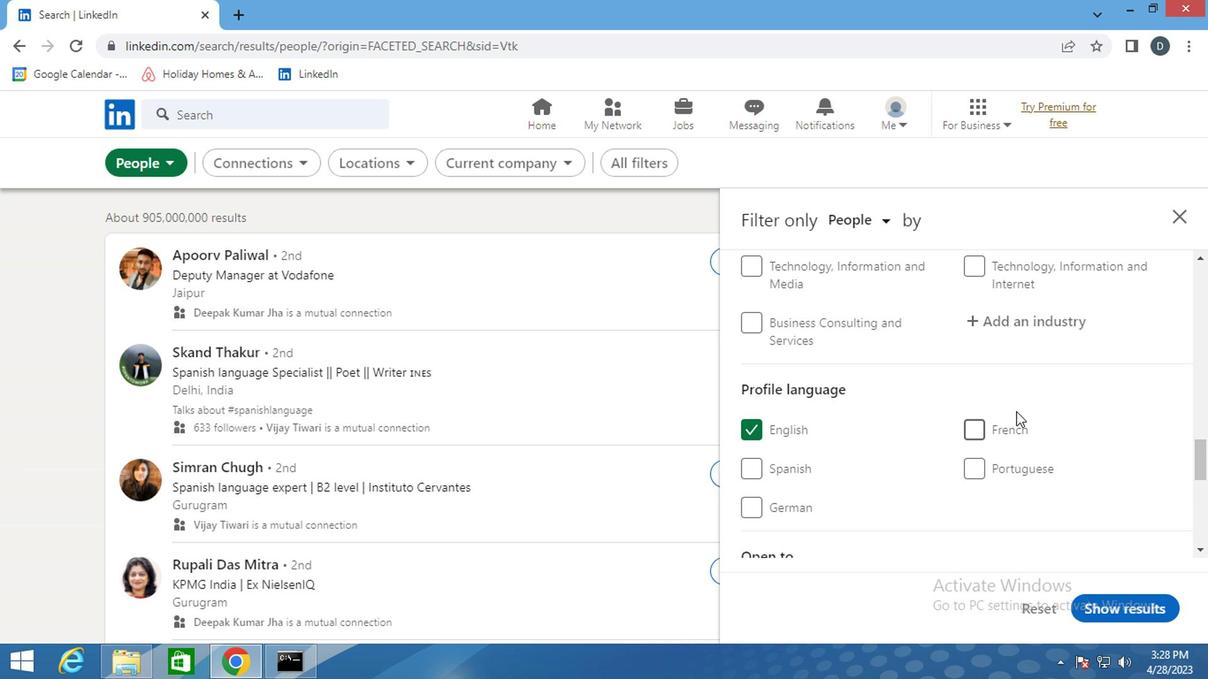 
Action: Mouse moved to (1019, 409)
Screenshot: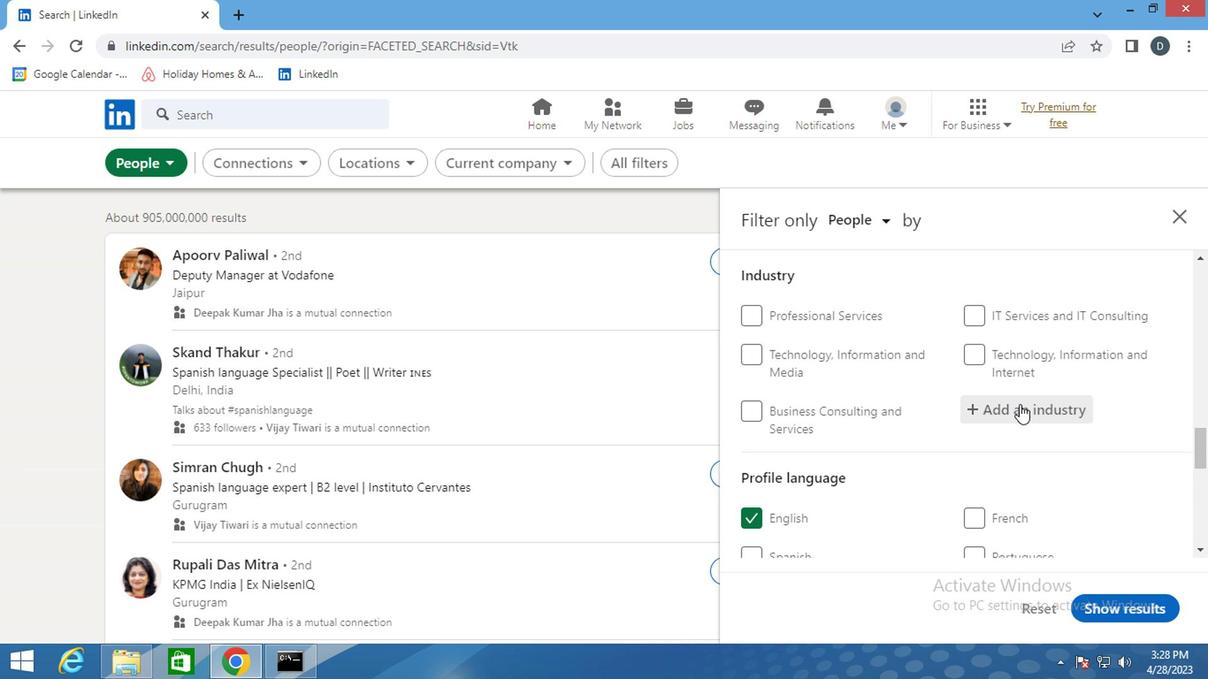 
Action: Mouse pressed left at (1019, 409)
Screenshot: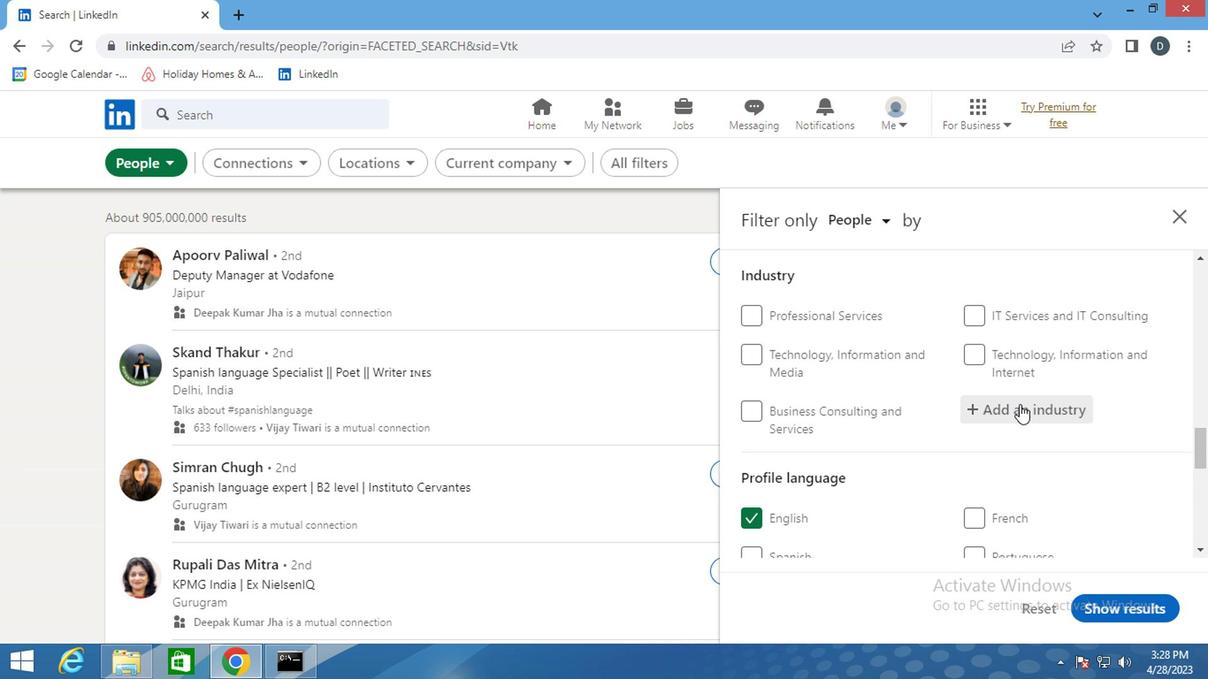 
Action: Key pressed <Key.shift>PHILA
Screenshot: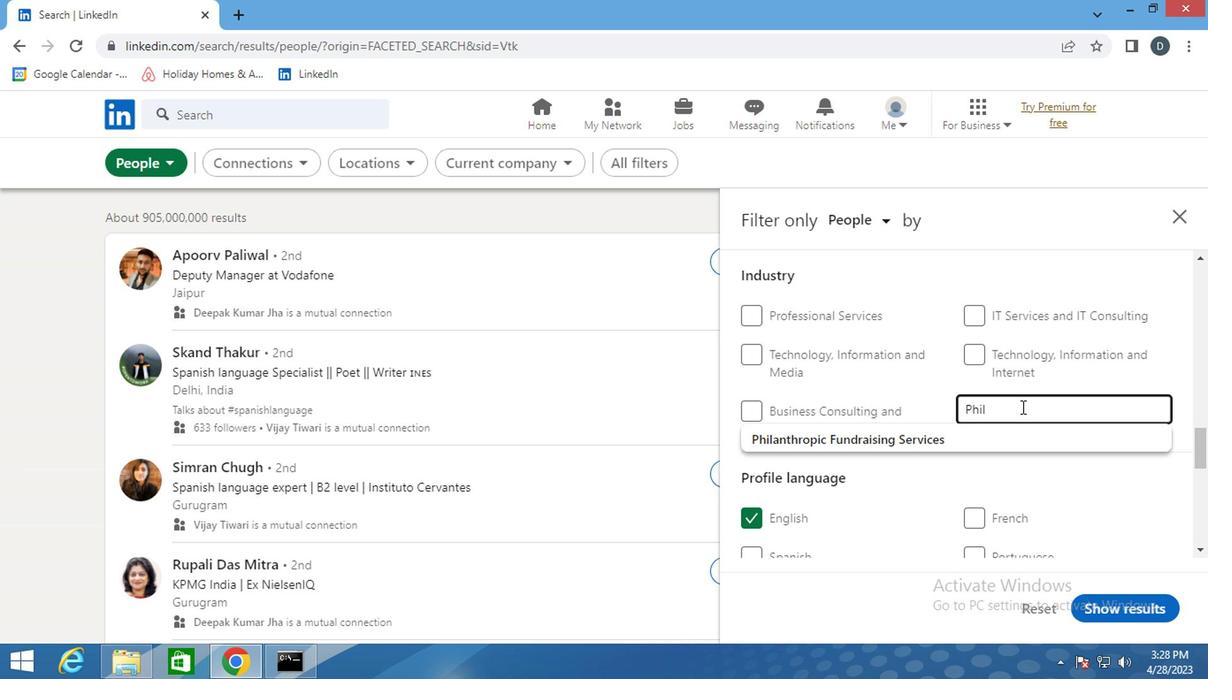 
Action: Mouse moved to (1000, 445)
Screenshot: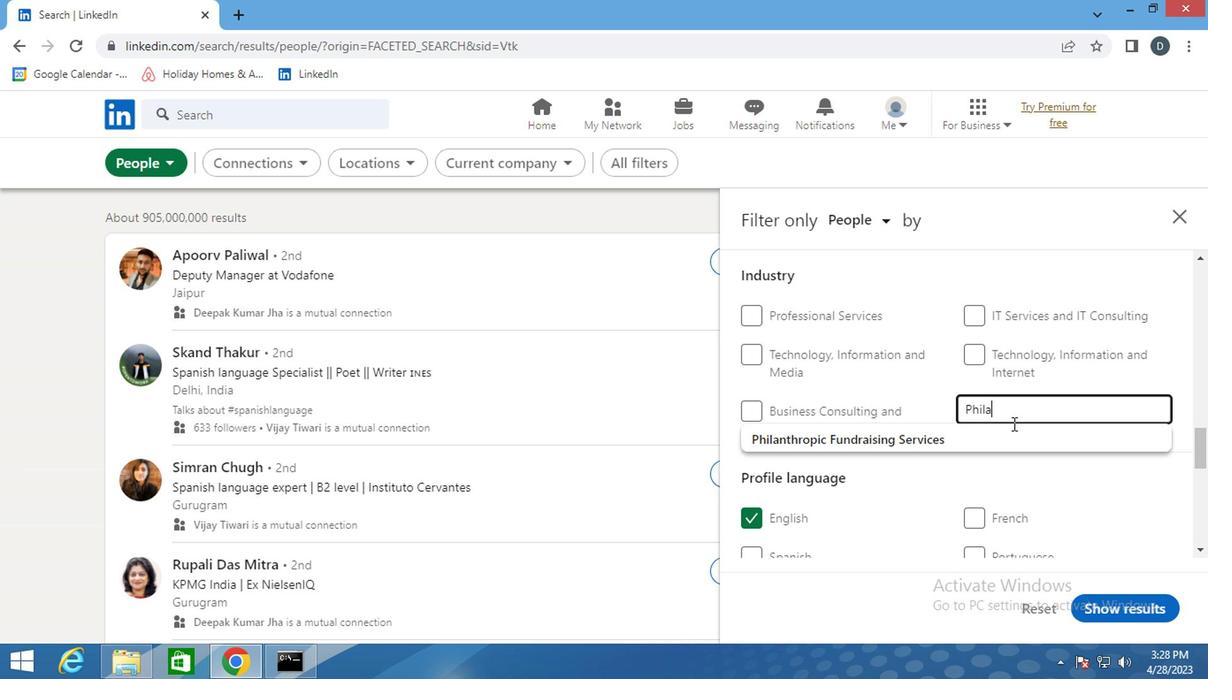 
Action: Mouse pressed left at (1000, 445)
Screenshot: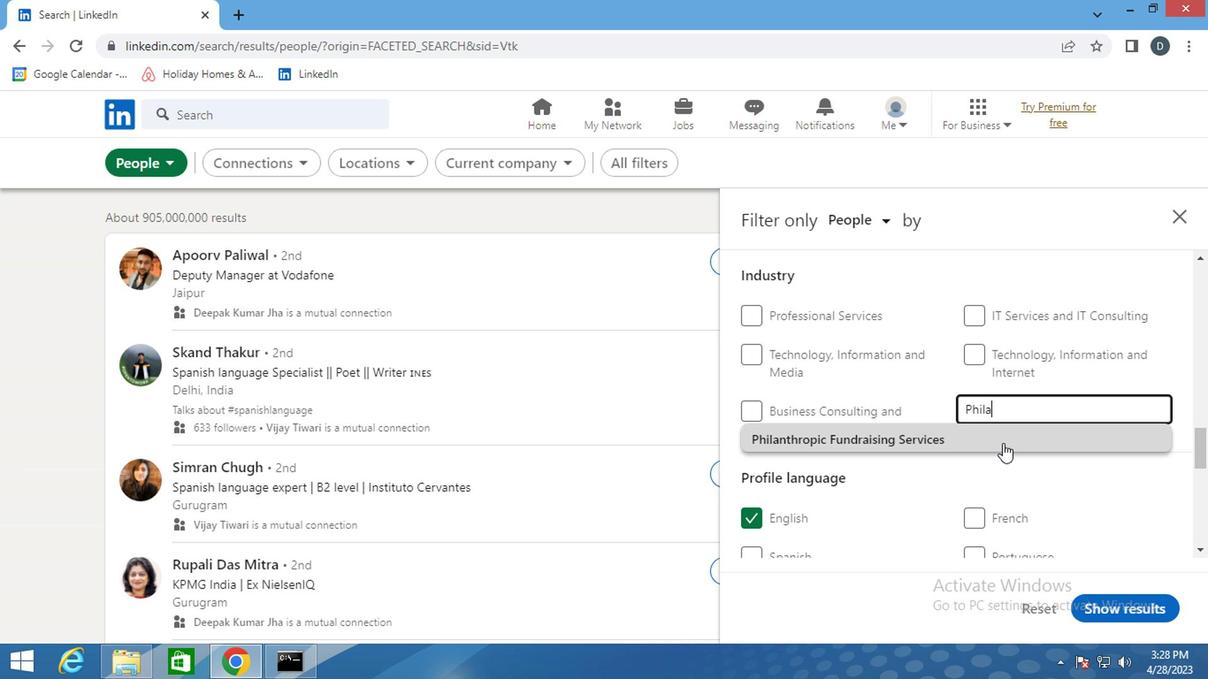 
Action: Mouse scrolled (1000, 444) with delta (0, 0)
Screenshot: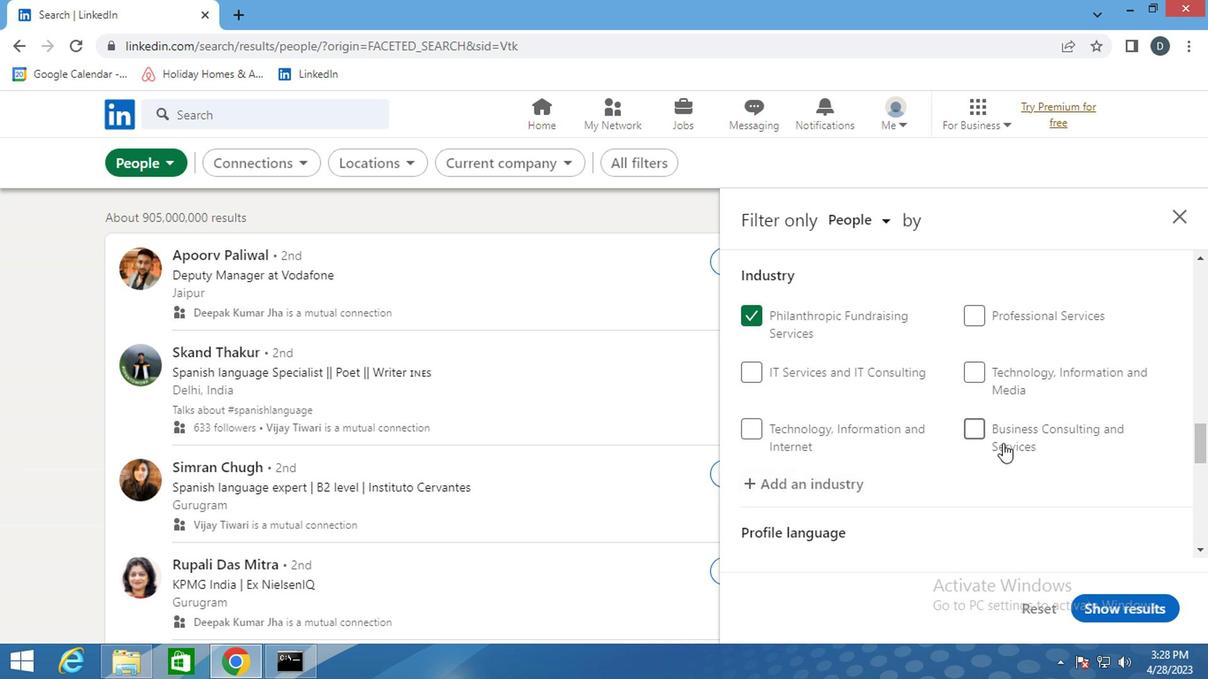 
Action: Mouse scrolled (1000, 444) with delta (0, 0)
Screenshot: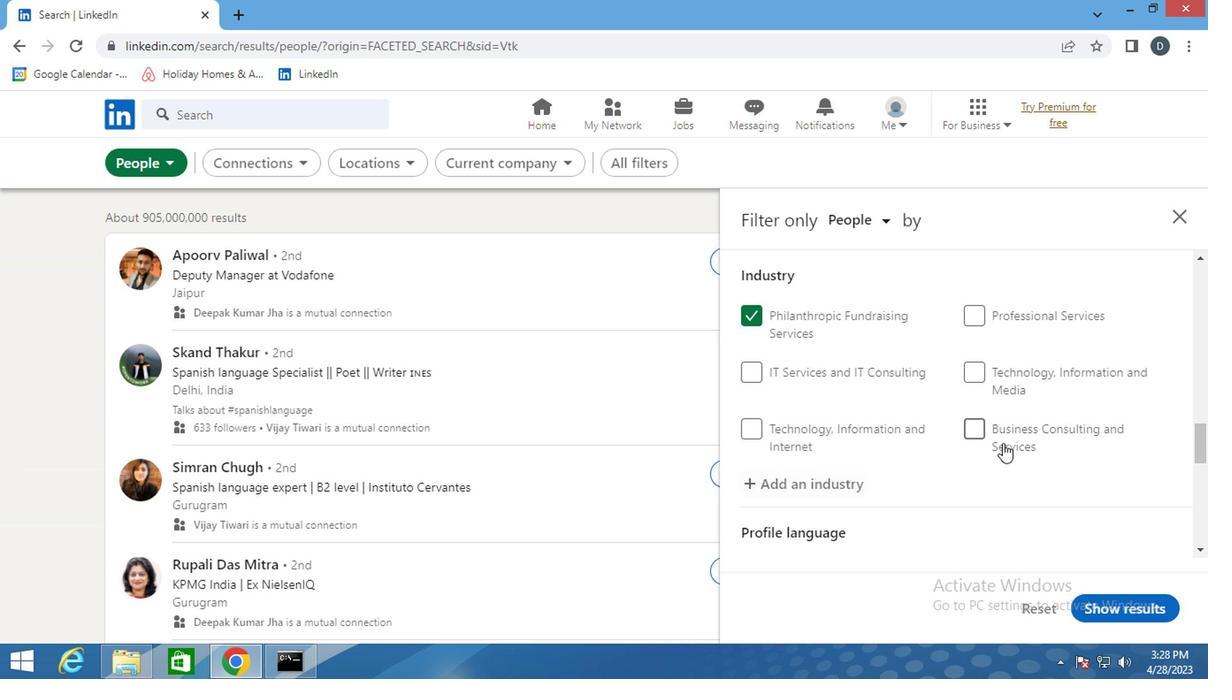 
Action: Mouse scrolled (1000, 444) with delta (0, 0)
Screenshot: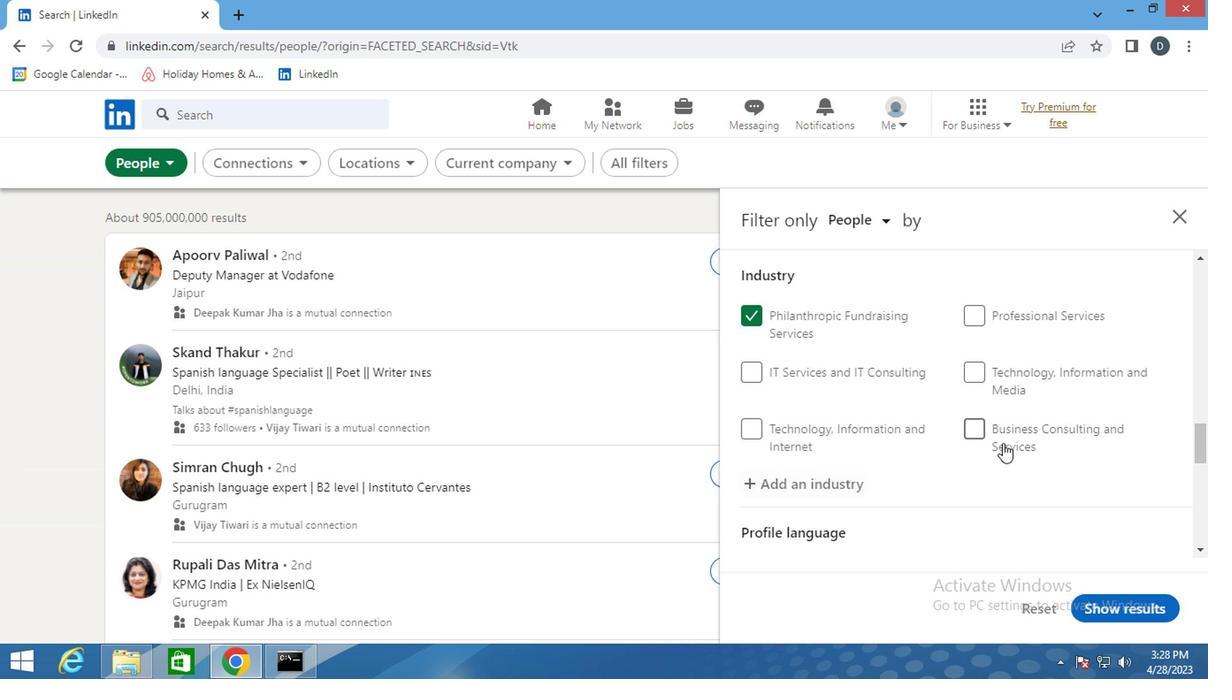 
Action: Mouse moved to (999, 445)
Screenshot: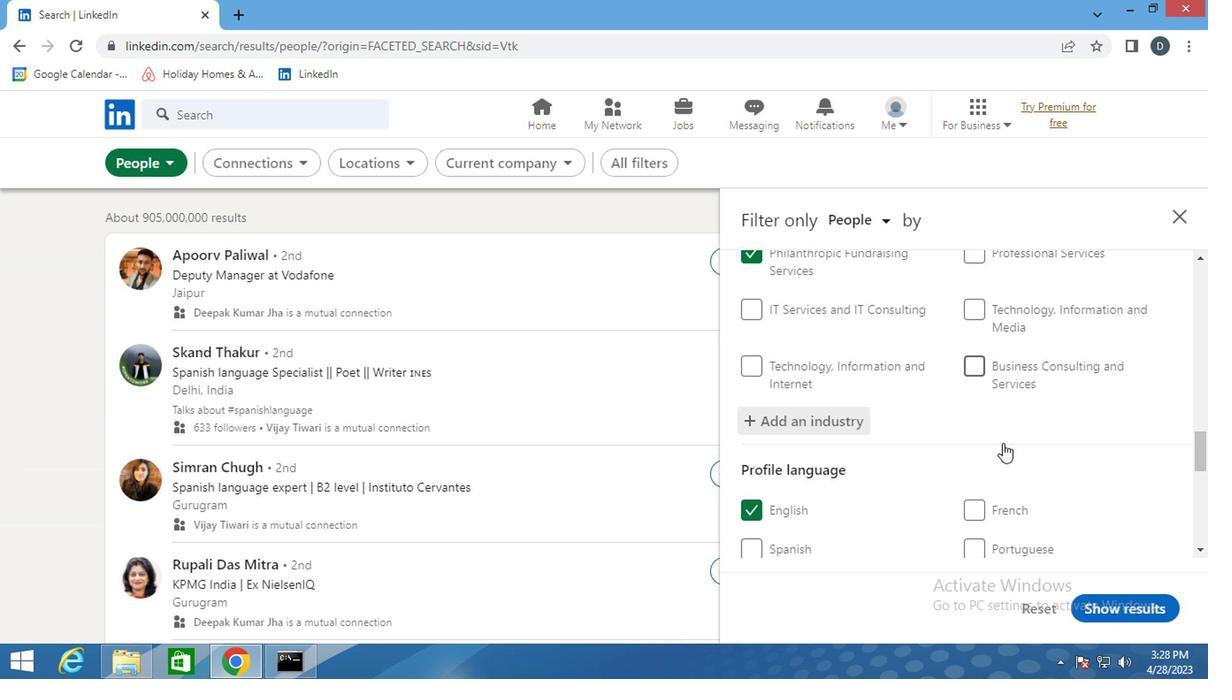 
Action: Mouse scrolled (999, 444) with delta (0, 0)
Screenshot: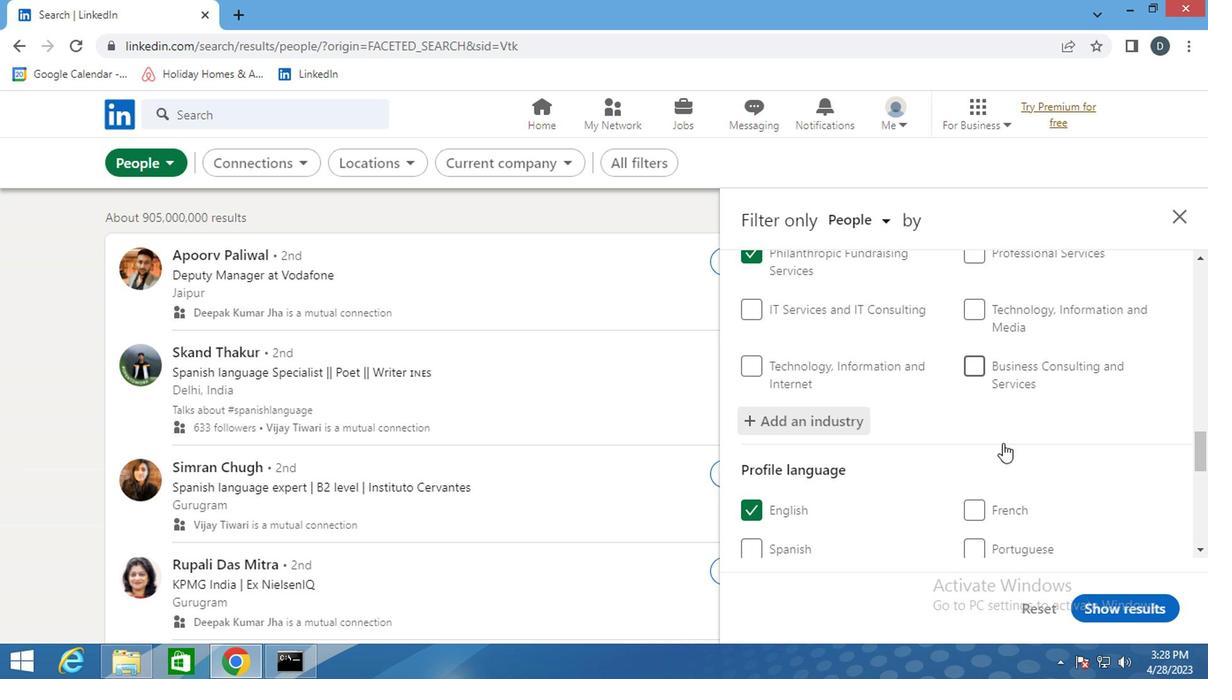 
Action: Mouse moved to (998, 436)
Screenshot: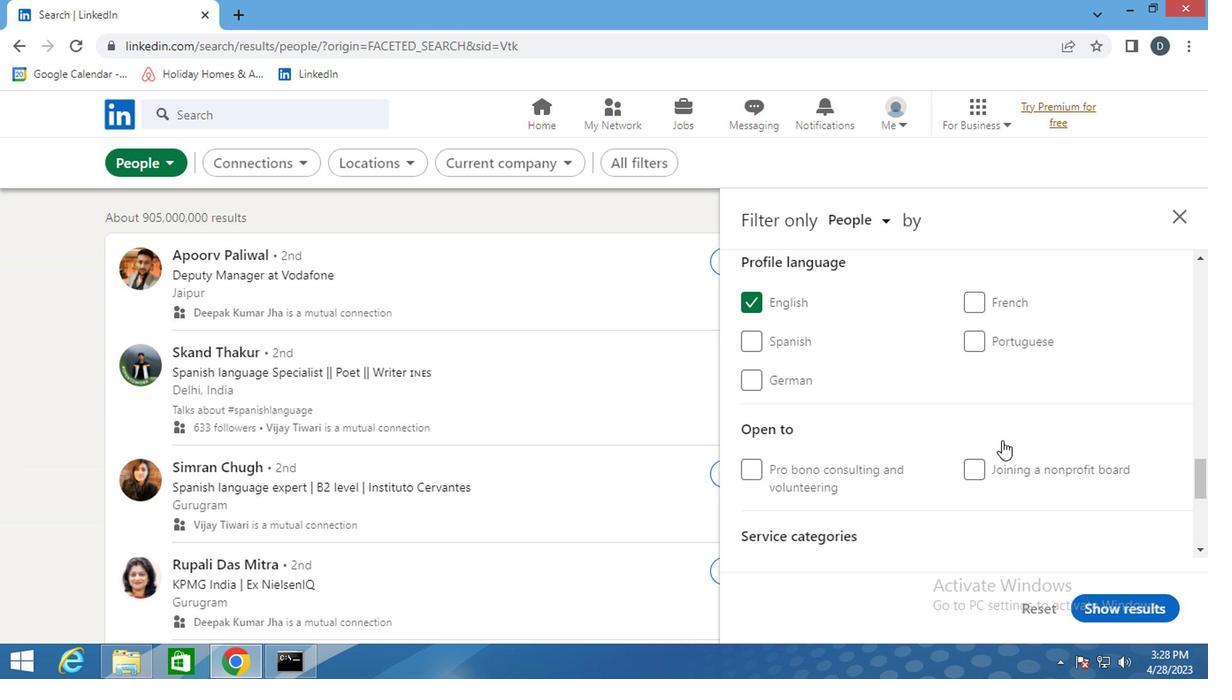 
Action: Mouse scrolled (998, 435) with delta (0, 0)
Screenshot: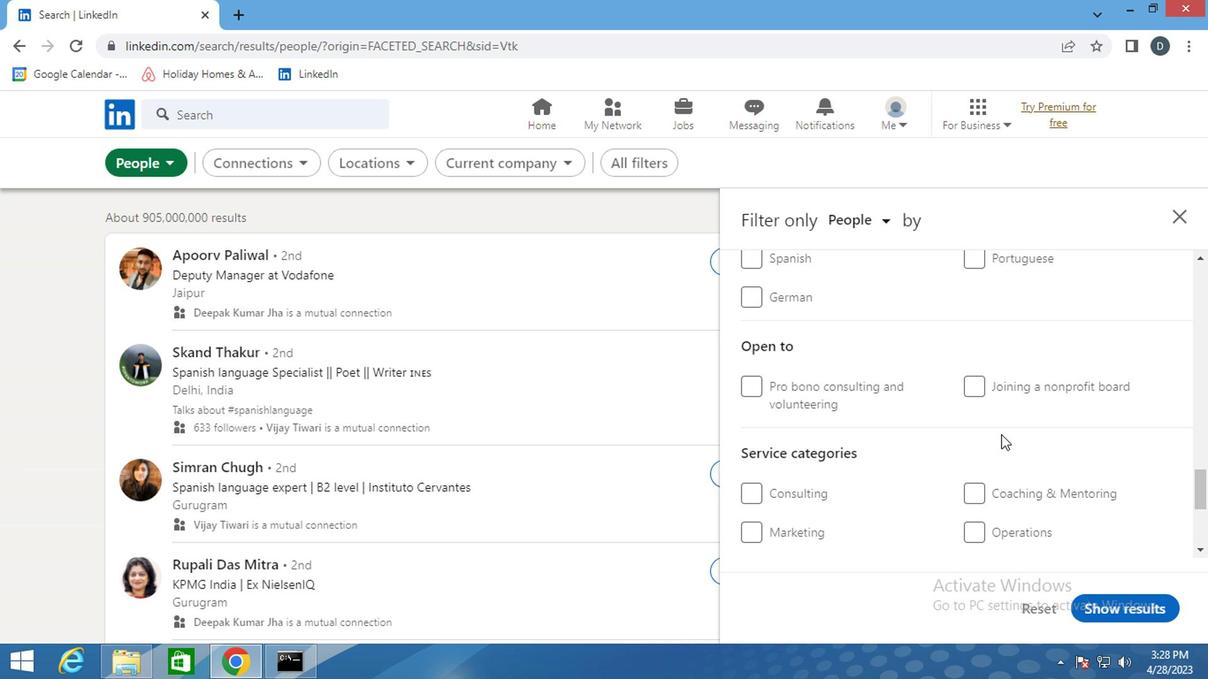 
Action: Mouse moved to (995, 486)
Screenshot: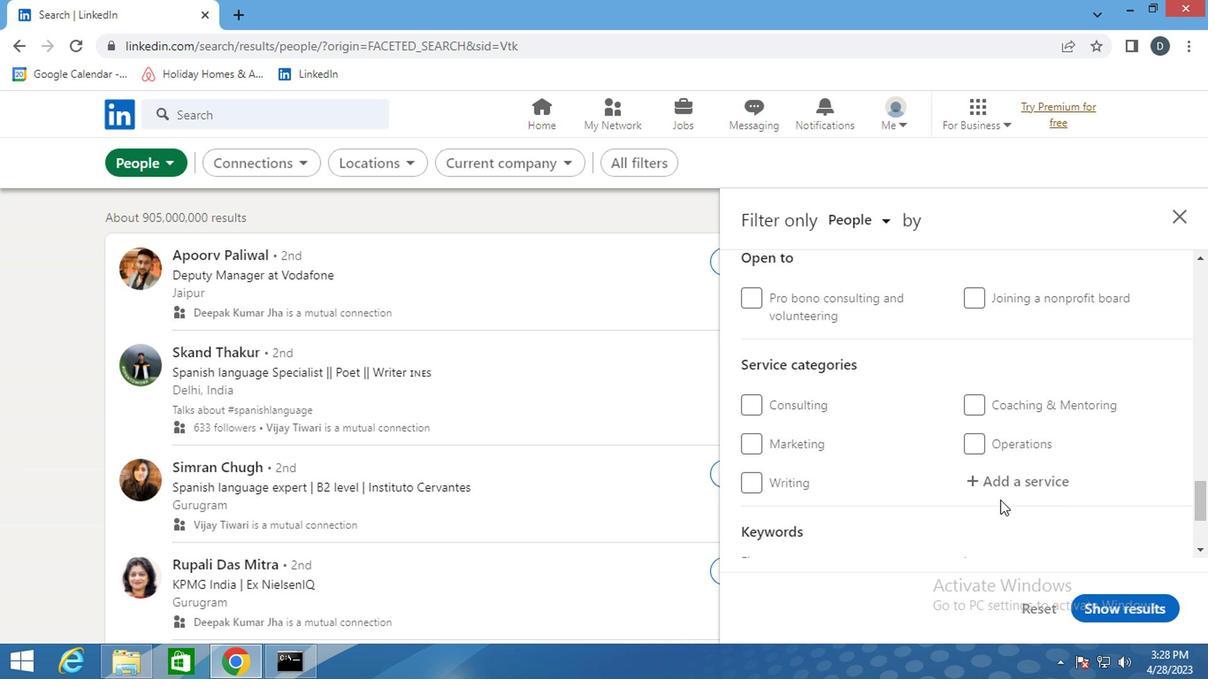 
Action: Mouse pressed left at (995, 486)
Screenshot: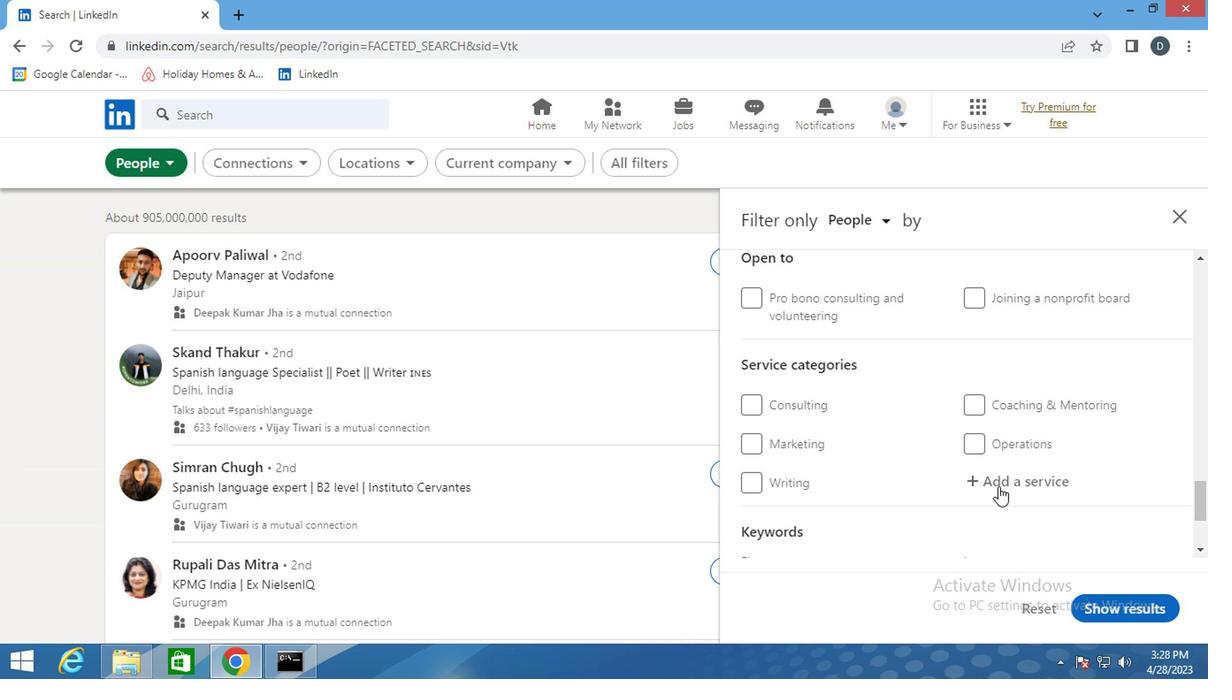 
Action: Mouse moved to (992, 485)
Screenshot: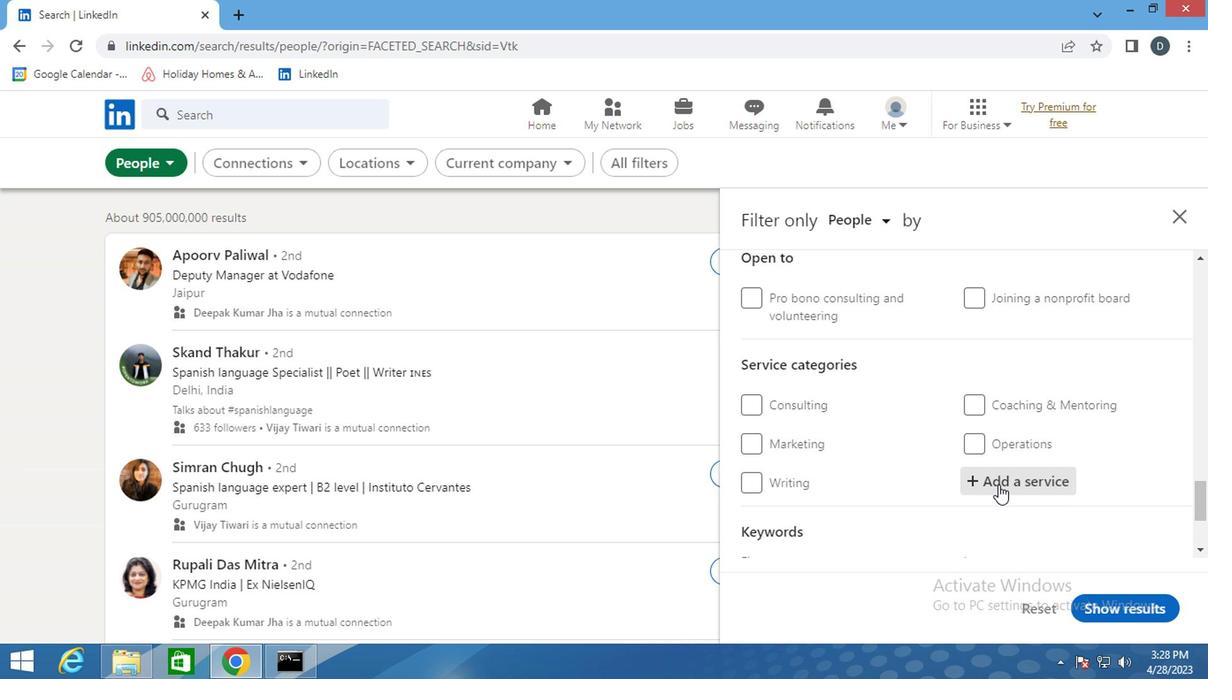 
Action: Key pressed <Key.caps_lock><Key.caps_lock><Key.caps_lock><Key.caps_lock><Key.caps_lock>S<Key.caps_lock>EARCH<Key.space><Key.shift>EN<Key.down><Key.enter>
Screenshot: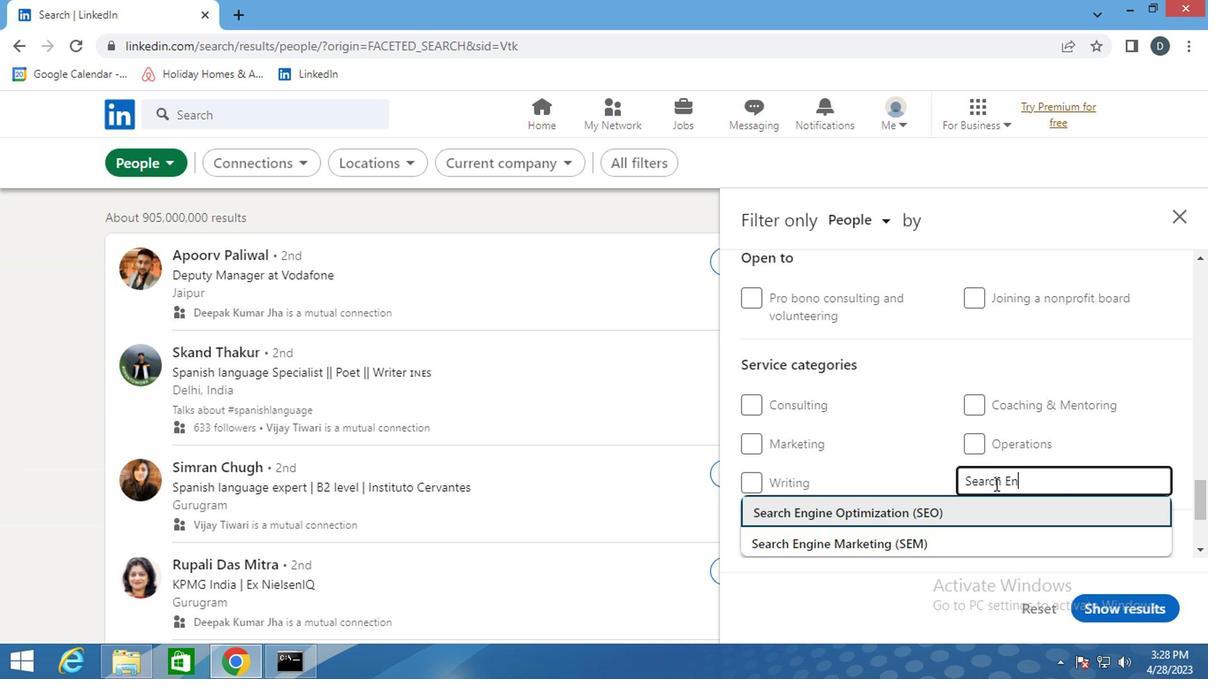 
Action: Mouse moved to (1012, 514)
Screenshot: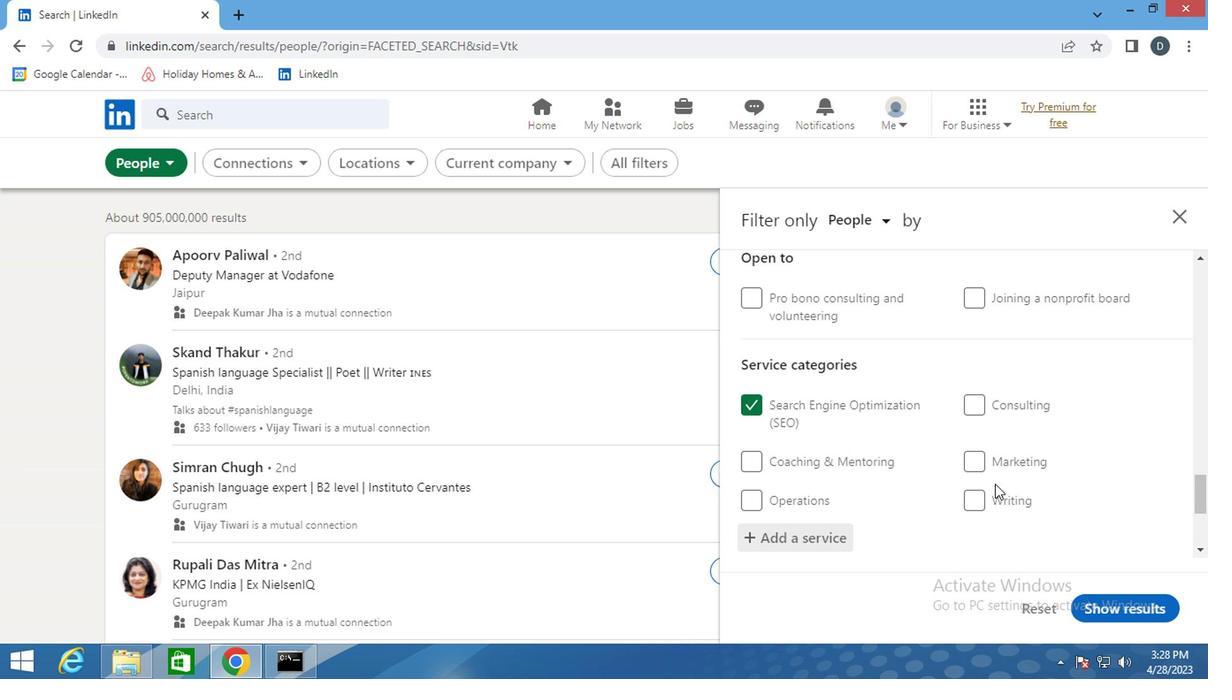 
Action: Mouse scrolled (1012, 514) with delta (0, 0)
Screenshot: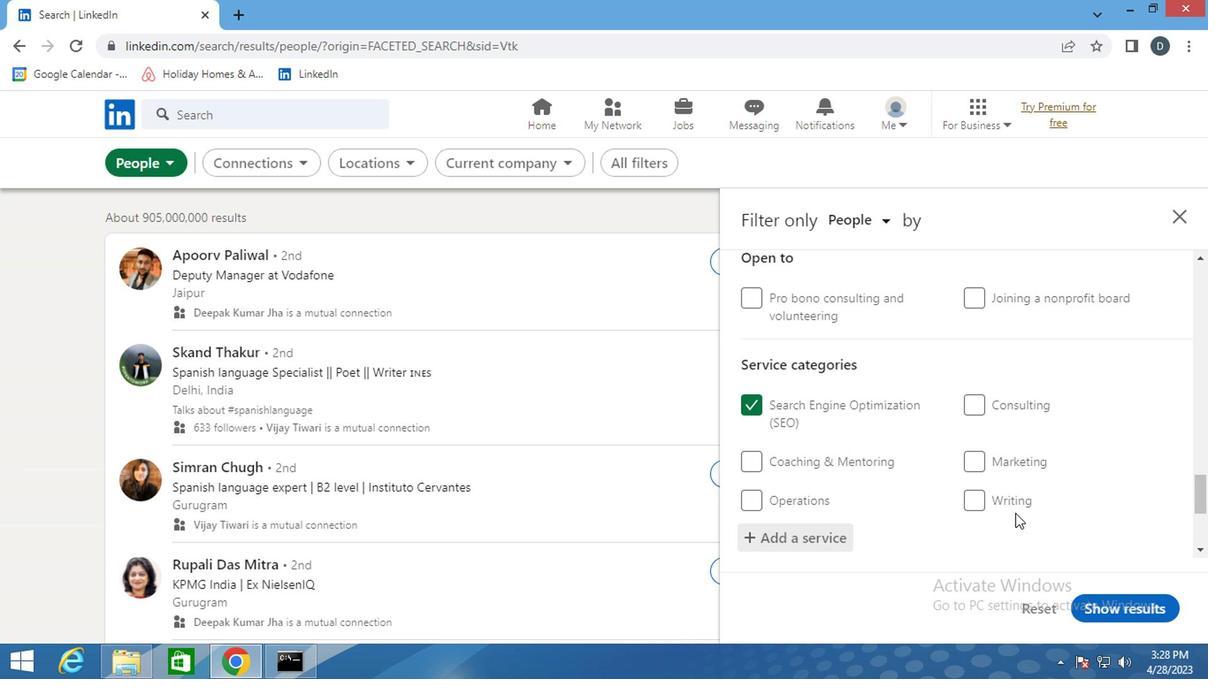 
Action: Mouse scrolled (1012, 514) with delta (0, 0)
Screenshot: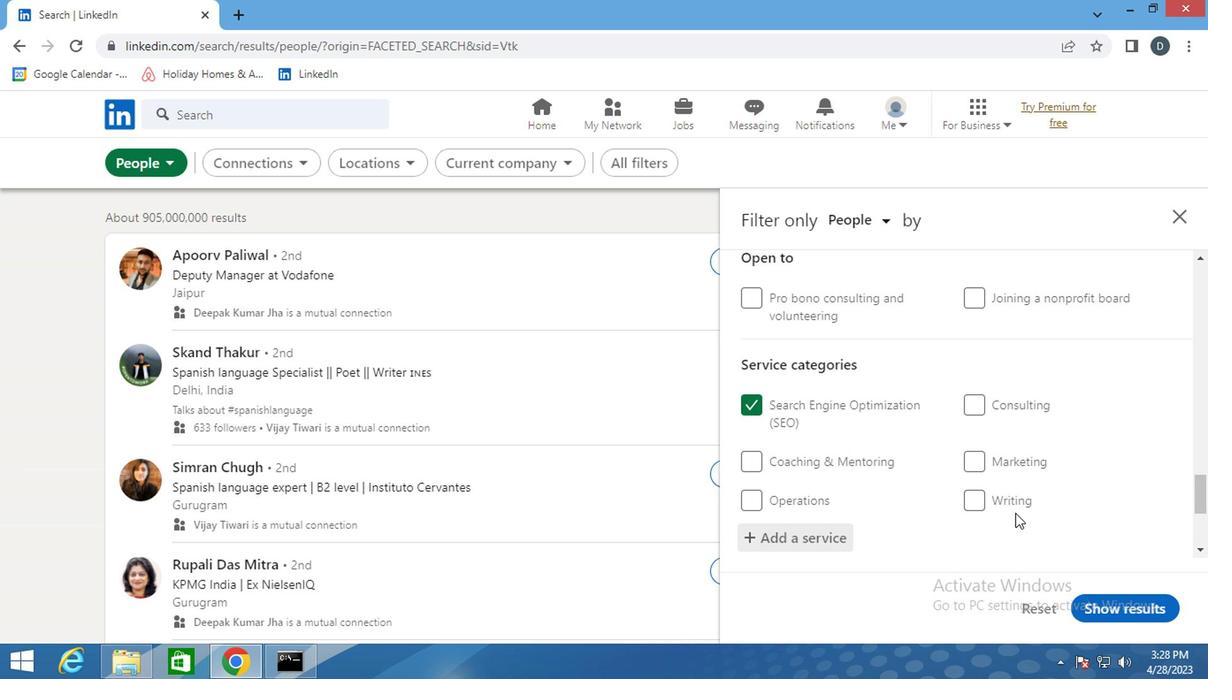 
Action: Mouse scrolled (1012, 514) with delta (0, 0)
Screenshot: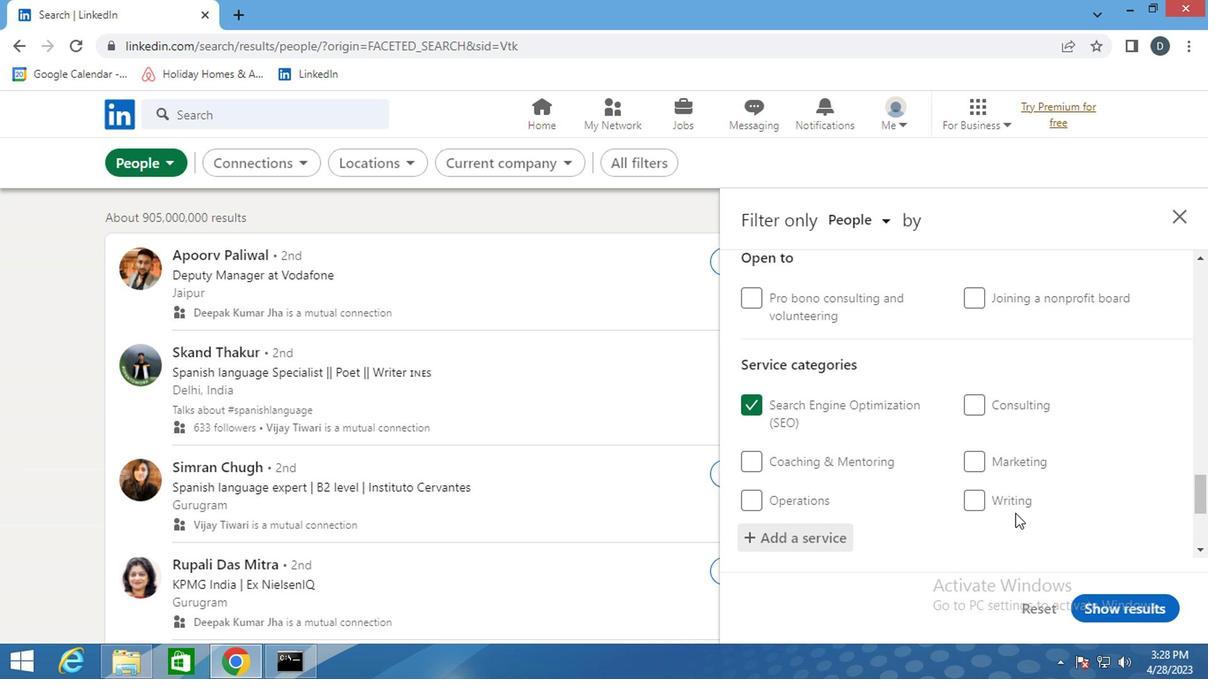 
Action: Mouse moved to (852, 486)
Screenshot: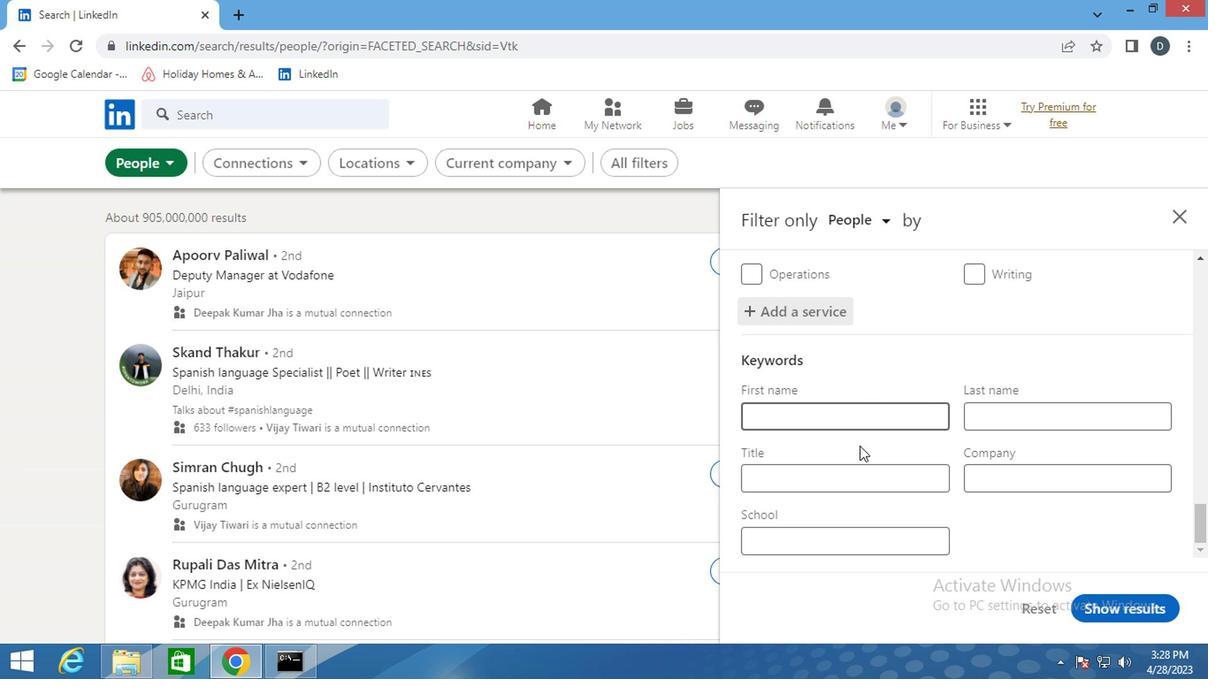 
Action: Mouse pressed left at (852, 486)
Screenshot: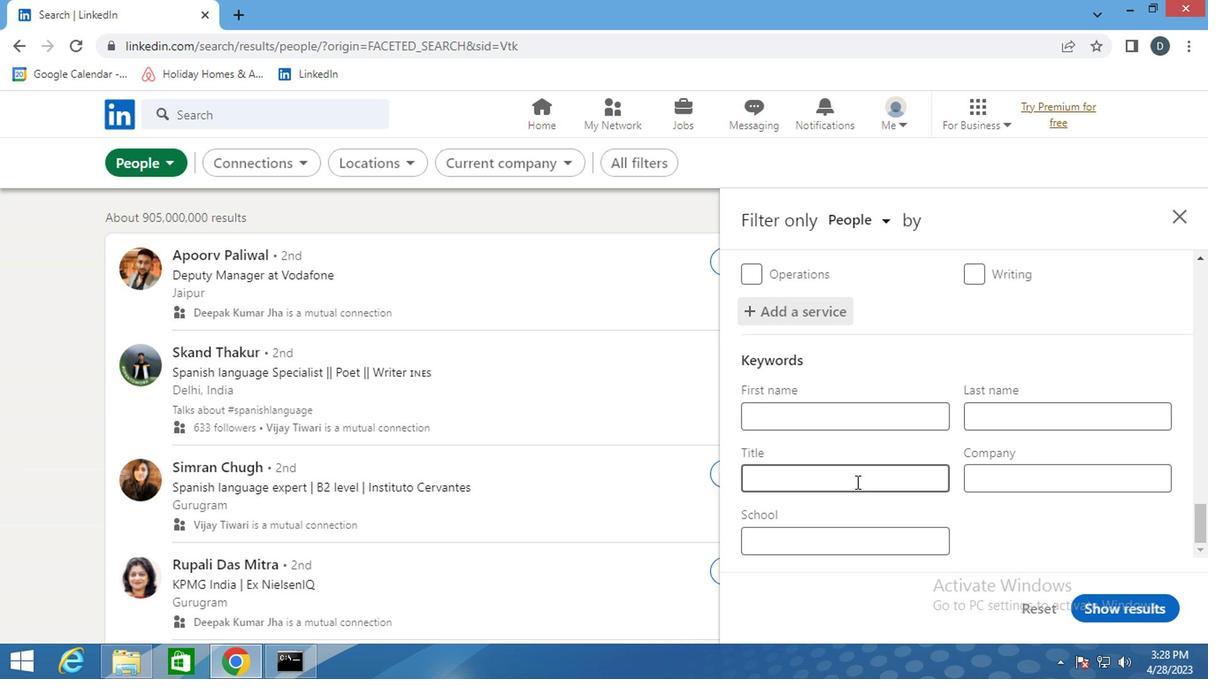 
Action: Mouse moved to (827, 497)
Screenshot: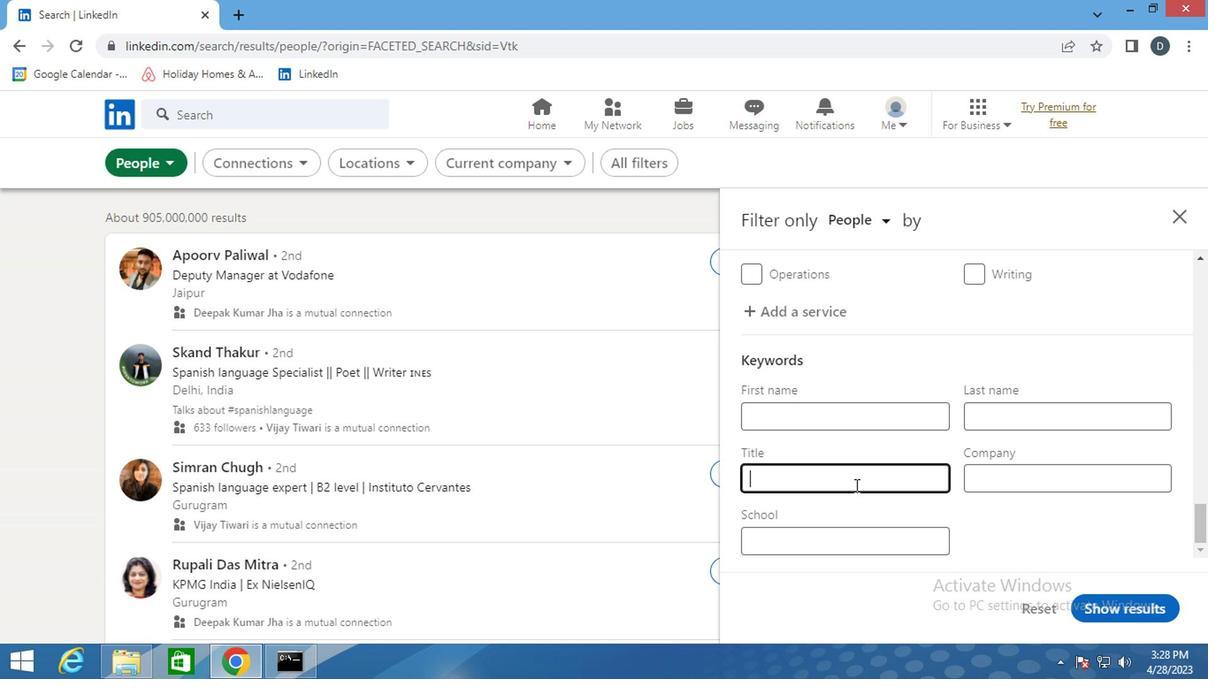 
Action: Key pressed <Key.shift>WAREHOU
Screenshot: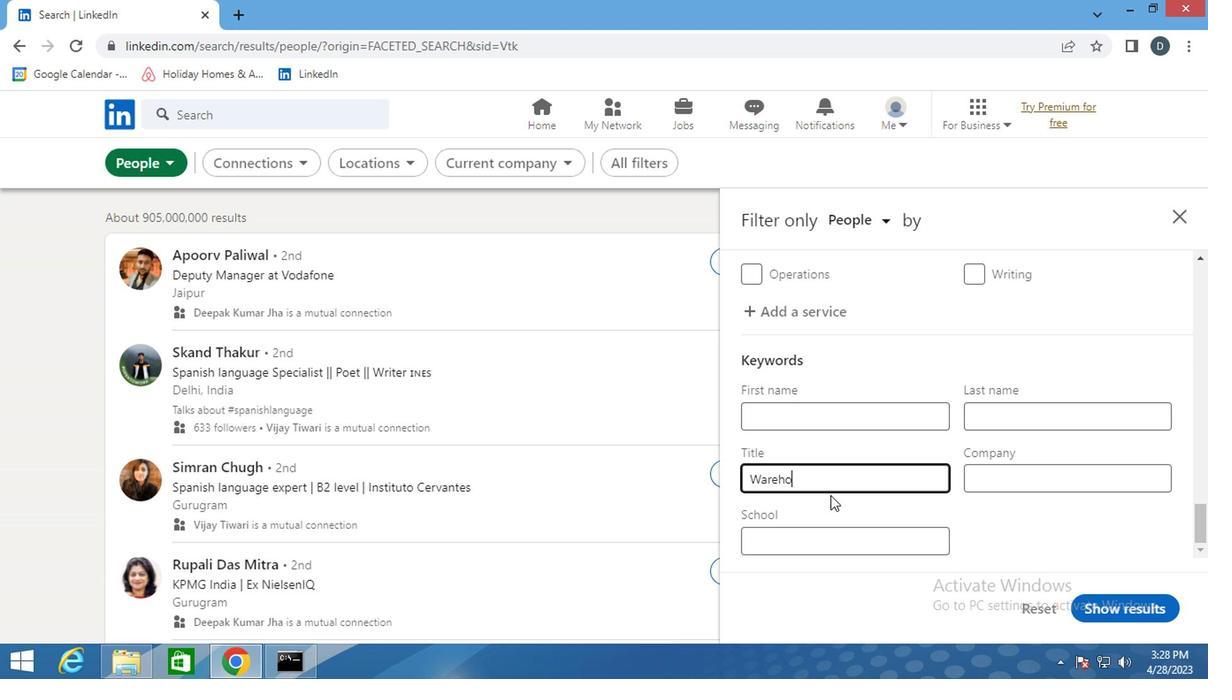 
Action: Mouse moved to (823, 499)
Screenshot: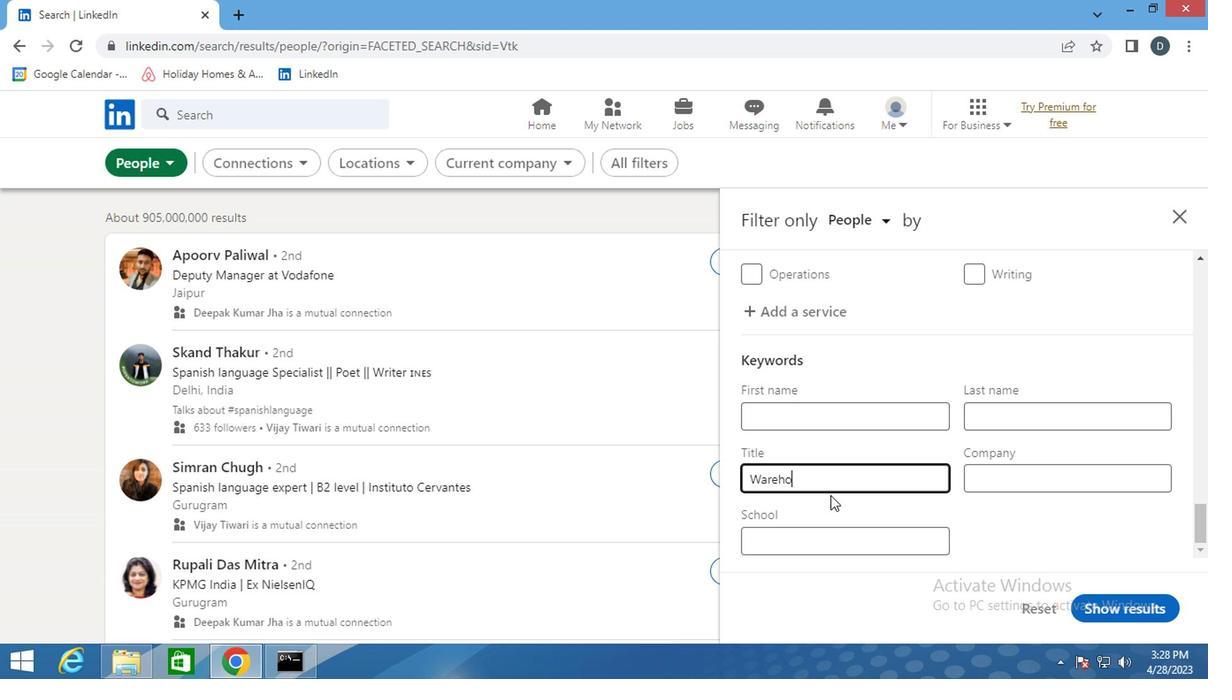 
Action: Key pressed SE<Key.space><Key.shift><Key.shift><Key.shift>WORKER
Screenshot: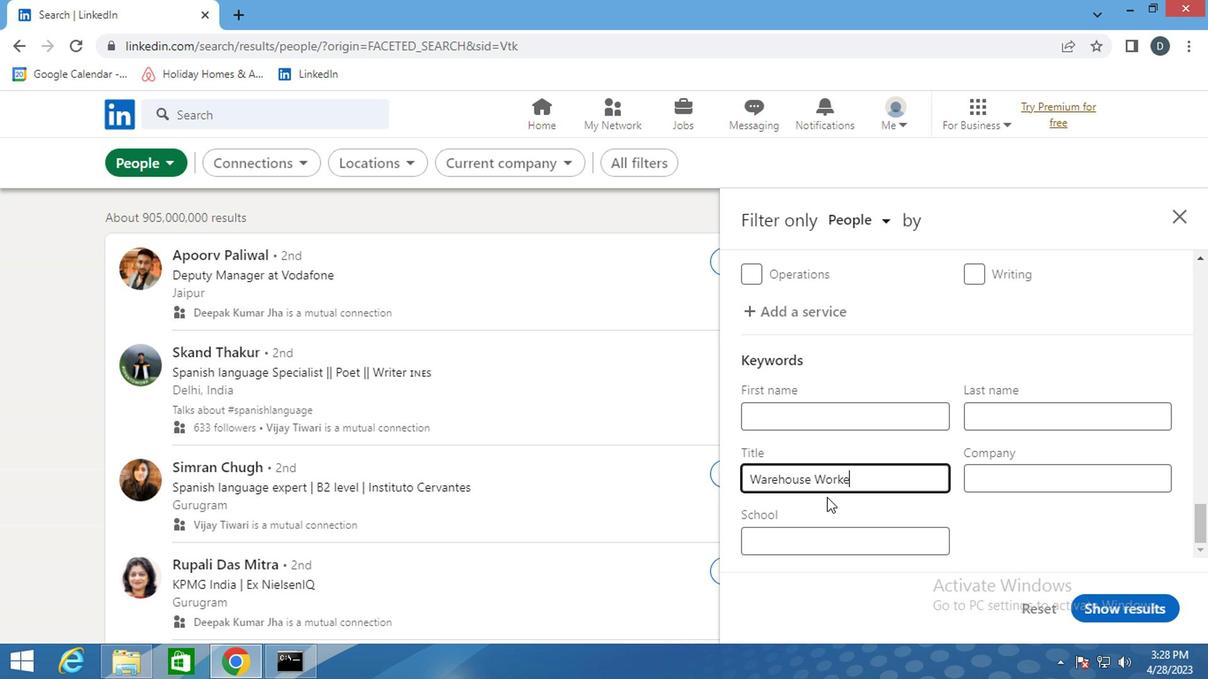 
Action: Mouse moved to (1143, 612)
Screenshot: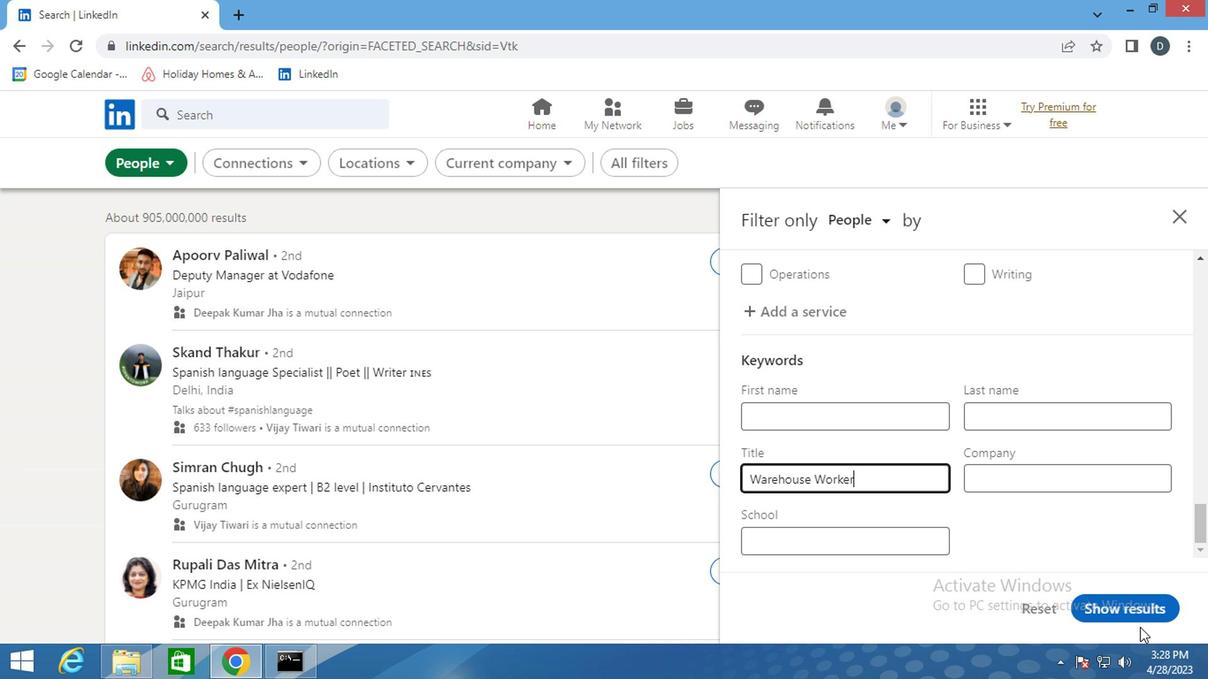 
Action: Mouse pressed left at (1143, 612)
Screenshot: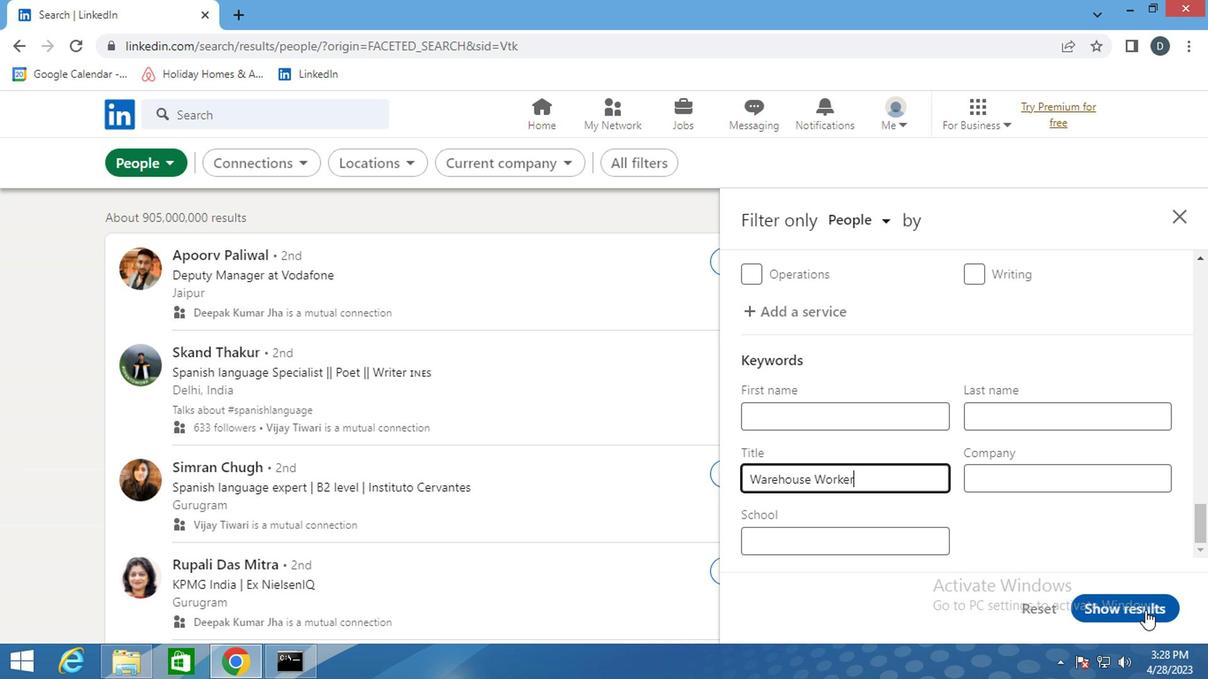 
Action: Mouse moved to (869, 422)
Screenshot: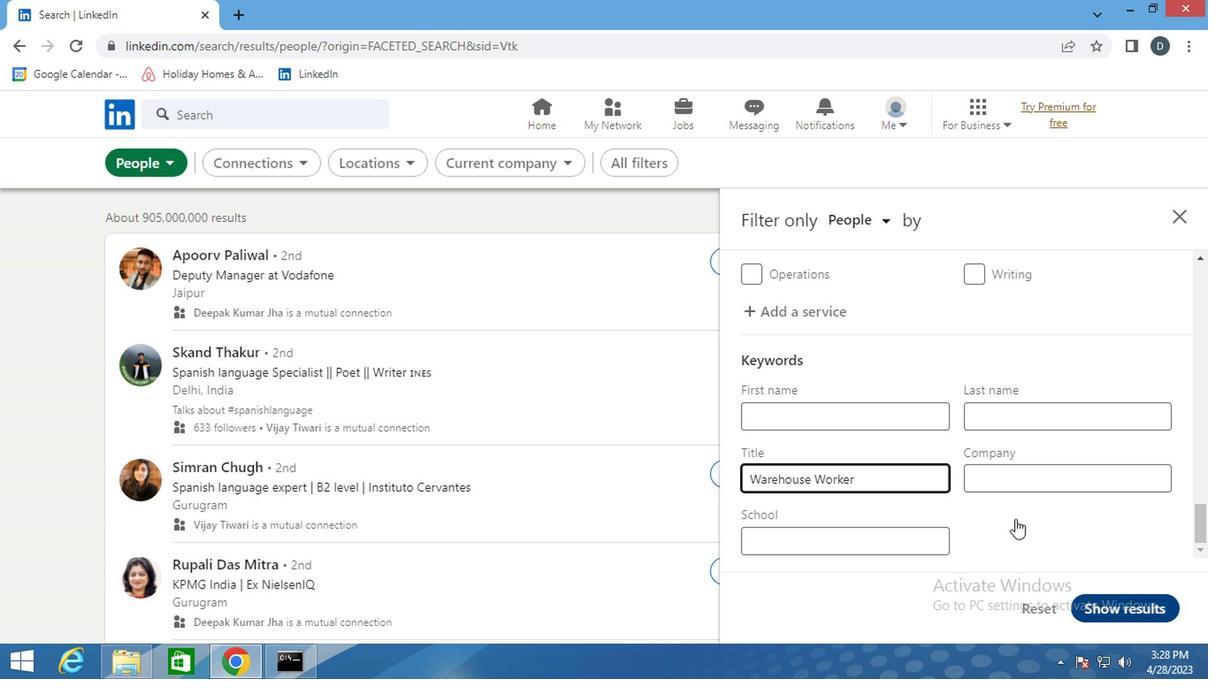 
